 Task: Look for space in Podgorica, Montenegro from 4th June, 2023 to 8th June, 2023 for 2 adults in price range Rs.8000 to Rs.16000. Place can be private room with 1  bedroom having 1 bed and 1 bathroom. Property type can be house, flat, guest house, hotel. Booking option can be shelf check-in. Required host language is English.
Action: Mouse moved to (600, 83)
Screenshot: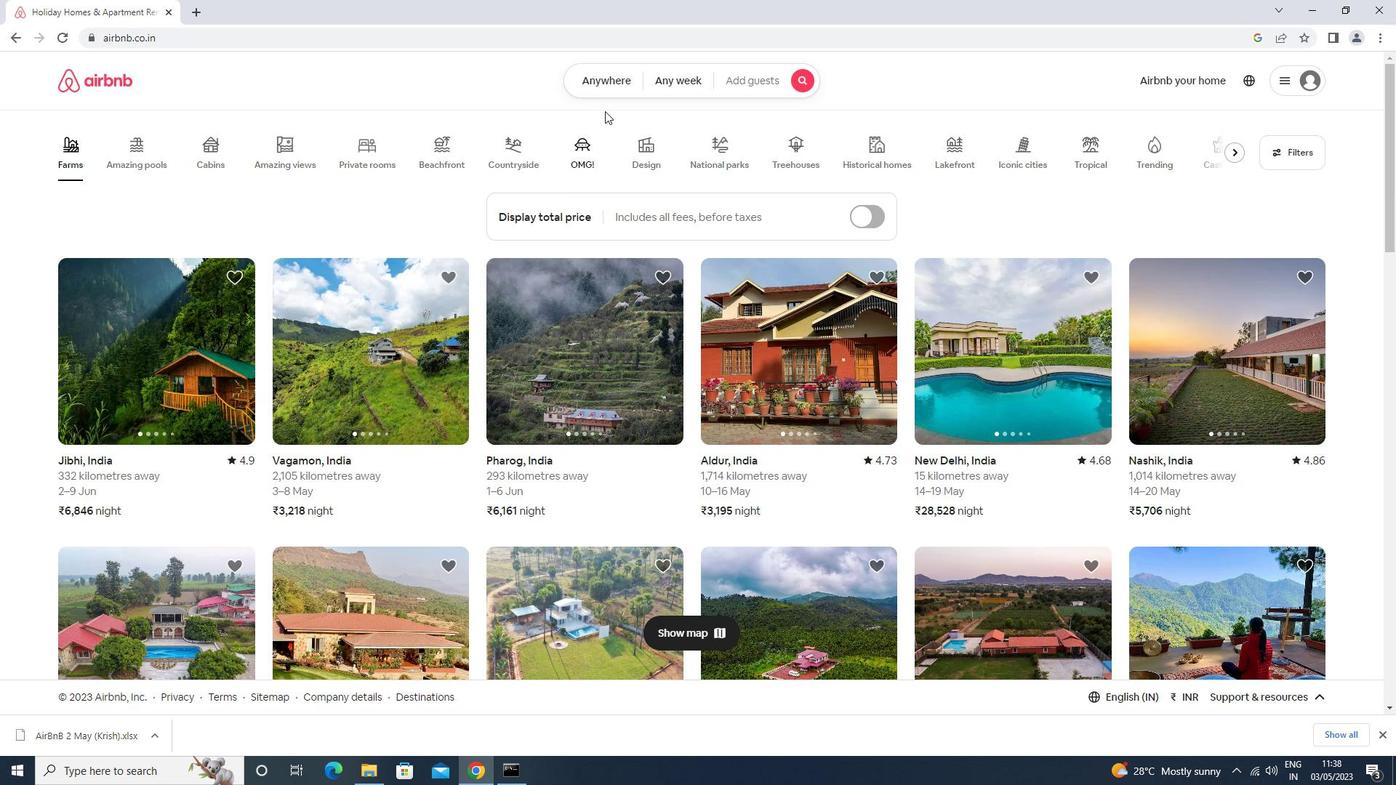 
Action: Mouse pressed left at (600, 83)
Screenshot: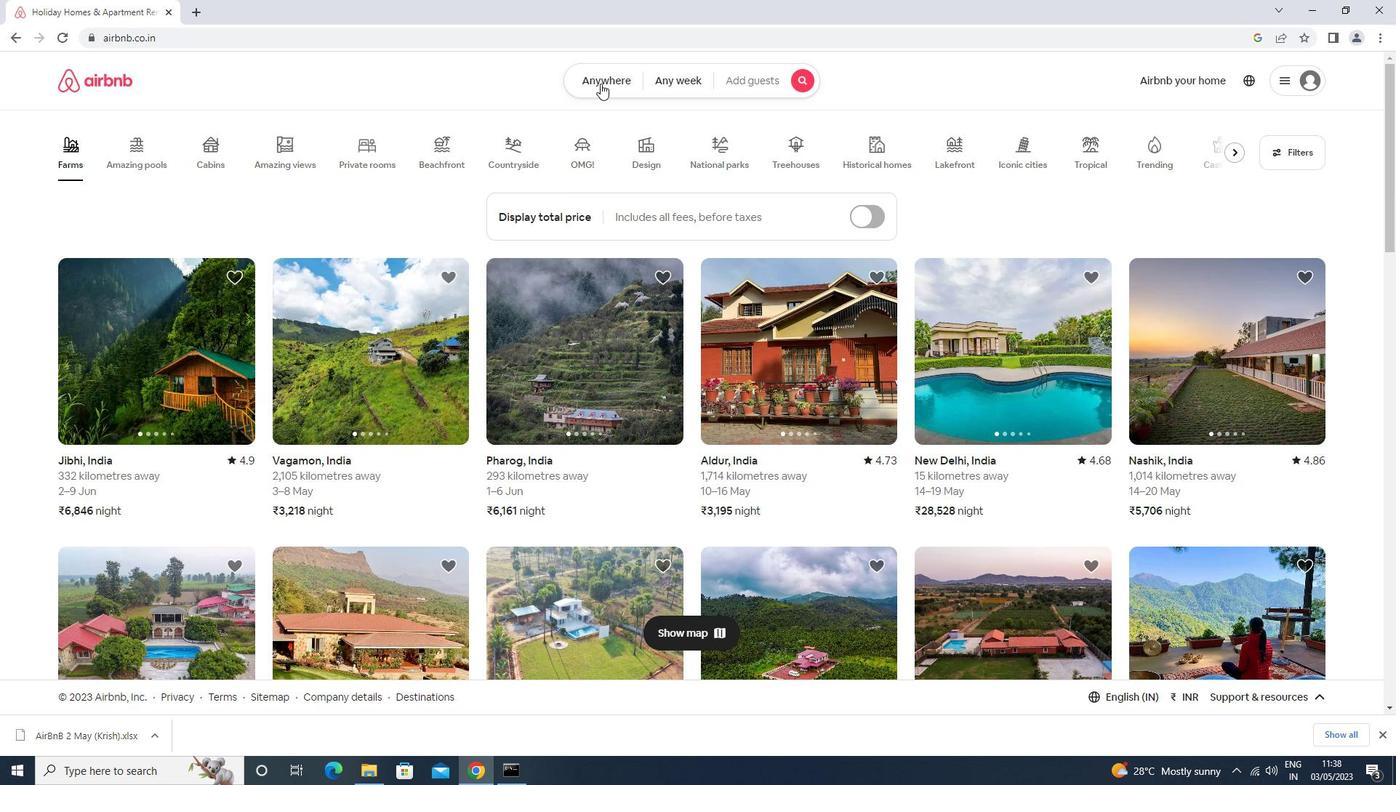 
Action: Mouse moved to (525, 137)
Screenshot: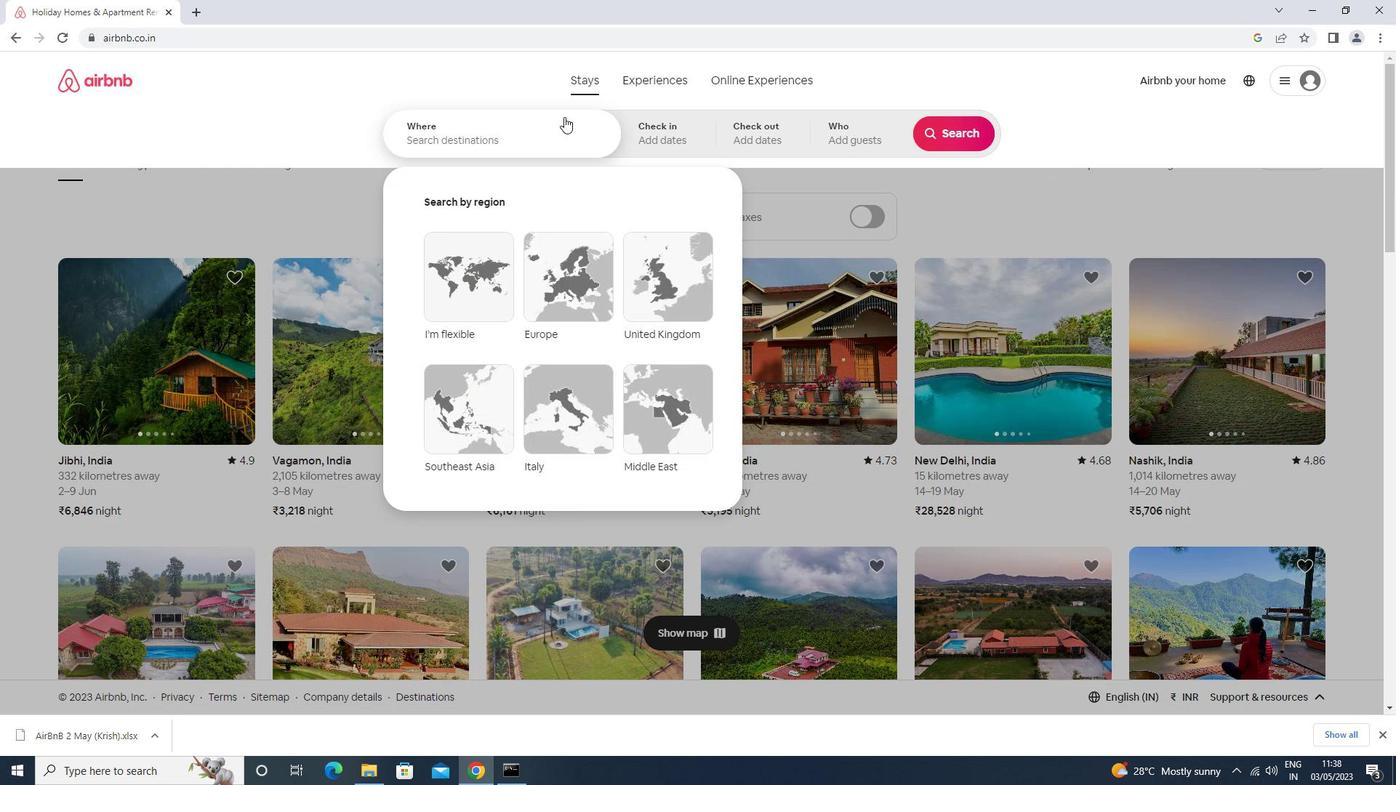 
Action: Mouse pressed left at (525, 137)
Screenshot: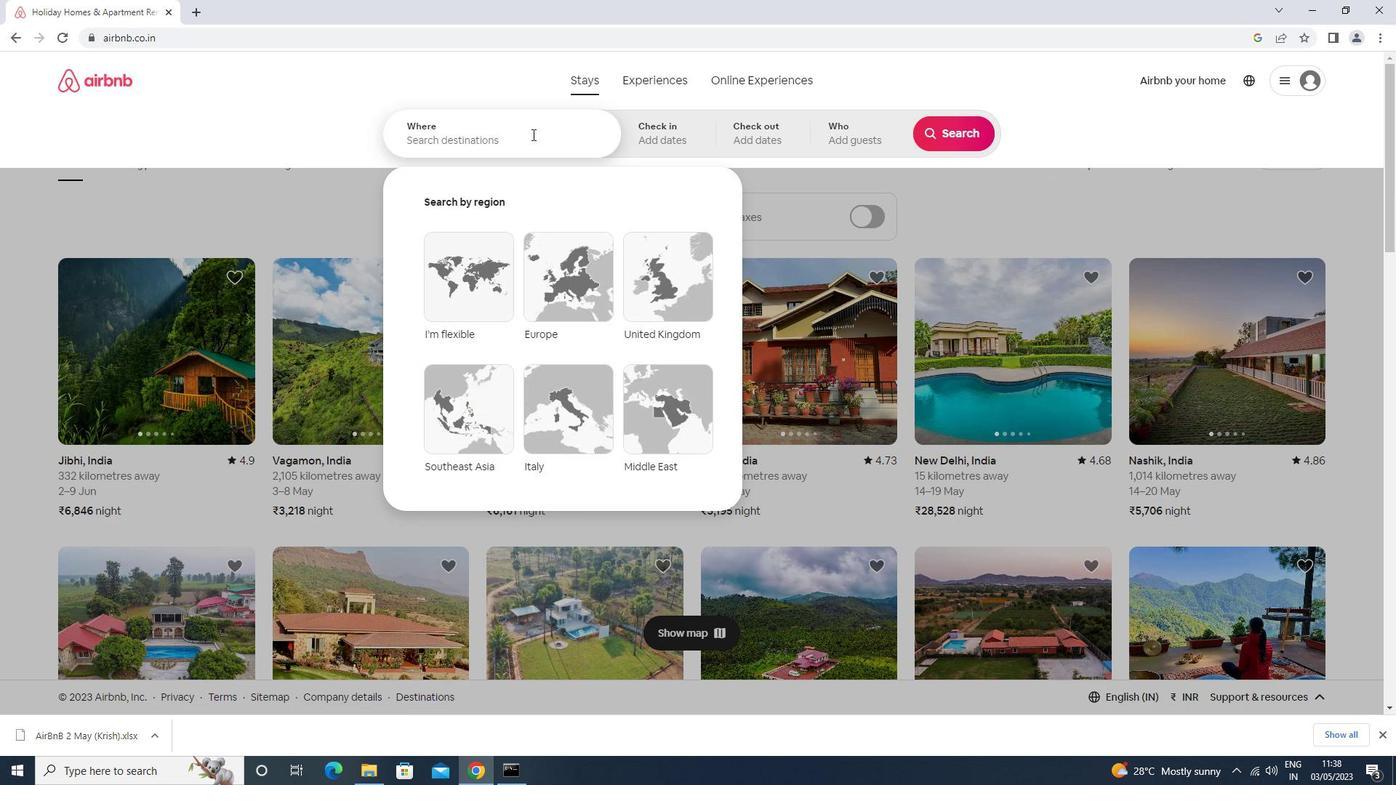 
Action: Mouse moved to (522, 140)
Screenshot: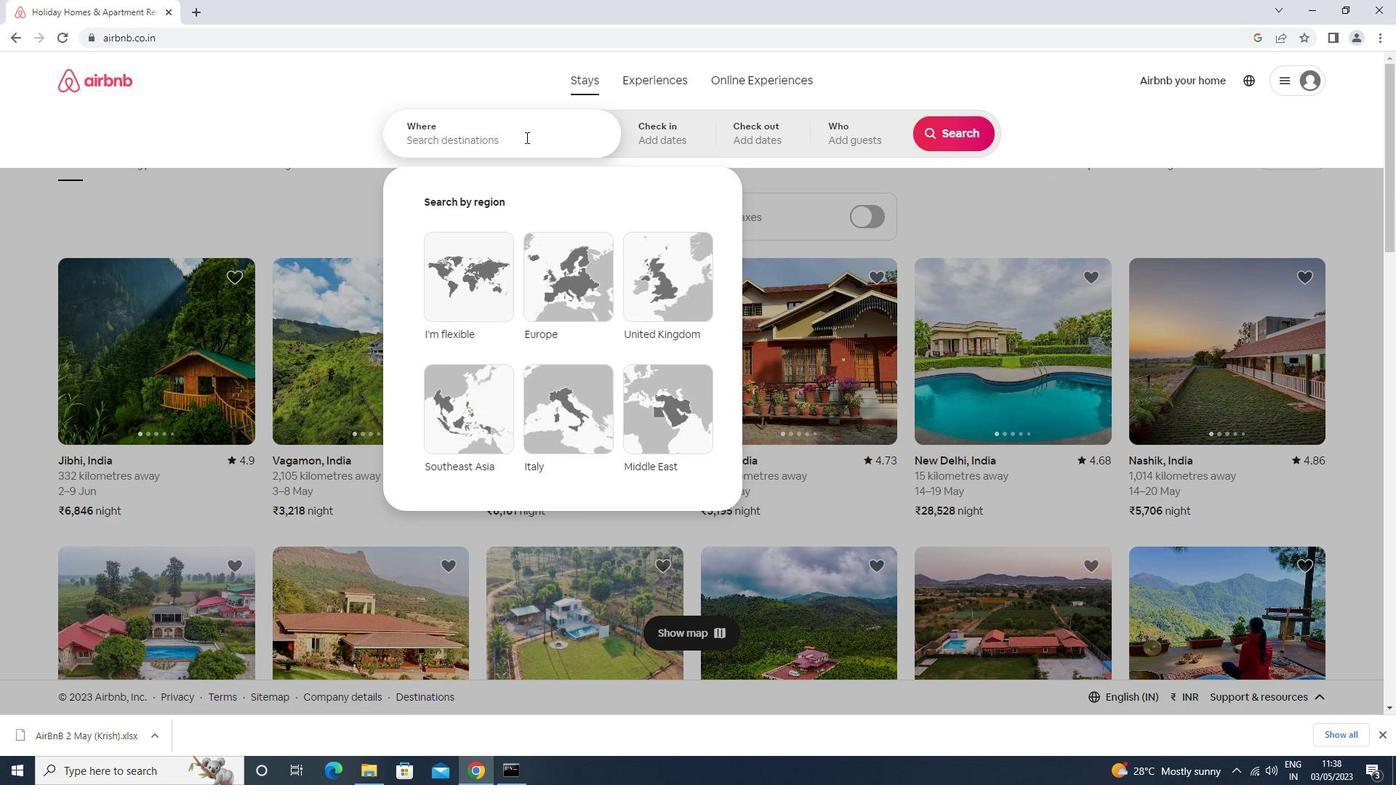 
Action: Key pressed podgorica<Key.down><Key.enter>
Screenshot: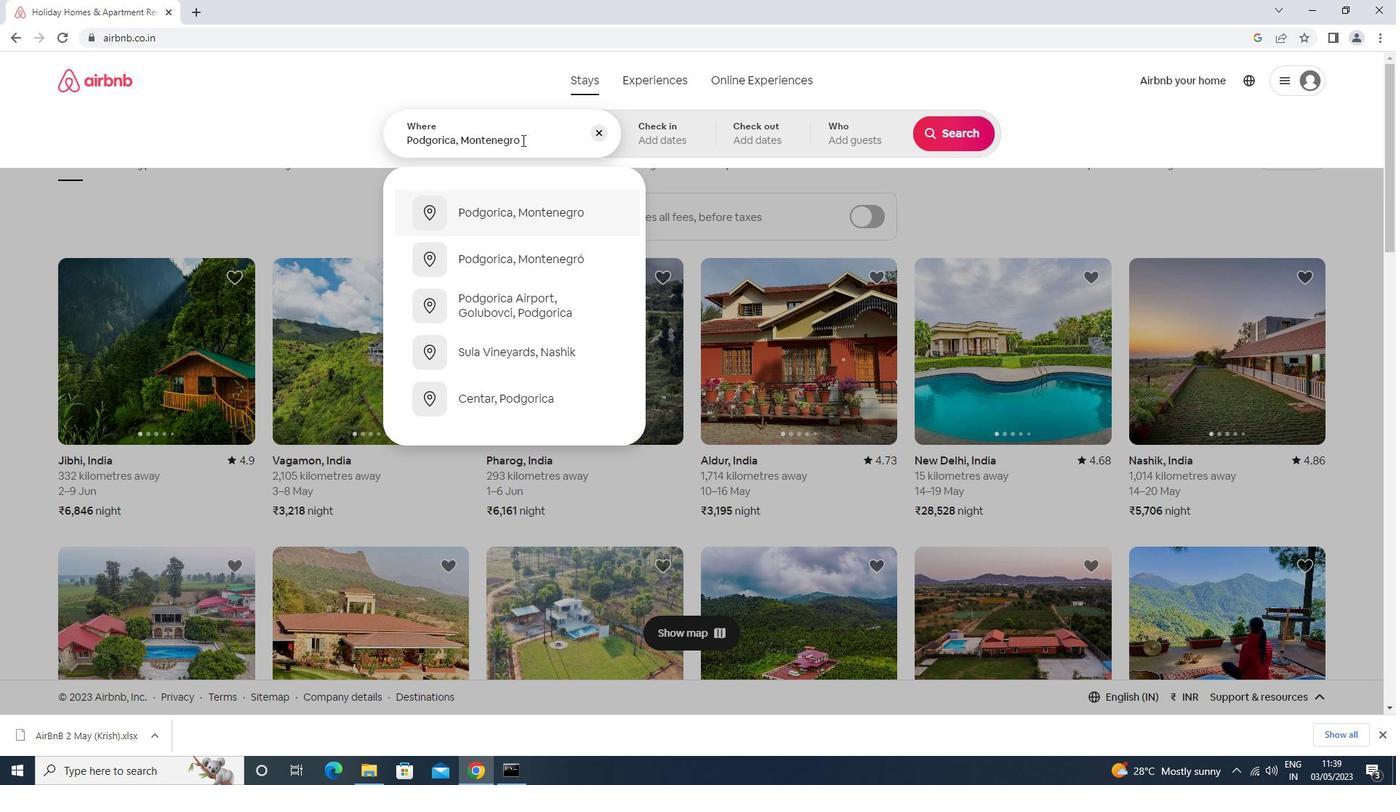 
Action: Mouse moved to (723, 353)
Screenshot: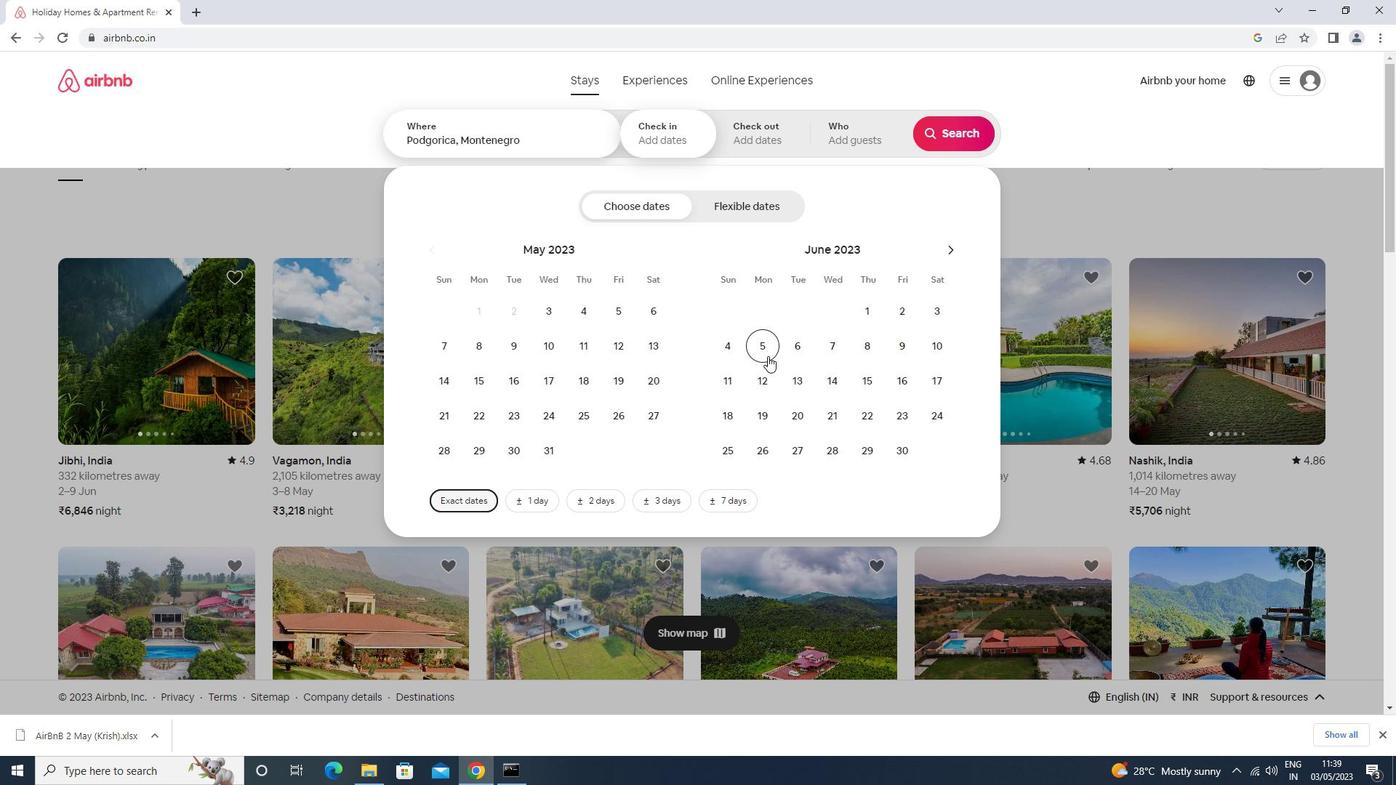 
Action: Mouse pressed left at (723, 353)
Screenshot: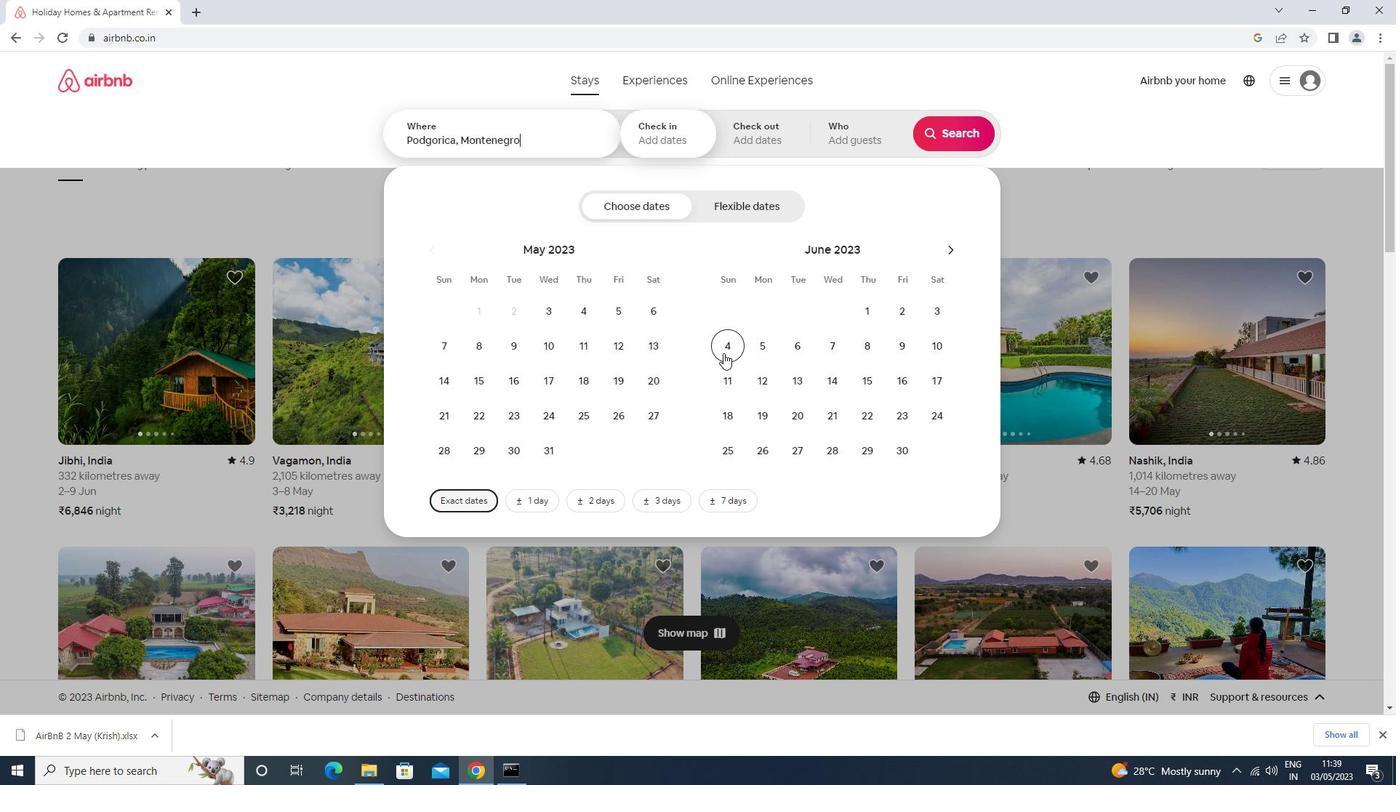 
Action: Mouse moved to (868, 349)
Screenshot: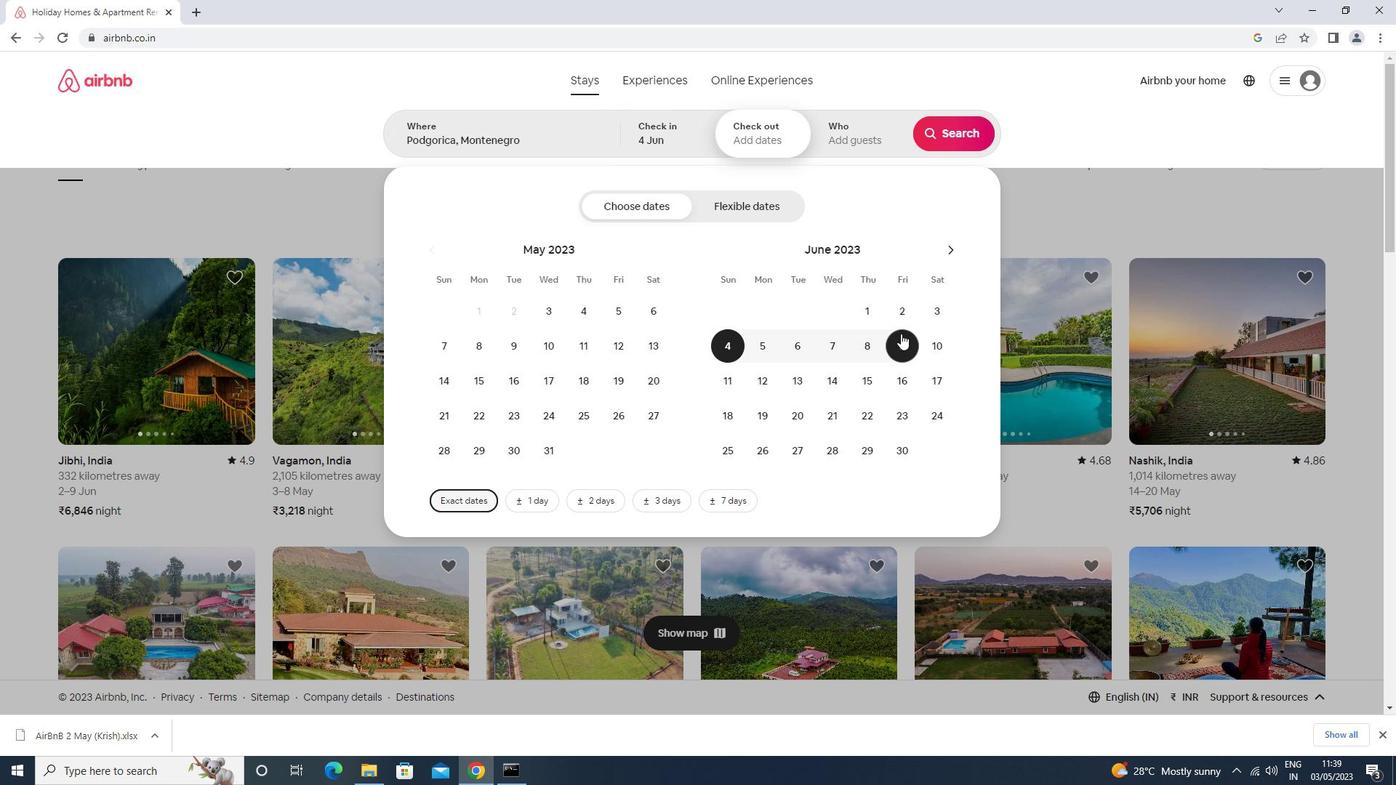 
Action: Mouse pressed left at (868, 349)
Screenshot: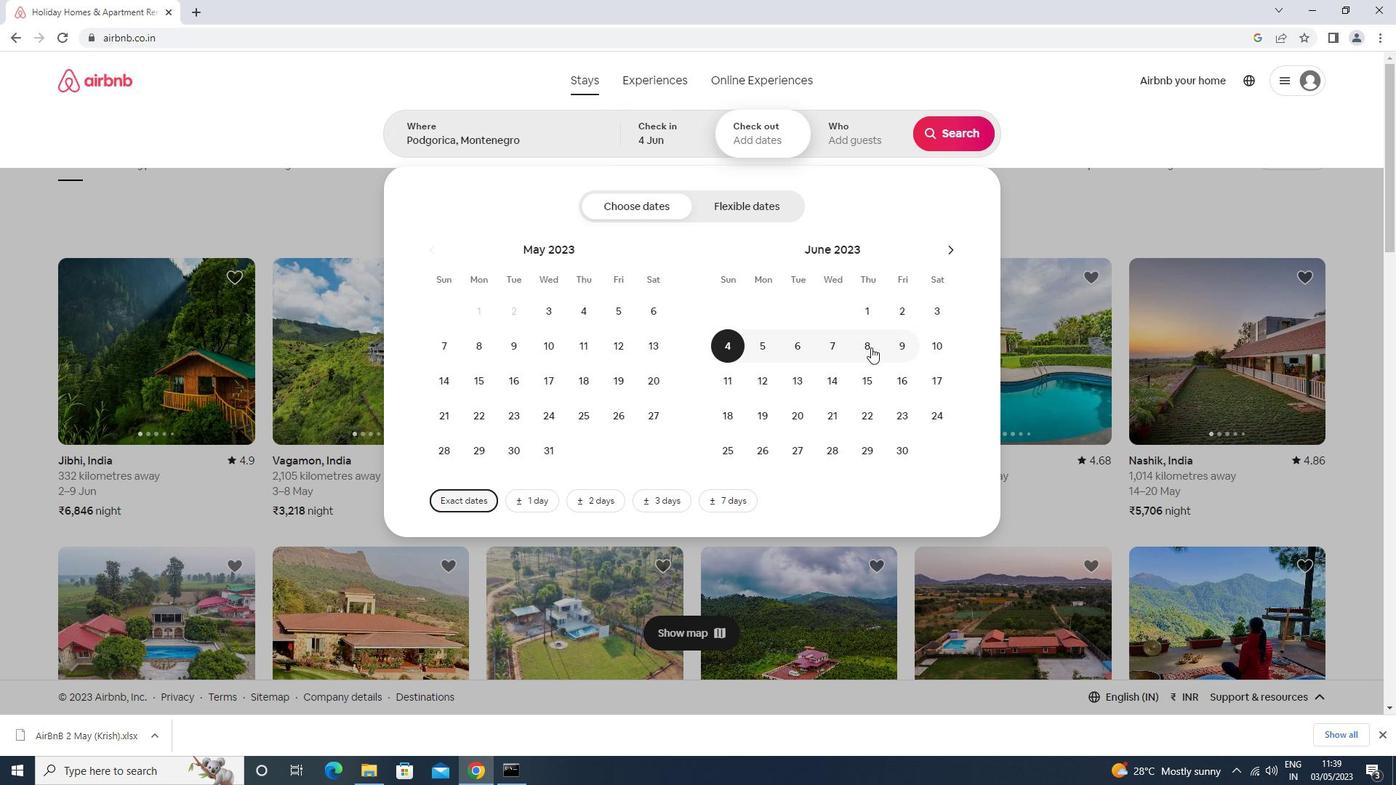 
Action: Mouse moved to (845, 146)
Screenshot: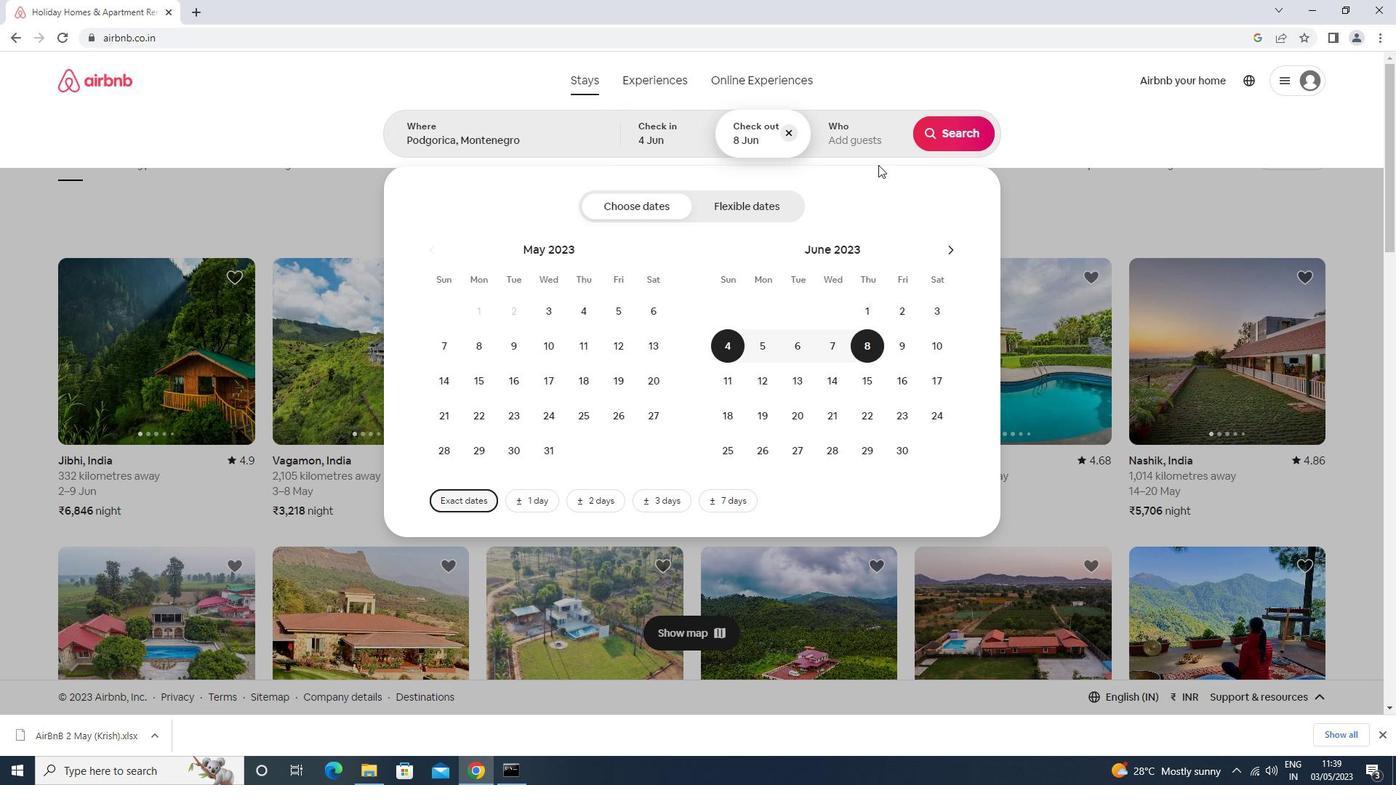 
Action: Mouse pressed left at (845, 146)
Screenshot: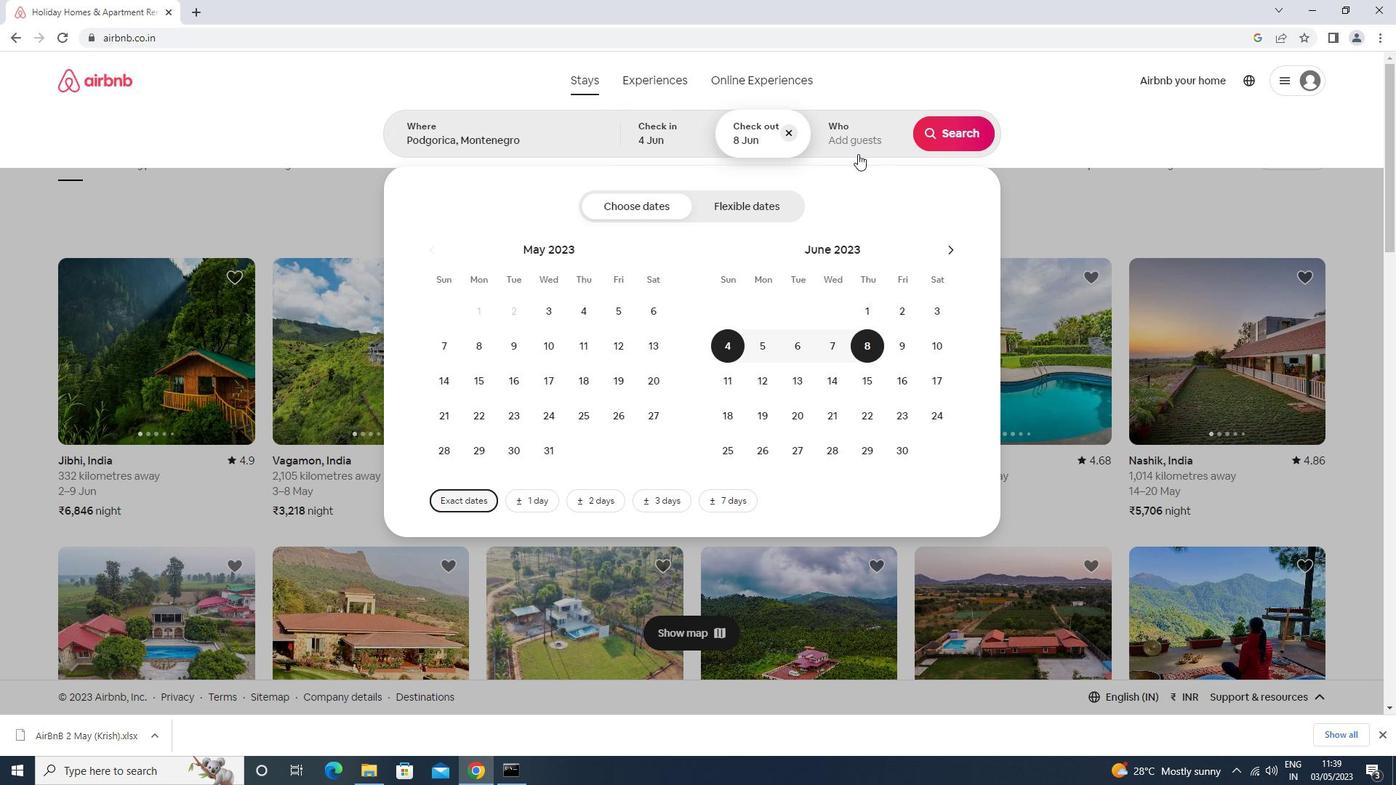 
Action: Mouse moved to (952, 210)
Screenshot: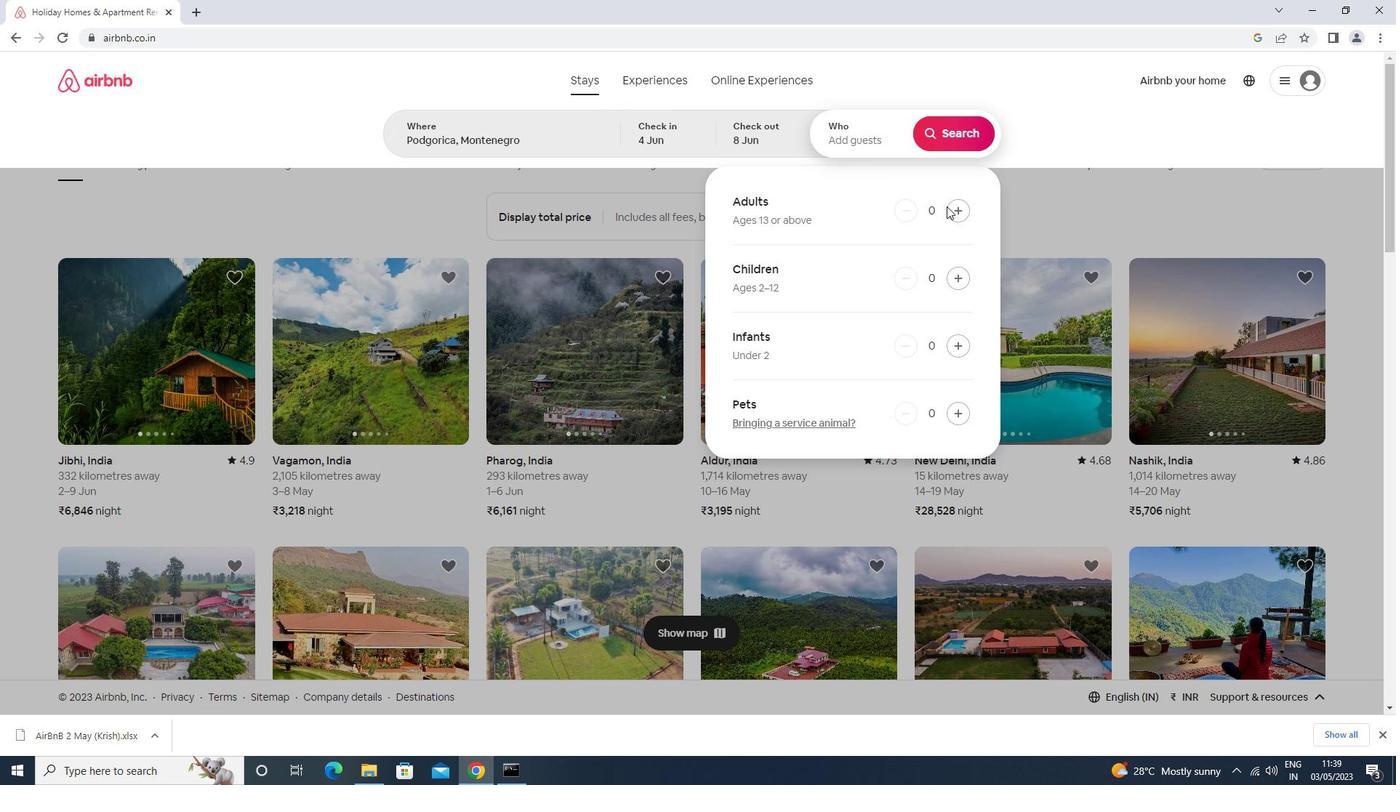 
Action: Mouse pressed left at (952, 210)
Screenshot: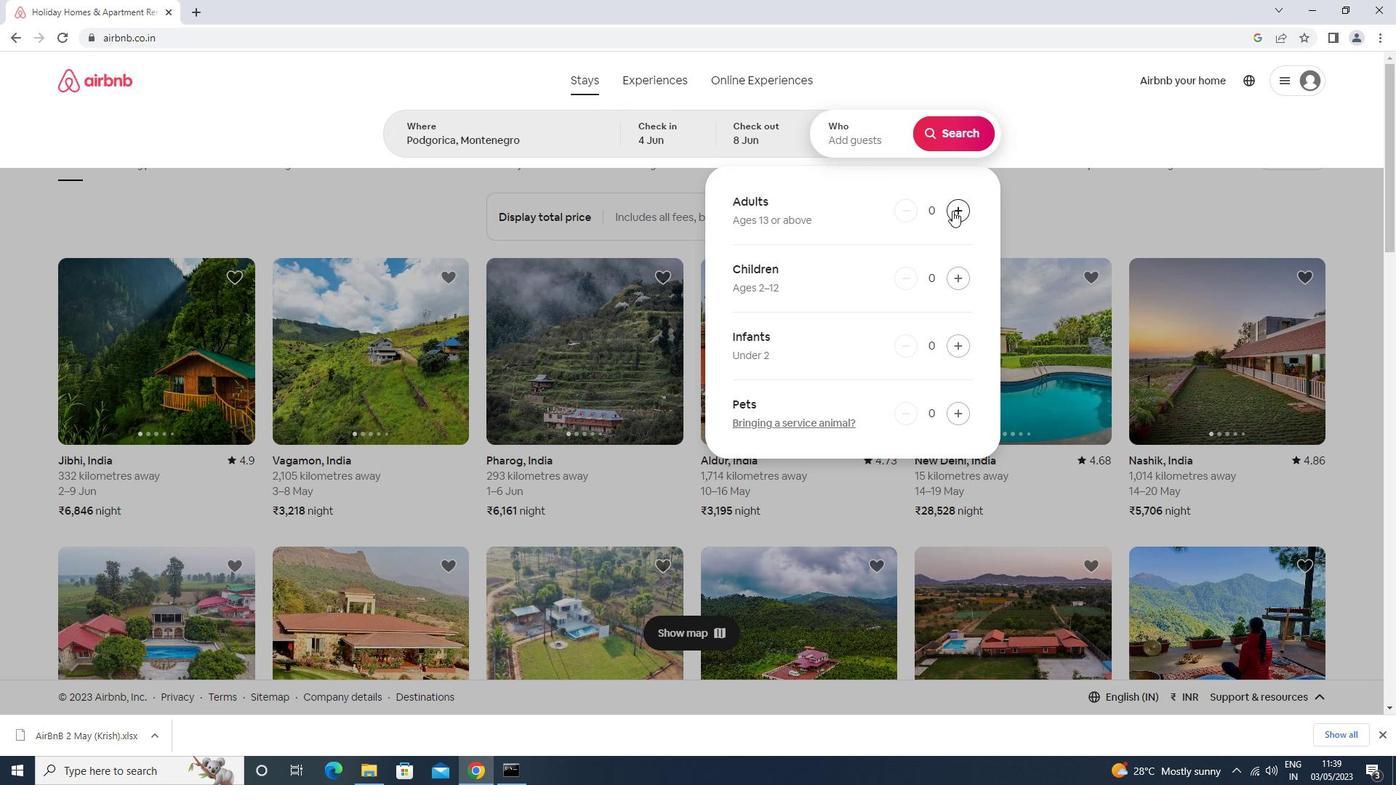 
Action: Mouse pressed left at (952, 210)
Screenshot: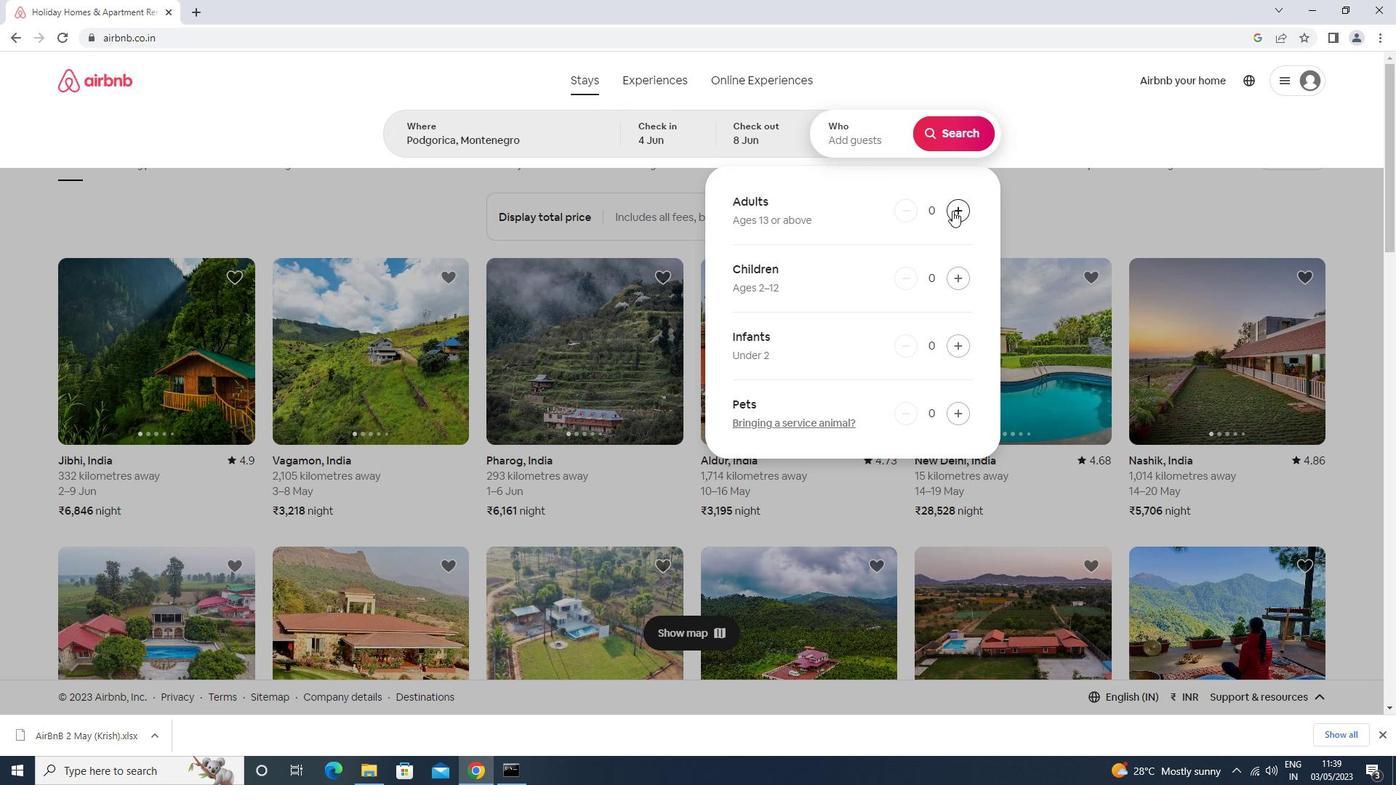 
Action: Mouse moved to (966, 128)
Screenshot: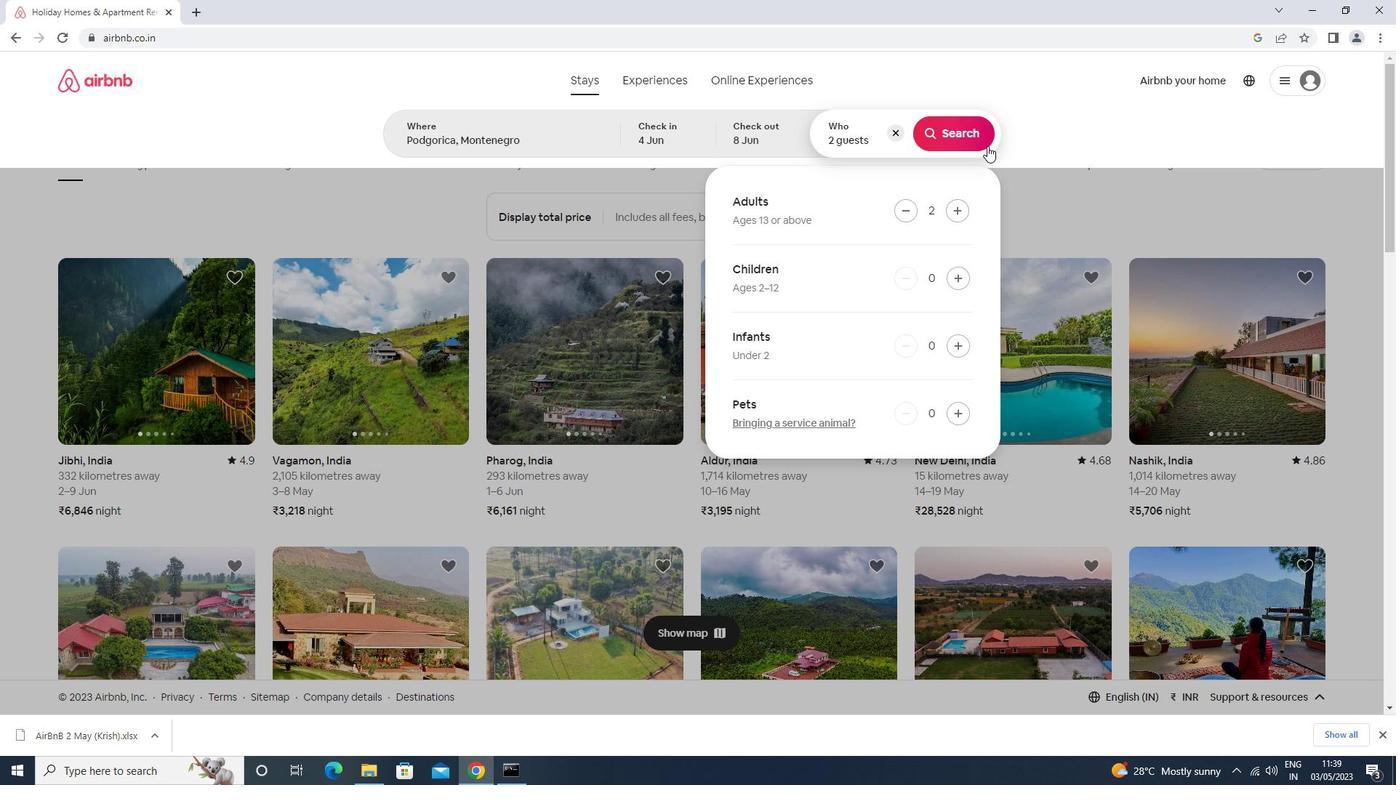 
Action: Mouse pressed left at (966, 128)
Screenshot: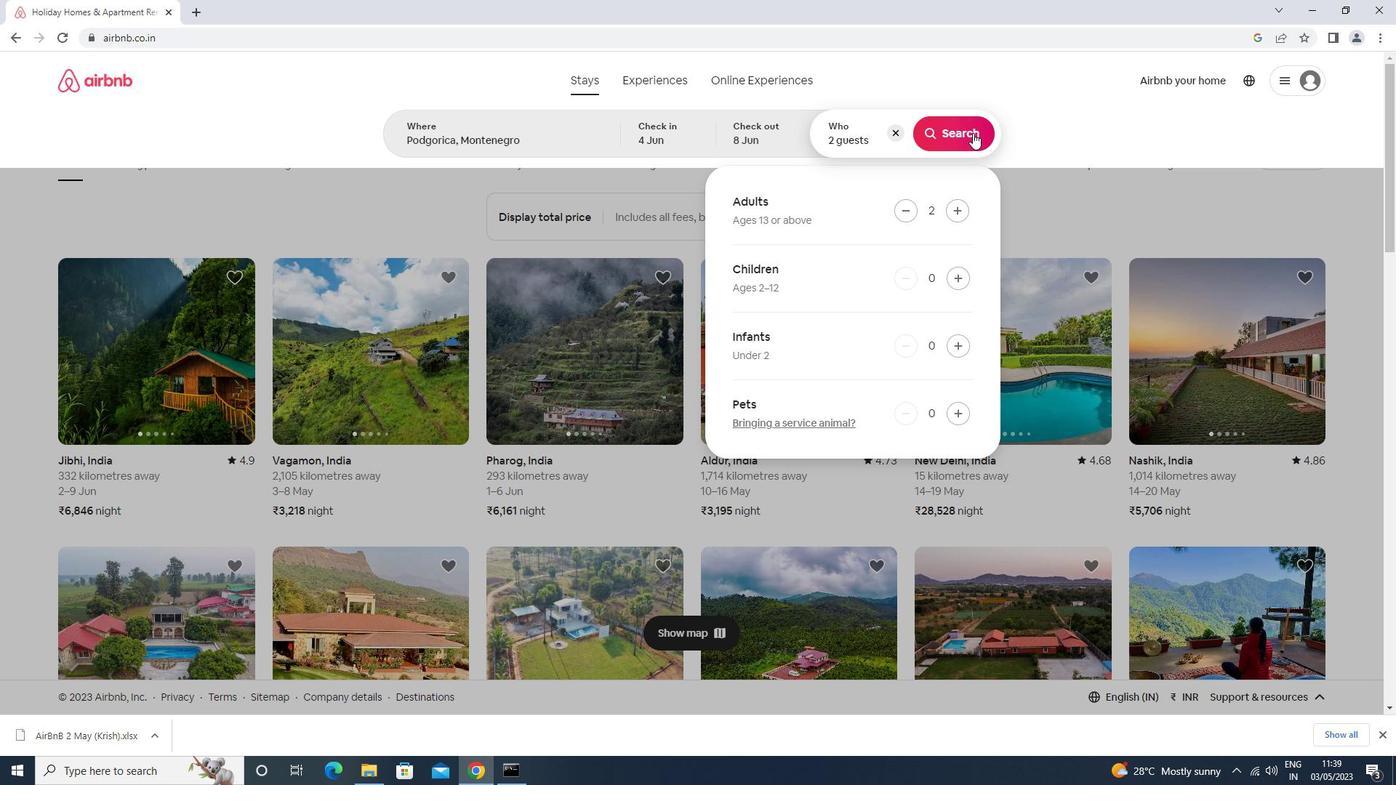 
Action: Mouse moved to (1324, 141)
Screenshot: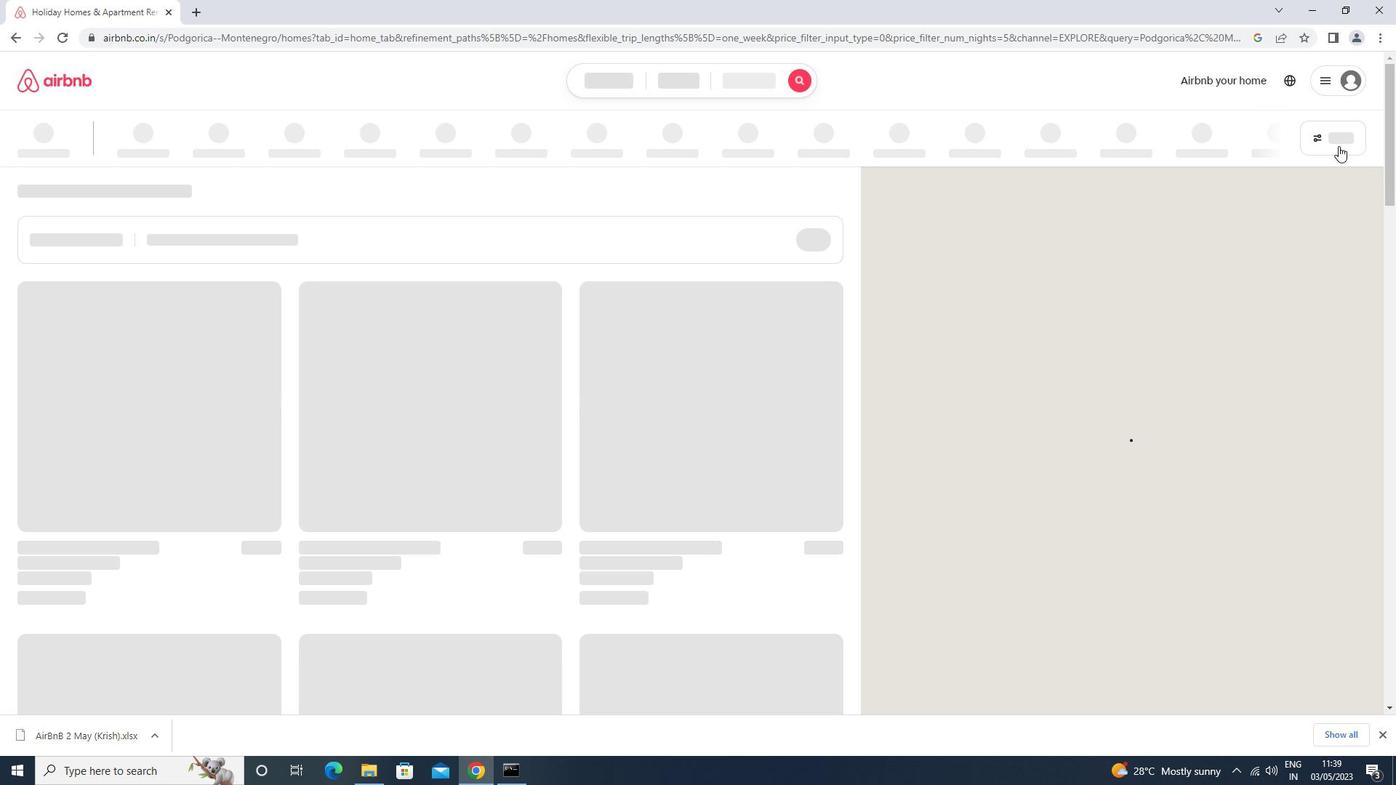 
Action: Mouse pressed left at (1324, 141)
Screenshot: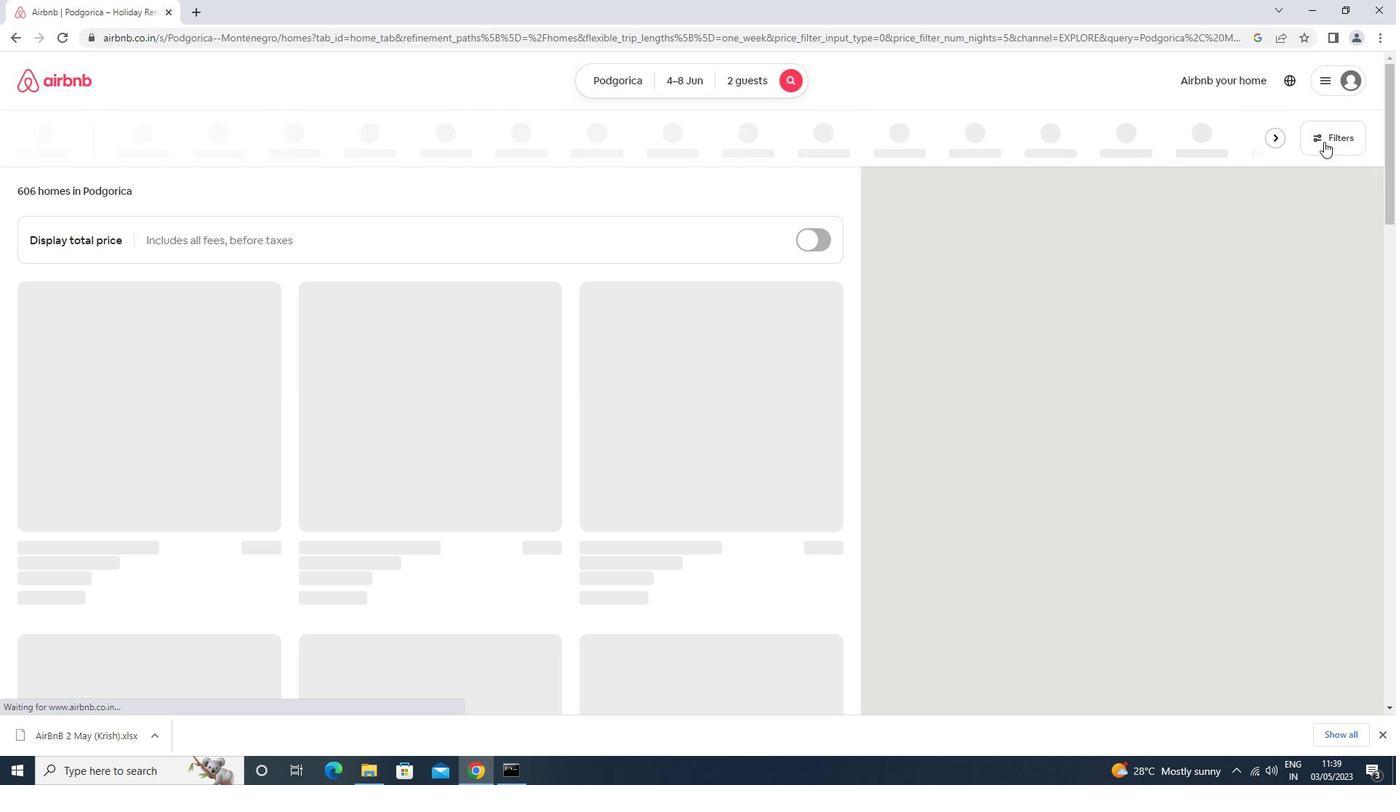 
Action: Mouse moved to (573, 322)
Screenshot: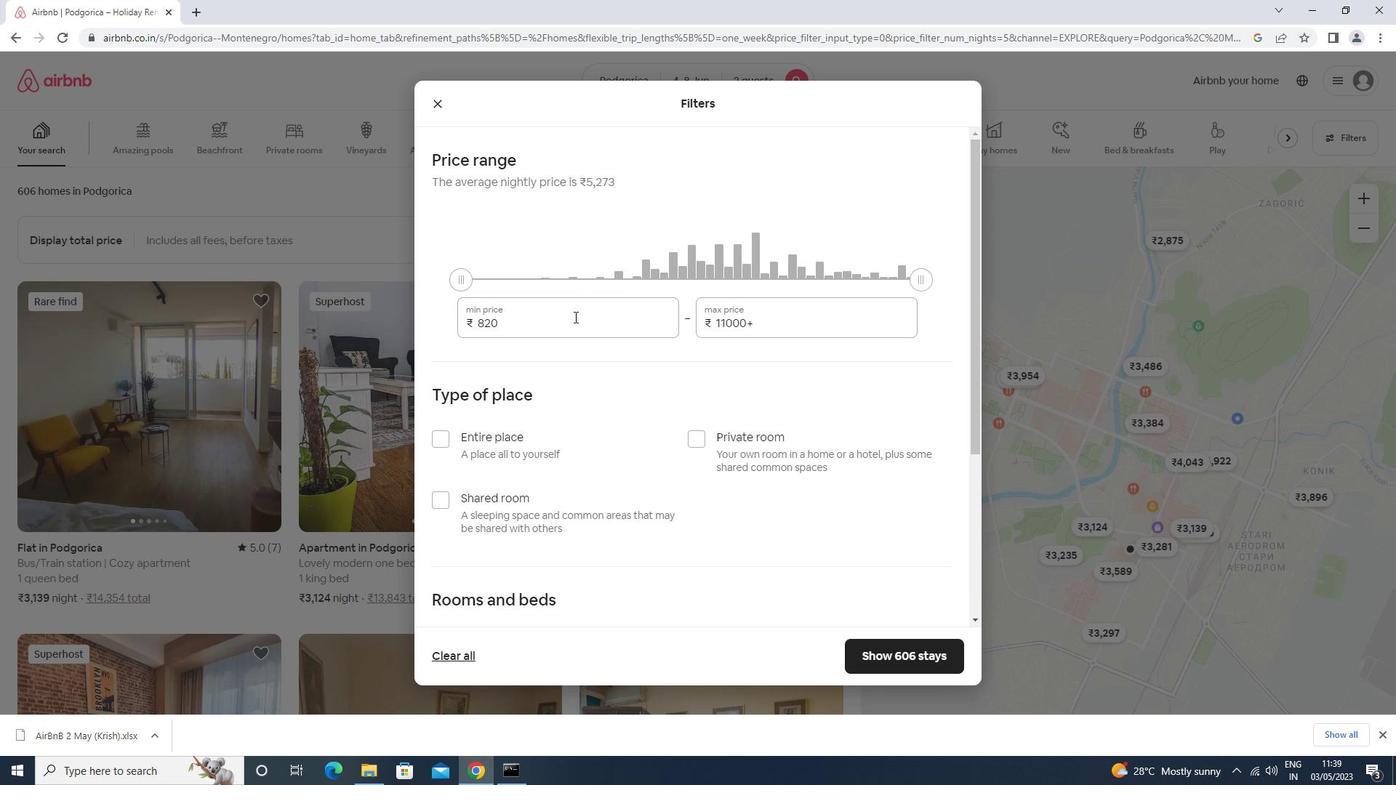 
Action: Mouse pressed left at (573, 322)
Screenshot: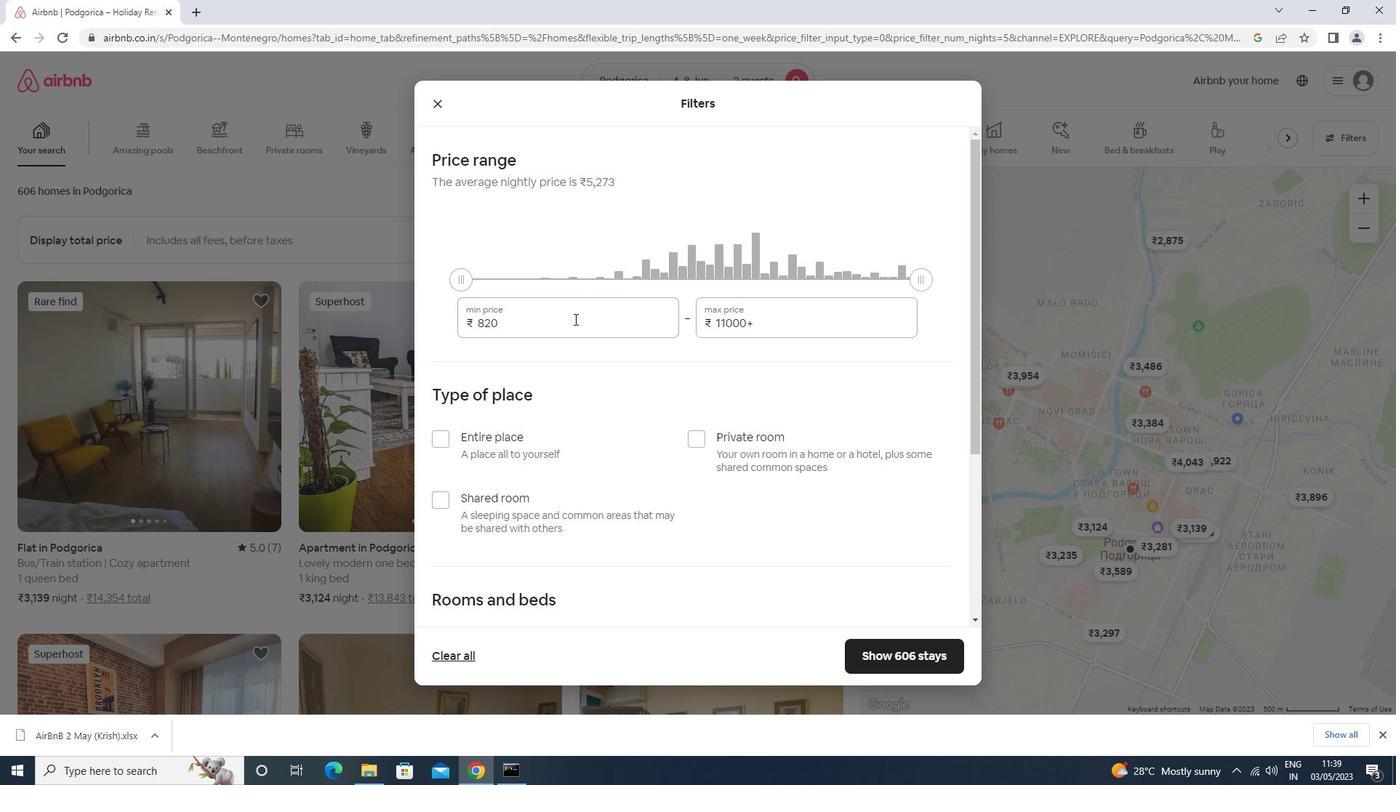 
Action: Key pressed <Key.backspace><Key.backspace><Key.backspace><Key.backspace><Key.backspace><Key.backspace><Key.backspace><Key.backspace><Key.backspace><Key.backspace><Key.backspace><Key.backspace><Key.backspace>4<Key.backspace>8000<Key.tab>16000
Screenshot: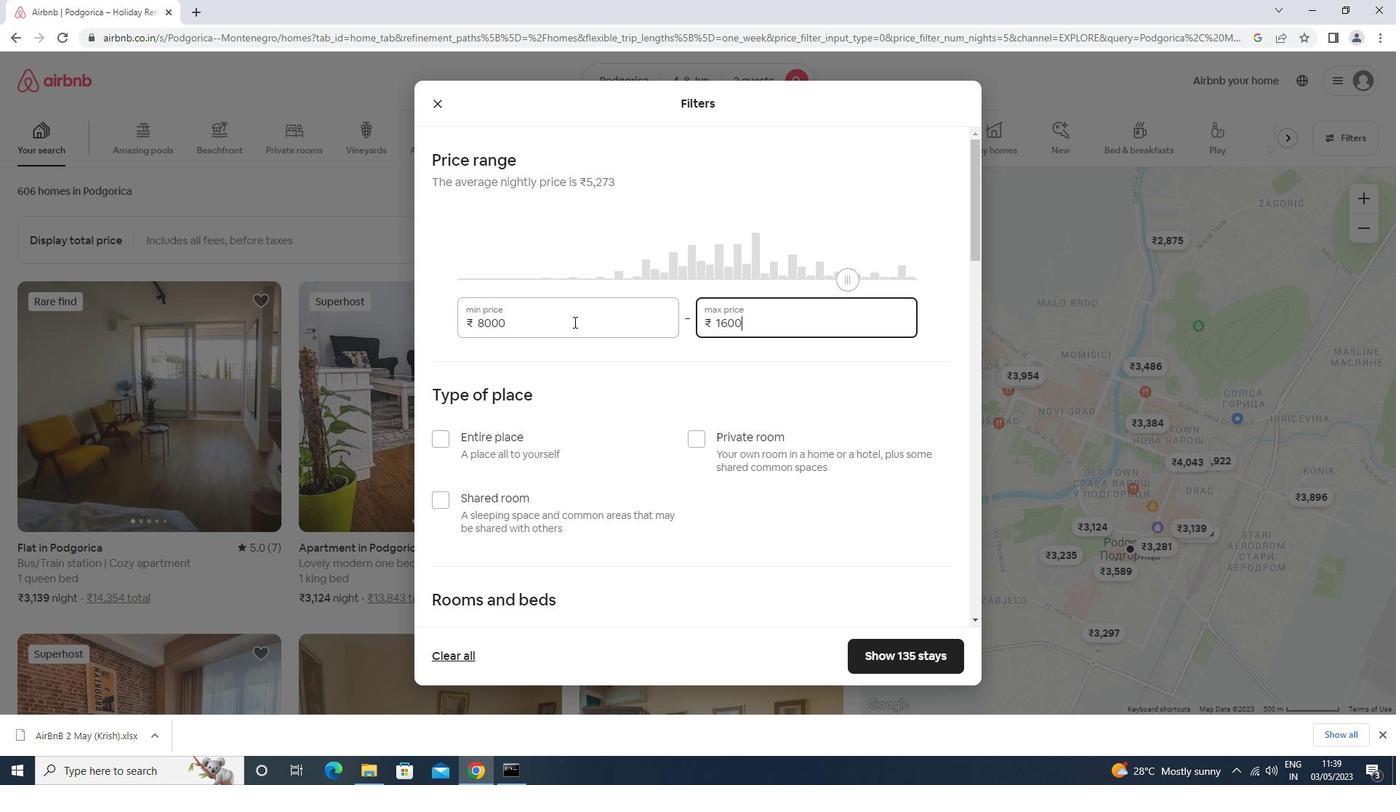 
Action: Mouse moved to (698, 433)
Screenshot: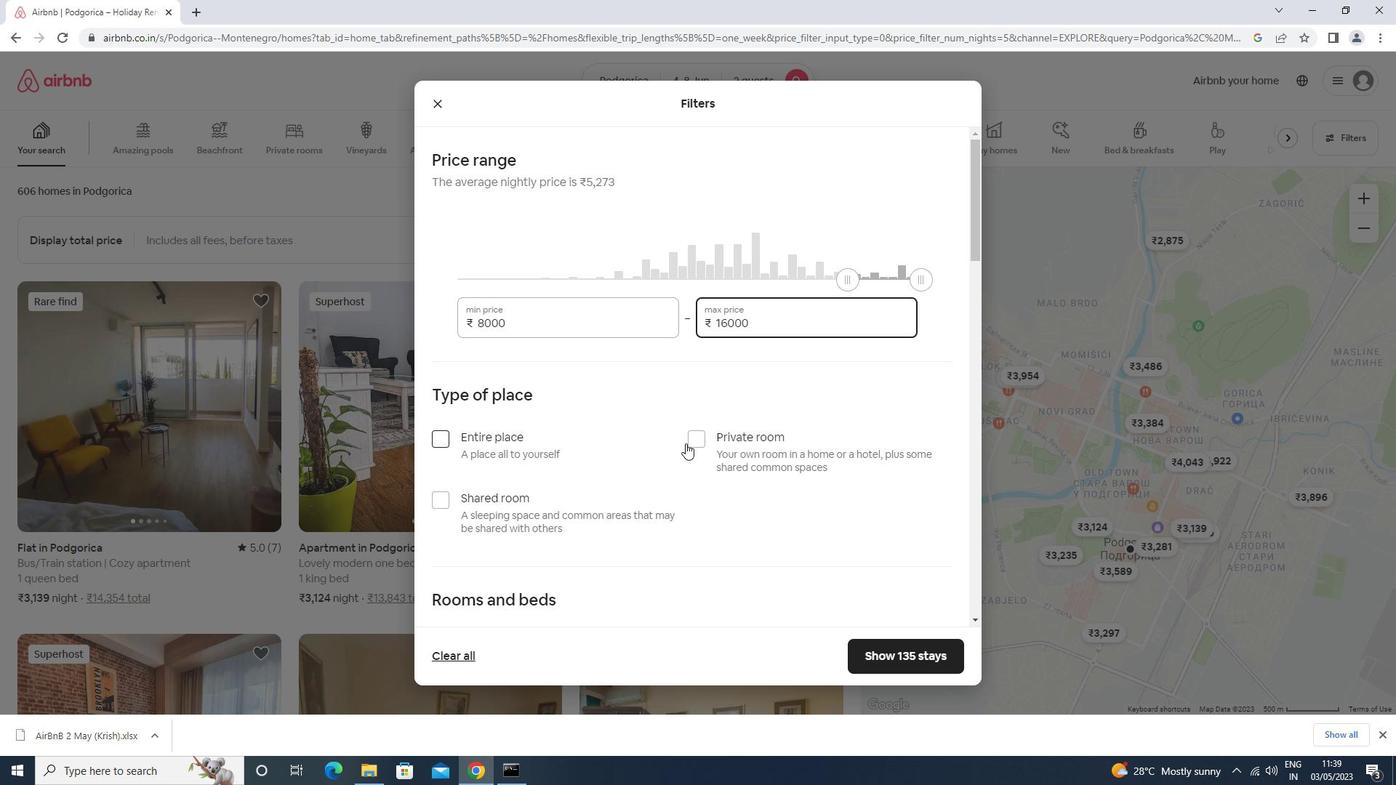 
Action: Mouse pressed left at (698, 433)
Screenshot: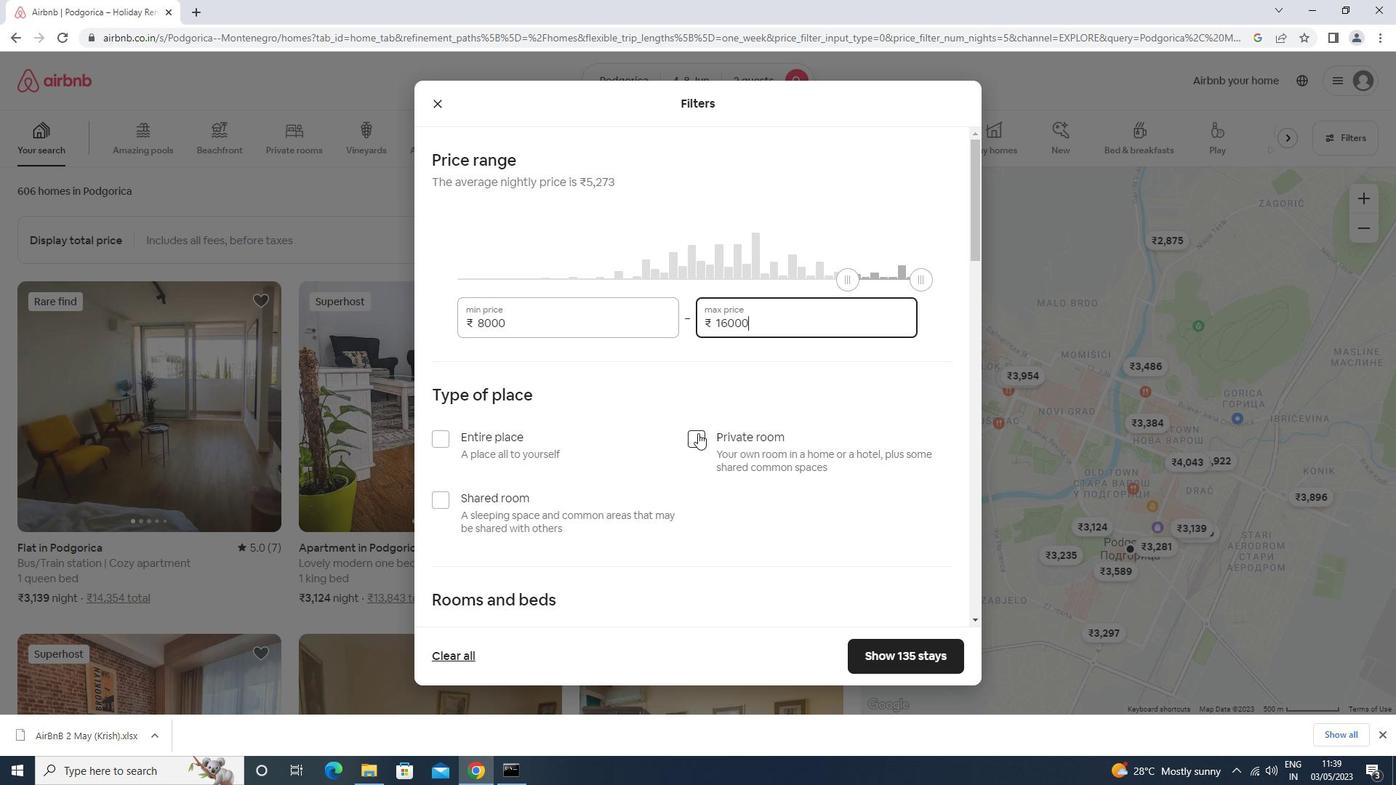 
Action: Mouse scrolled (698, 432) with delta (0, 0)
Screenshot: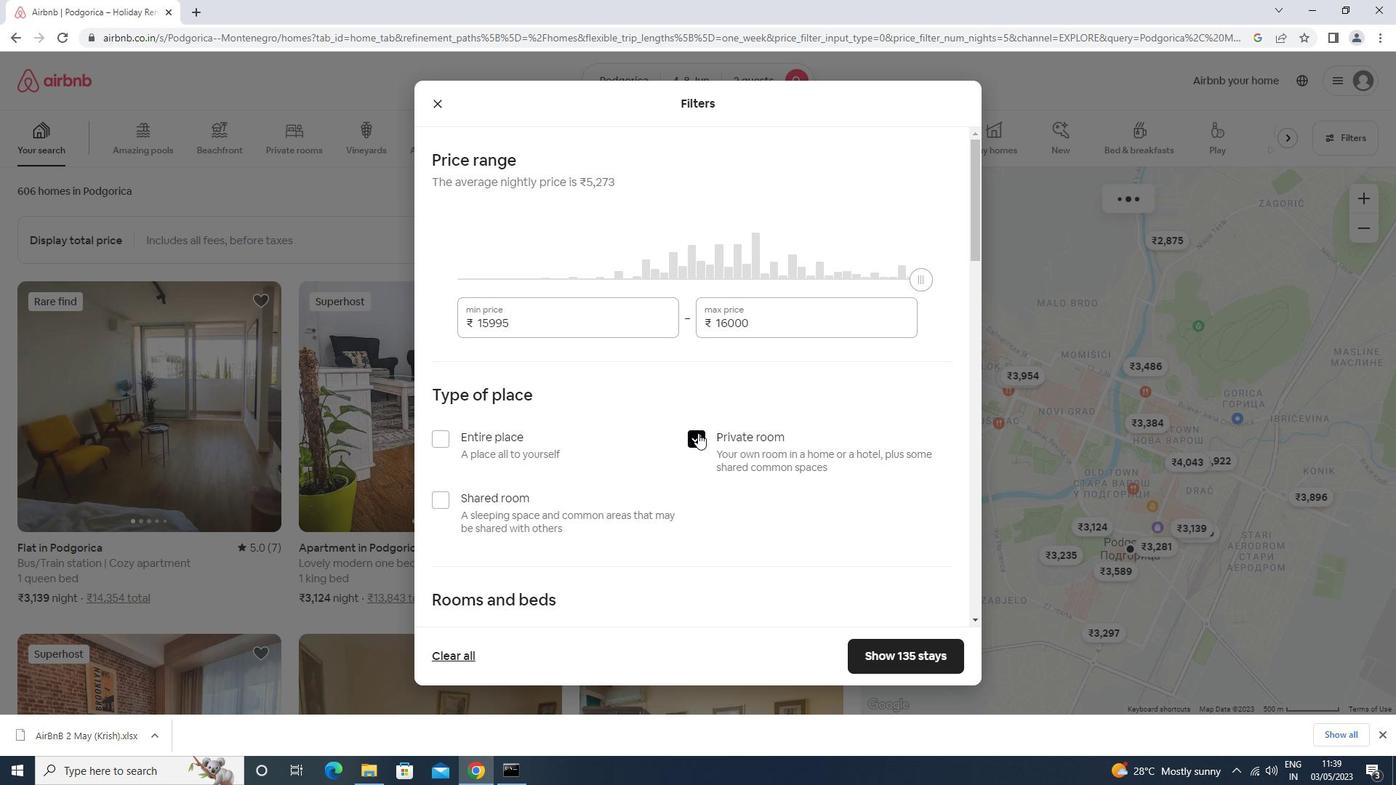 
Action: Mouse scrolled (698, 432) with delta (0, 0)
Screenshot: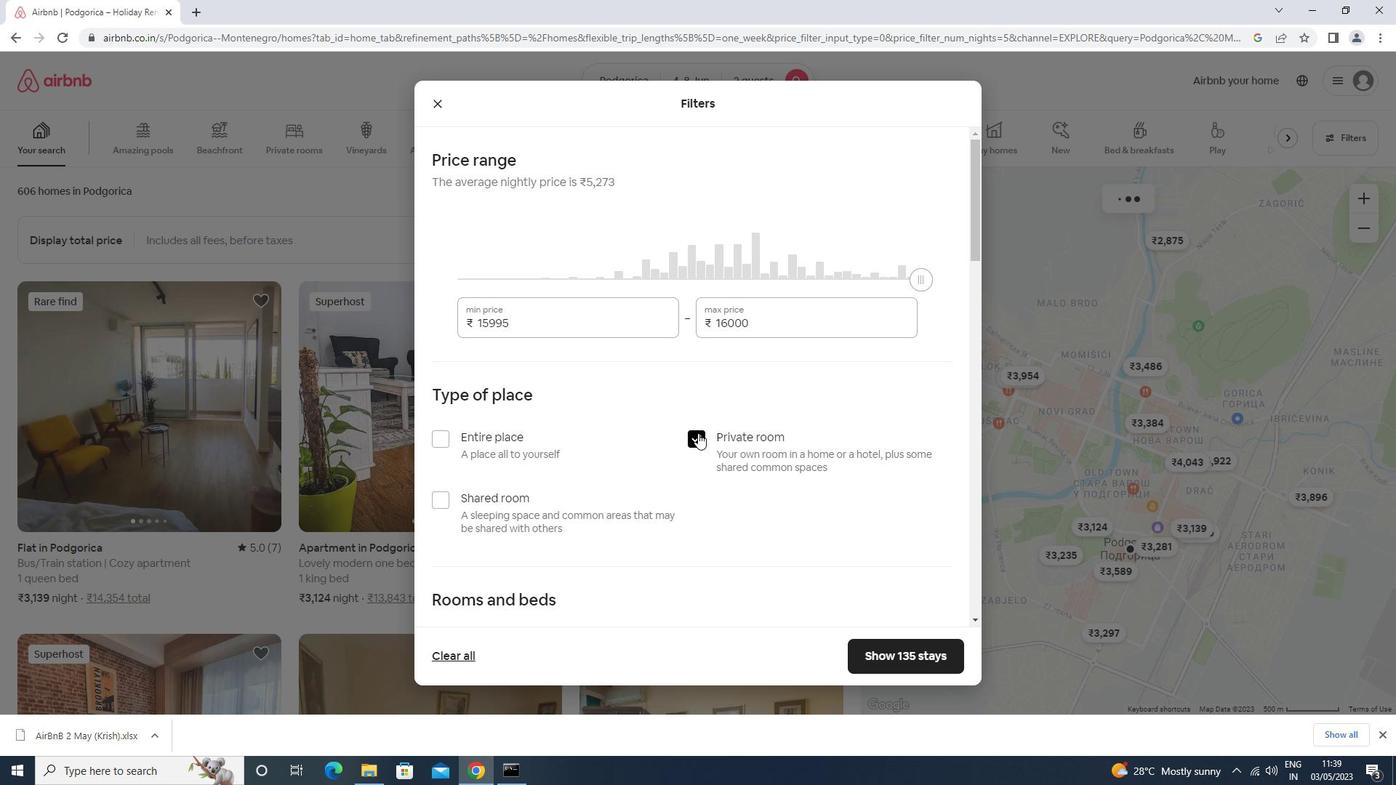 
Action: Mouse scrolled (698, 432) with delta (0, 0)
Screenshot: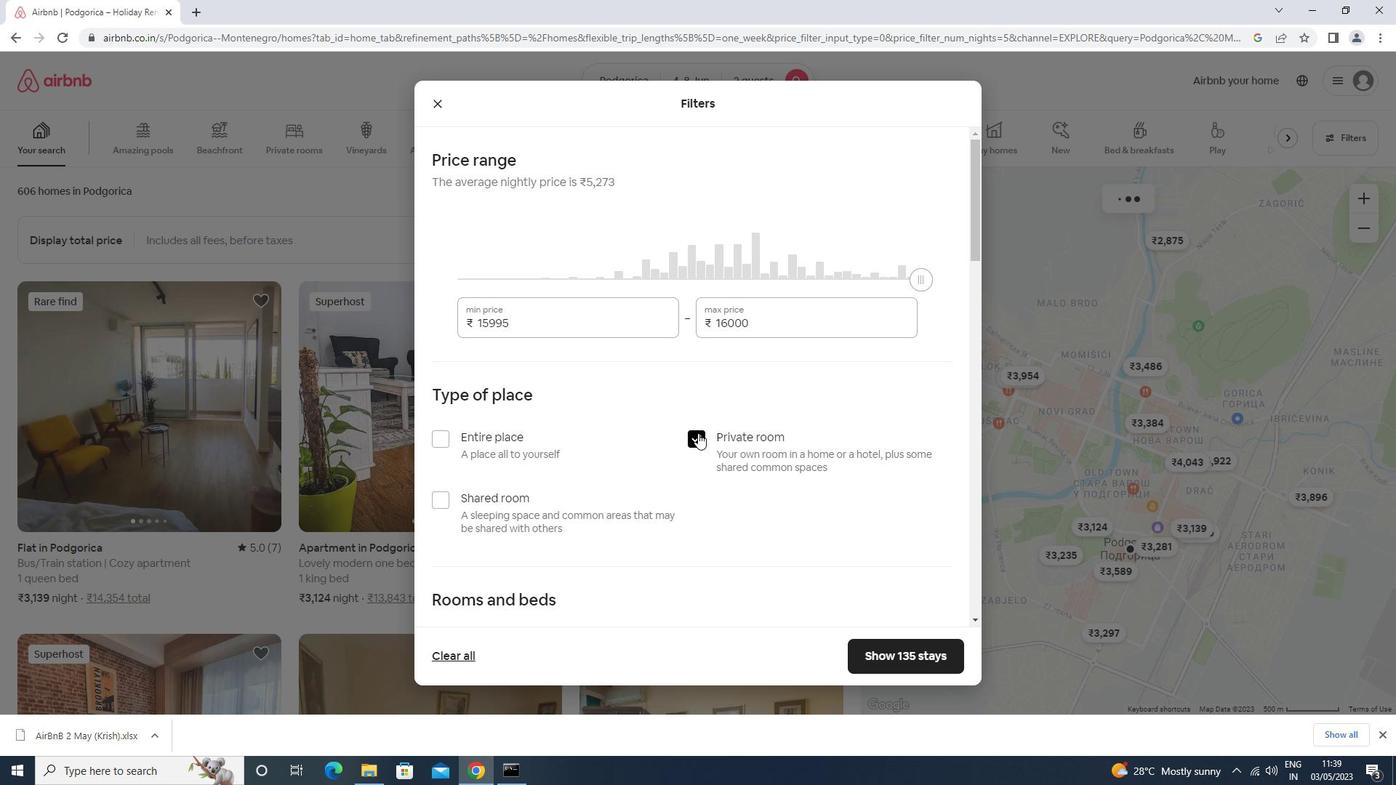 
Action: Mouse scrolled (698, 432) with delta (0, 0)
Screenshot: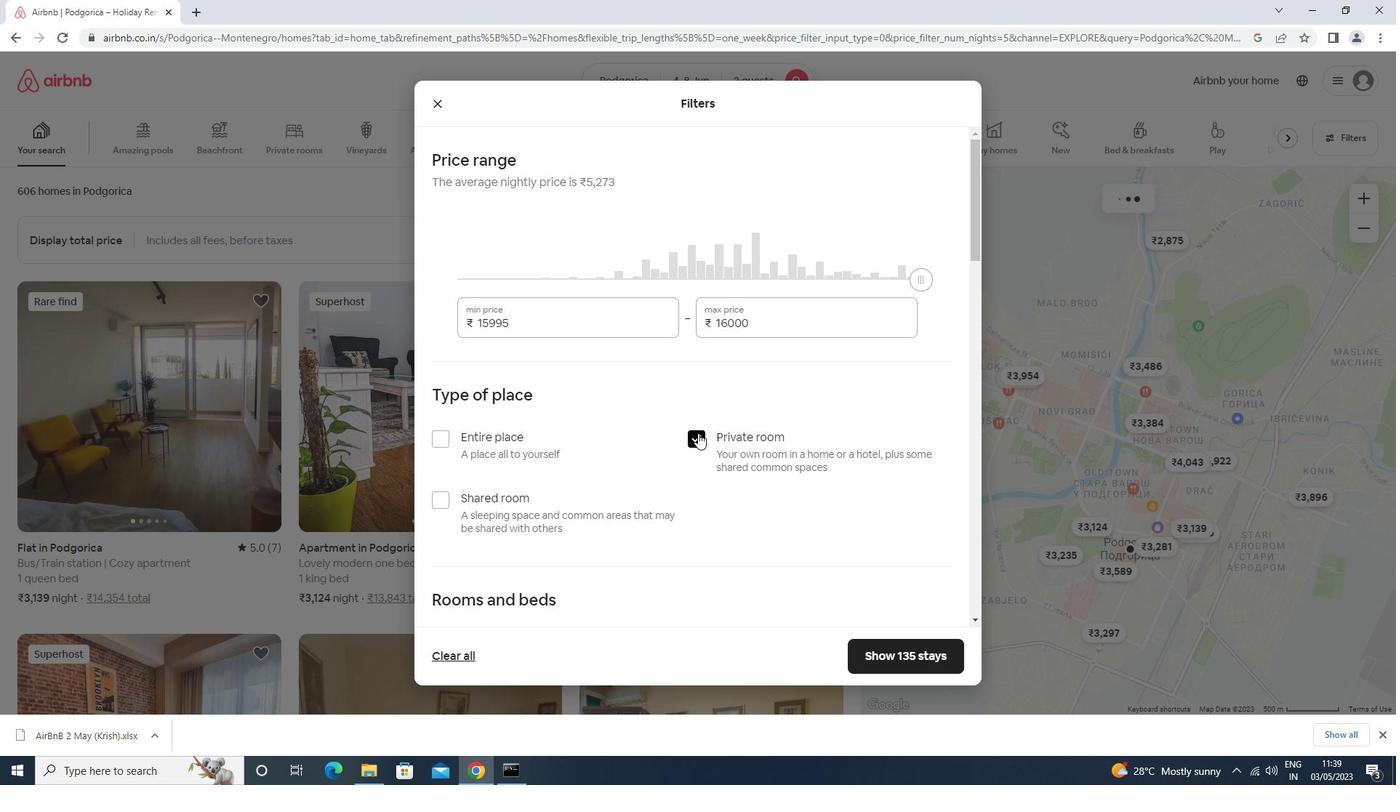 
Action: Mouse moved to (532, 386)
Screenshot: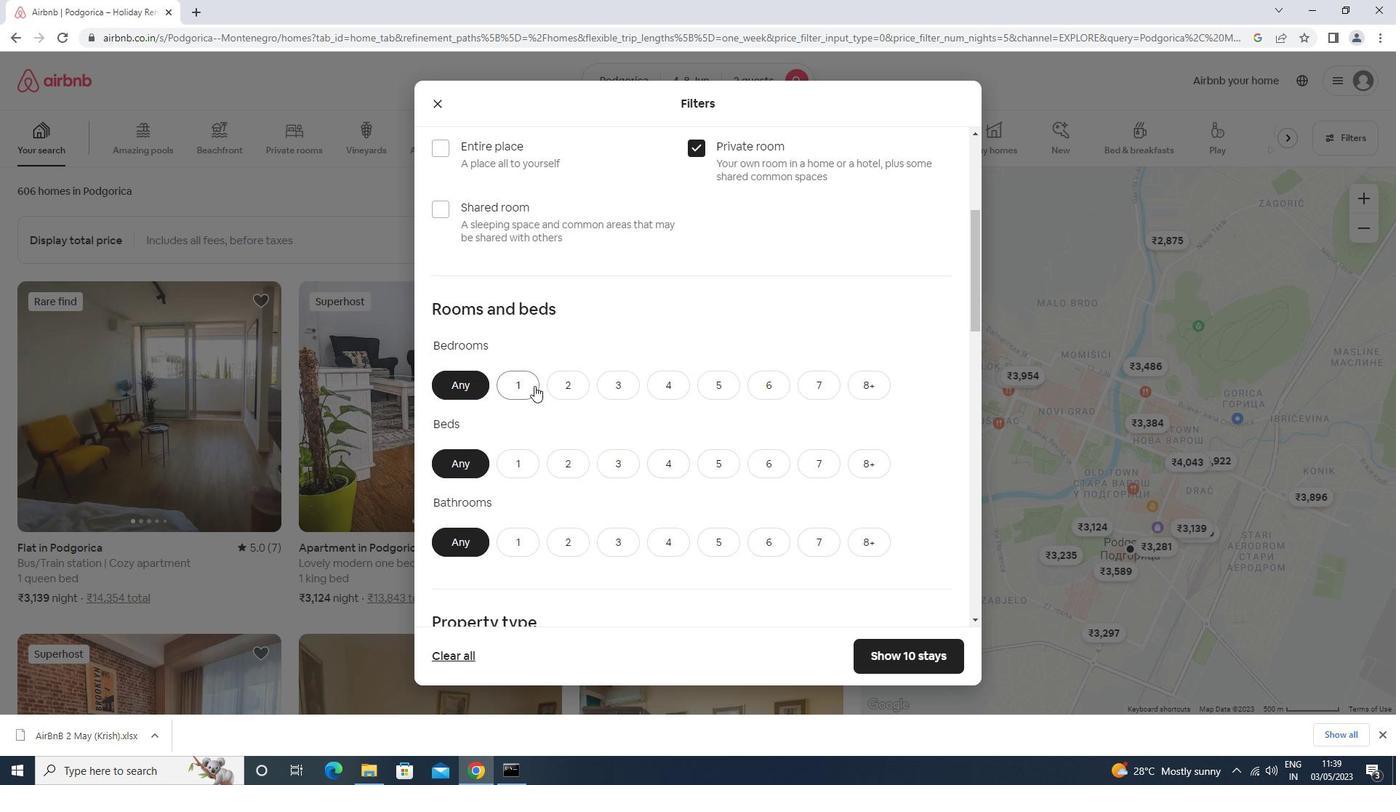 
Action: Mouse pressed left at (532, 386)
Screenshot: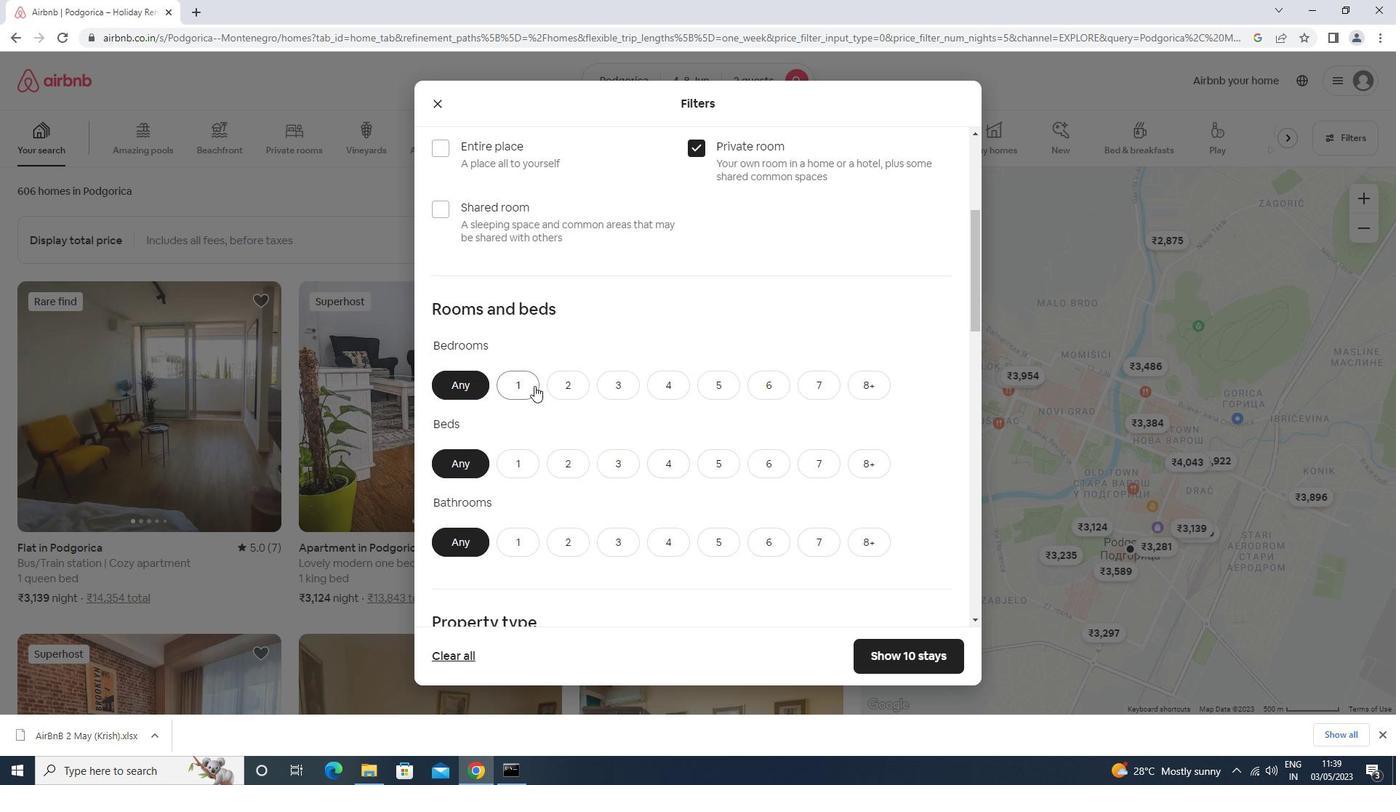 
Action: Mouse moved to (526, 469)
Screenshot: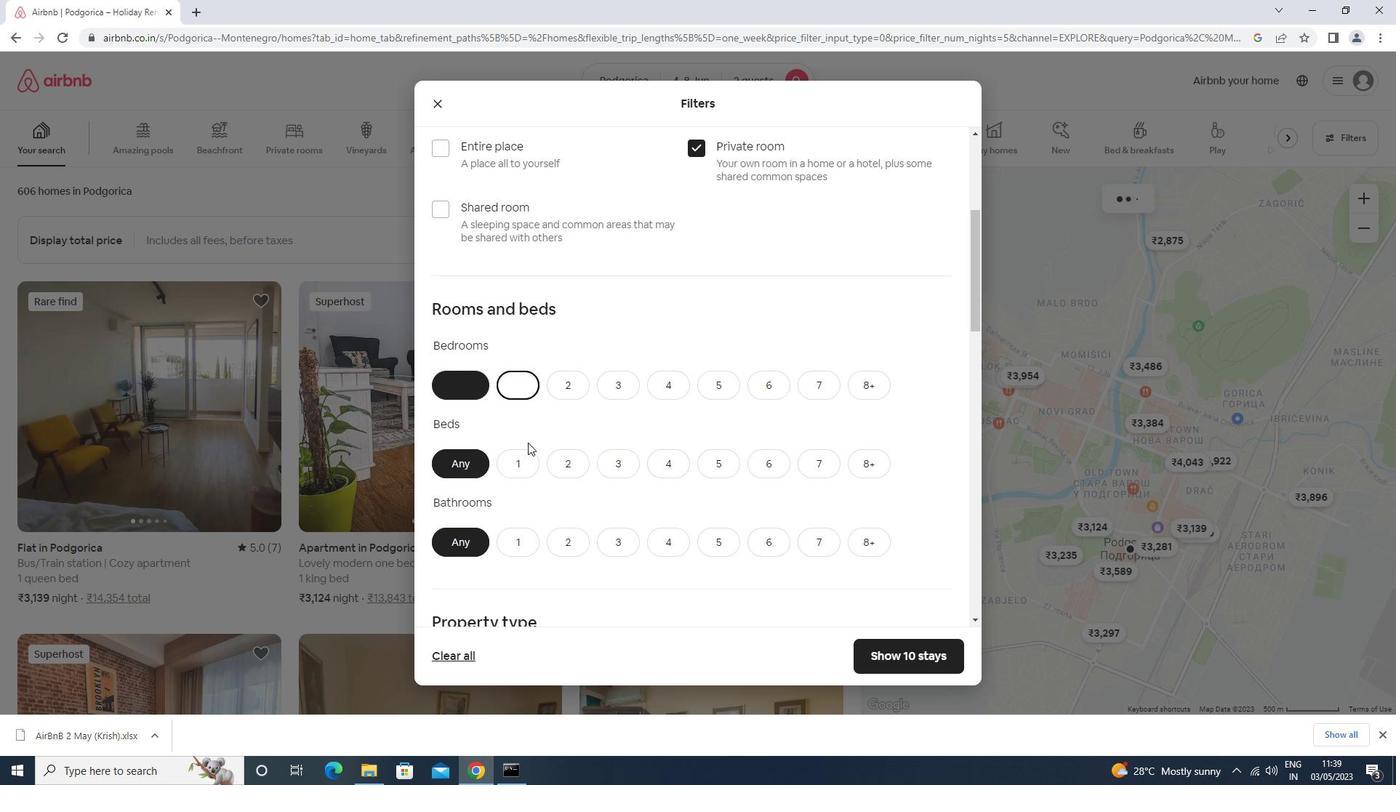 
Action: Mouse pressed left at (526, 469)
Screenshot: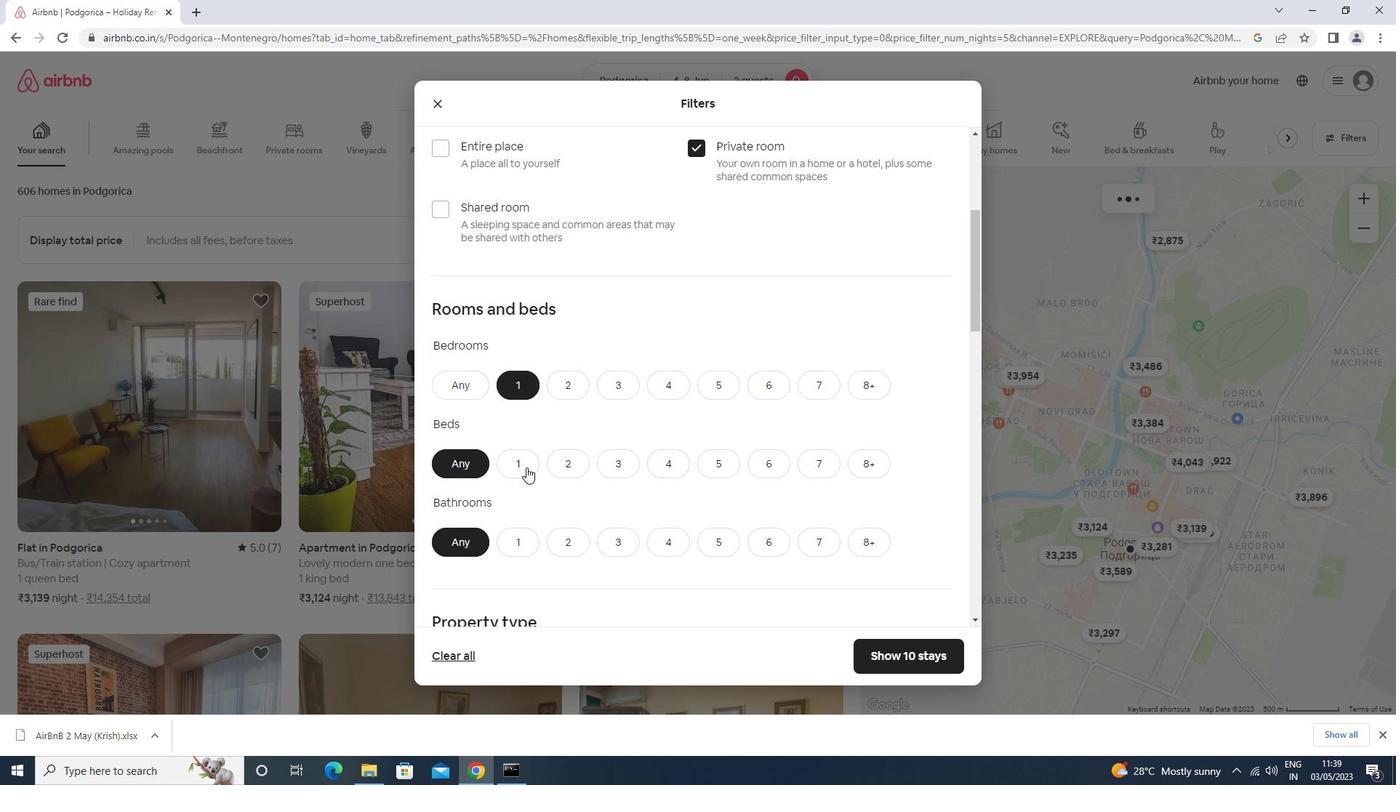 
Action: Mouse moved to (522, 545)
Screenshot: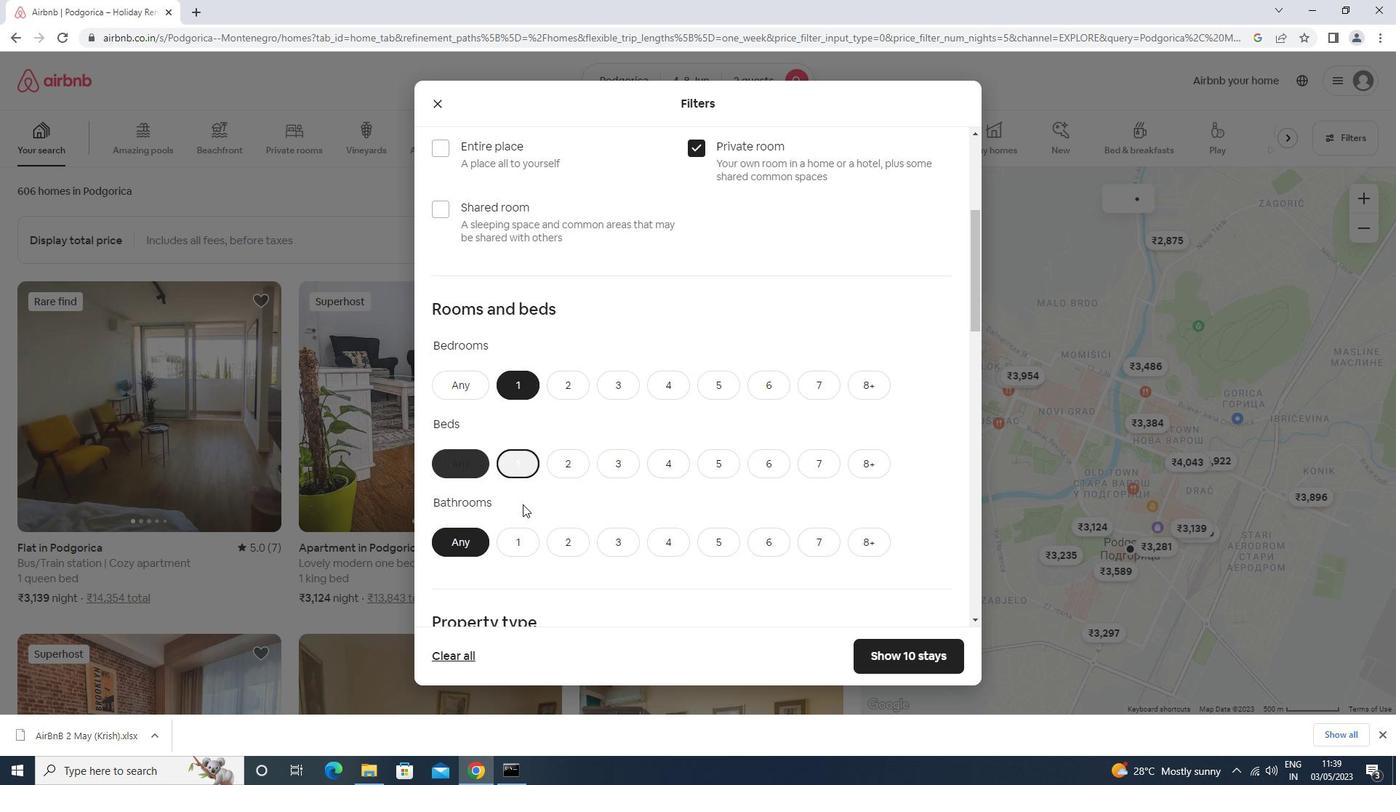 
Action: Mouse pressed left at (522, 545)
Screenshot: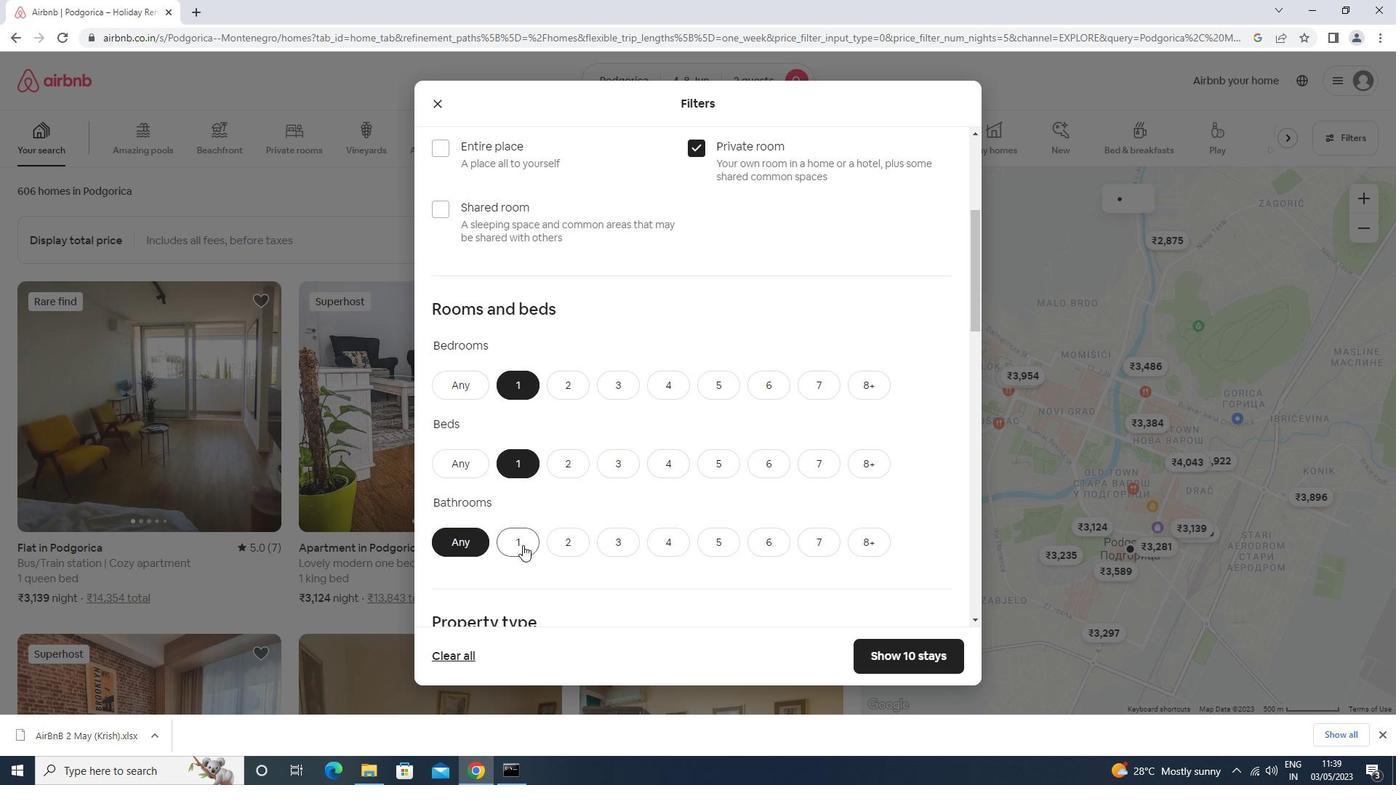 
Action: Mouse moved to (520, 540)
Screenshot: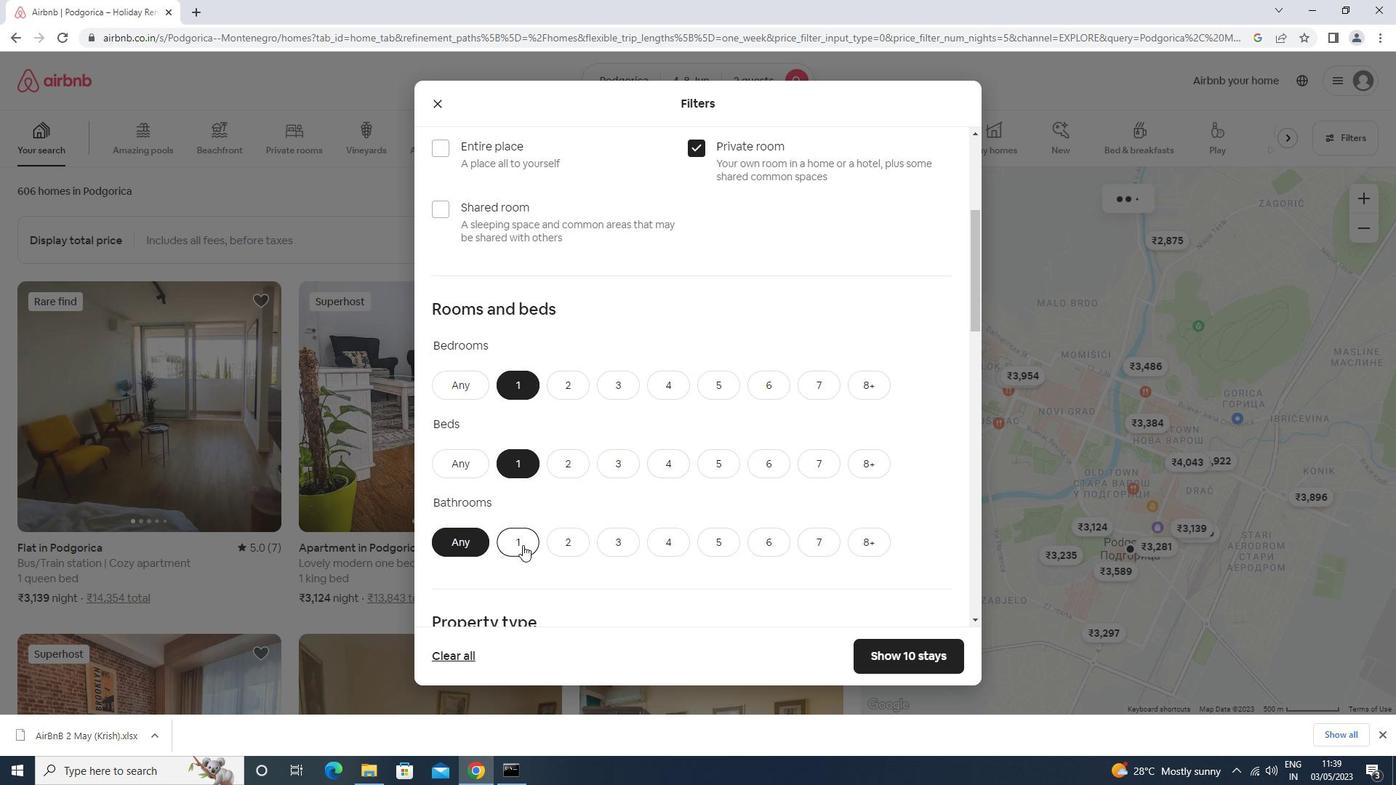 
Action: Mouse scrolled (520, 539) with delta (0, 0)
Screenshot: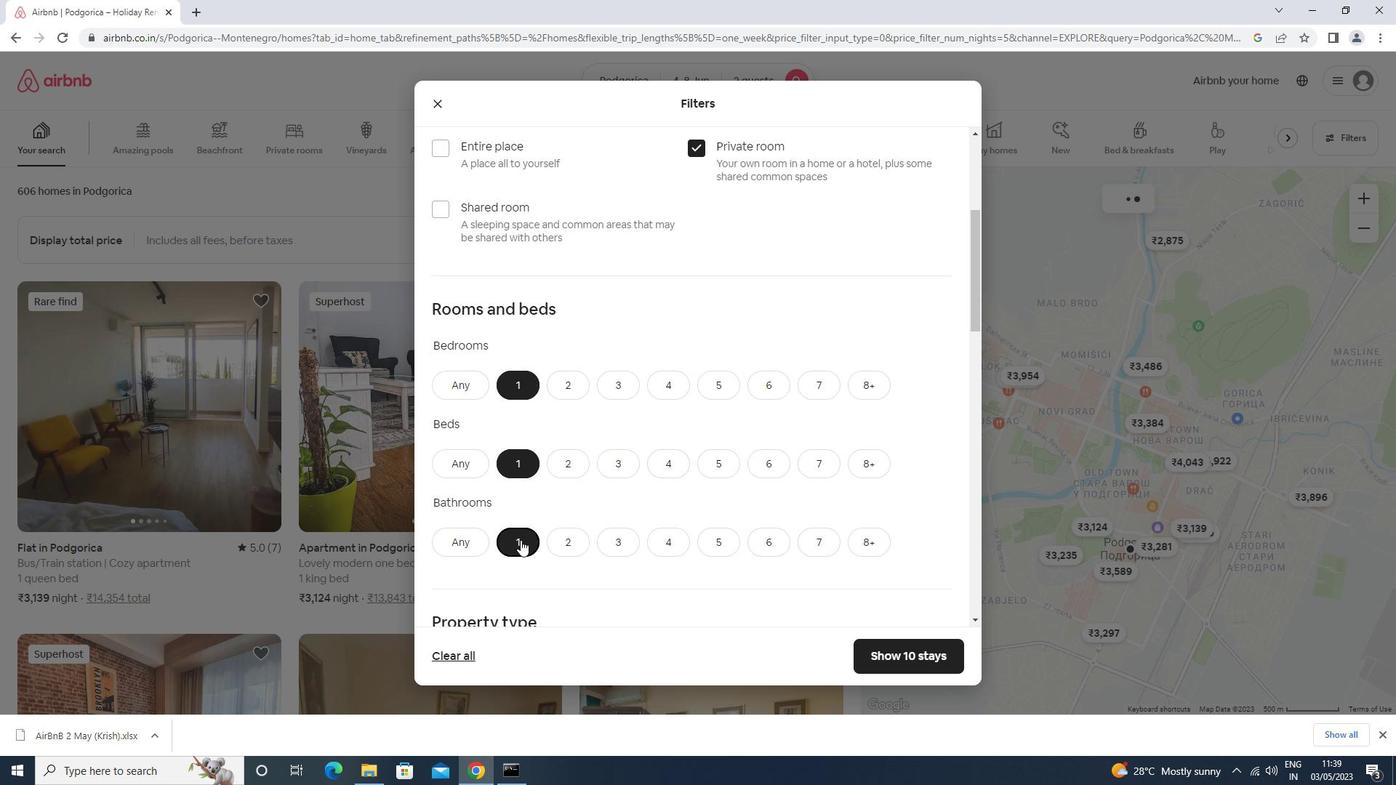 
Action: Mouse scrolled (520, 539) with delta (0, 0)
Screenshot: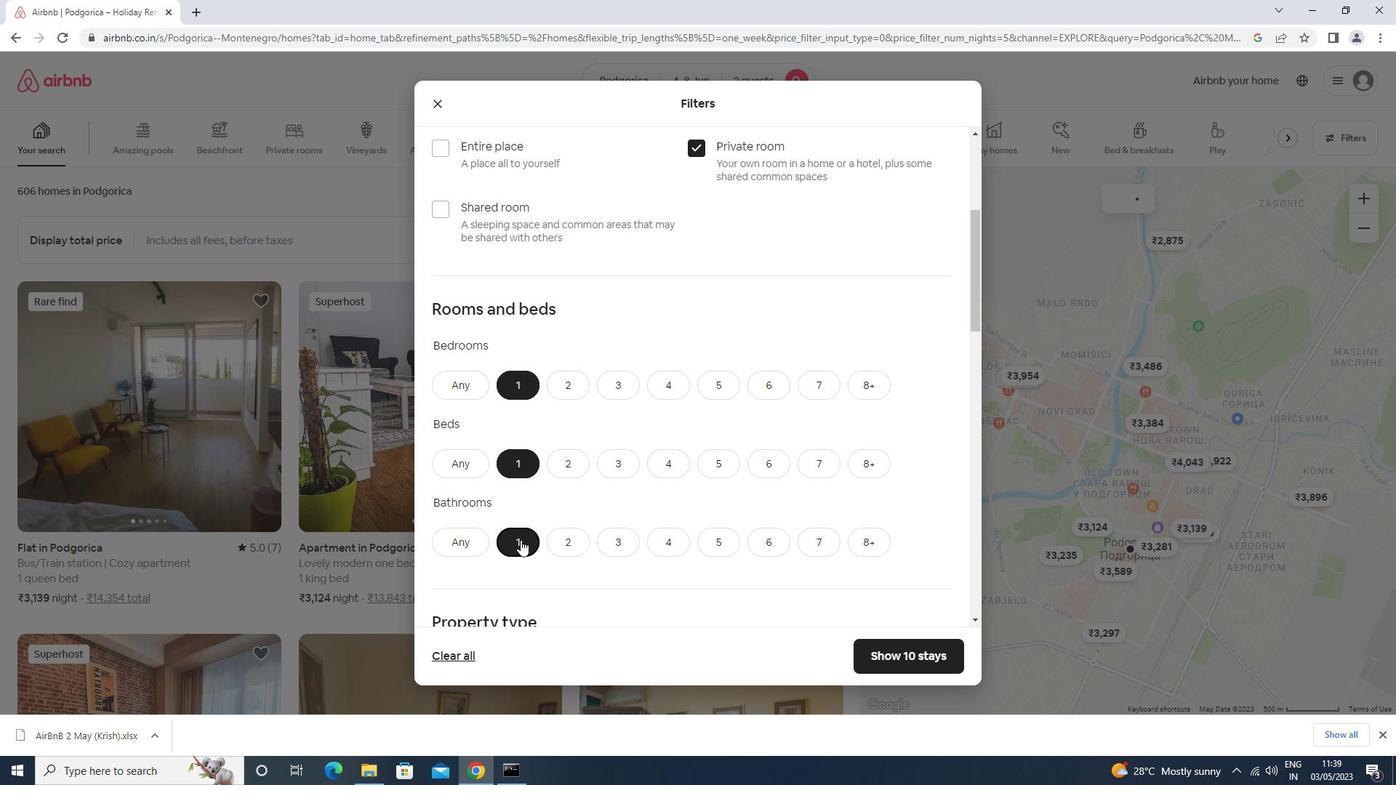 
Action: Mouse scrolled (520, 539) with delta (0, 0)
Screenshot: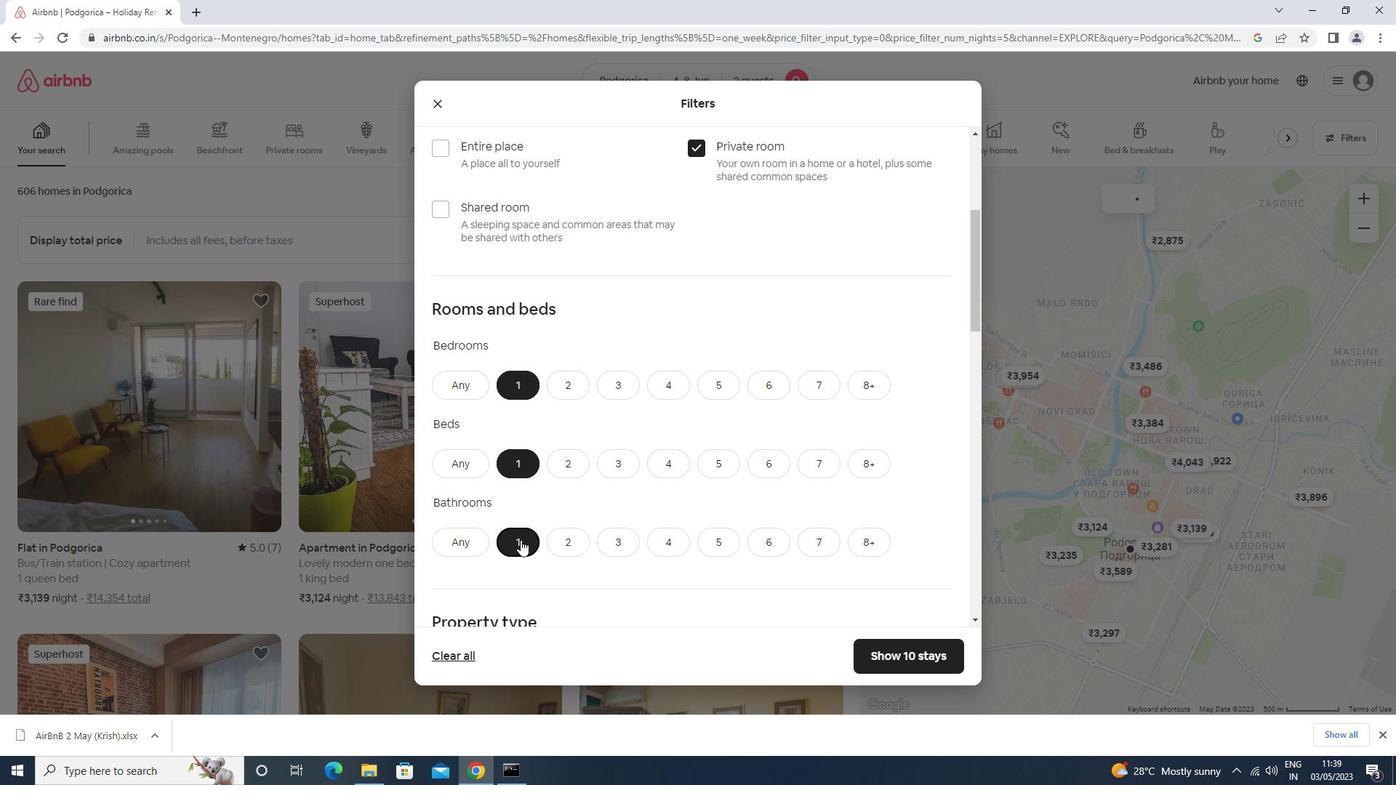 
Action: Mouse scrolled (520, 539) with delta (0, 0)
Screenshot: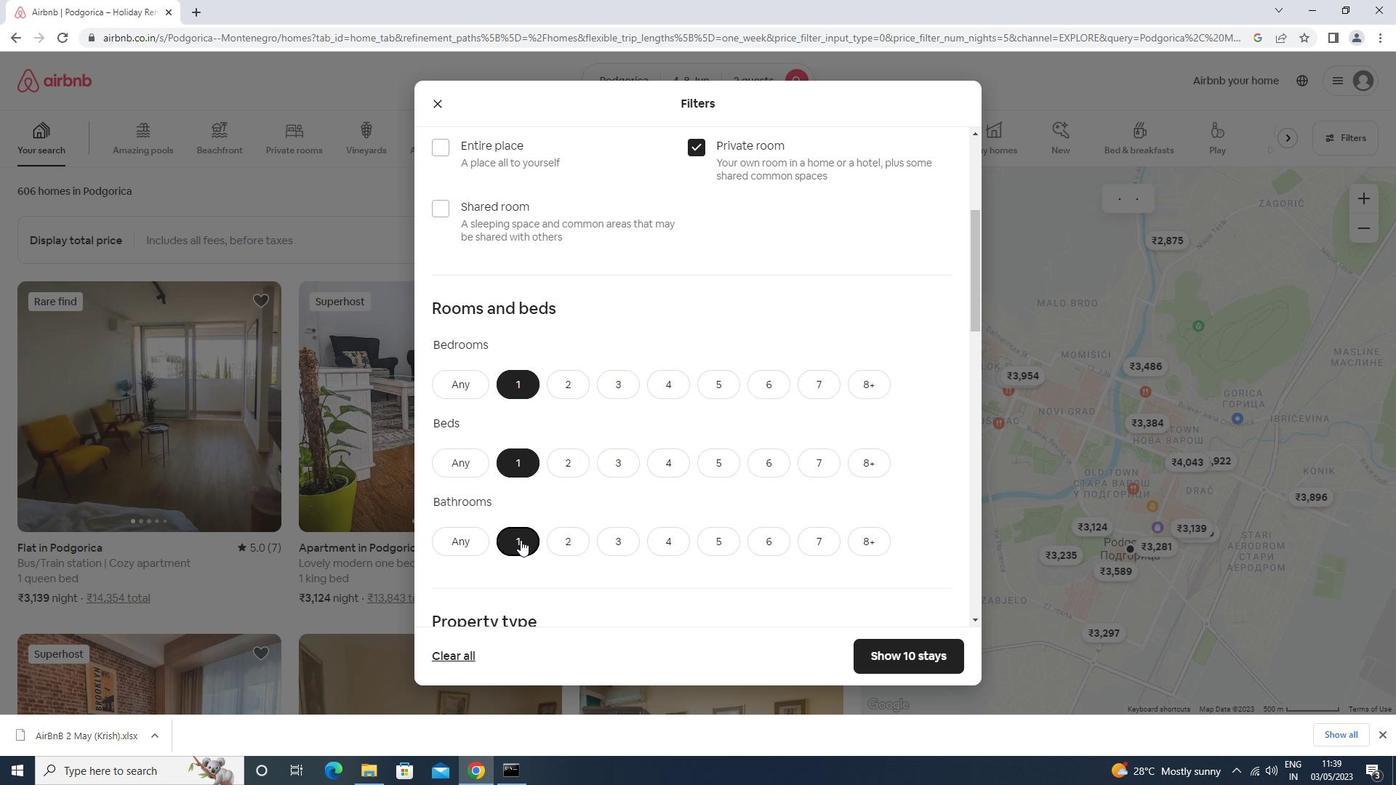 
Action: Mouse scrolled (520, 539) with delta (0, 0)
Screenshot: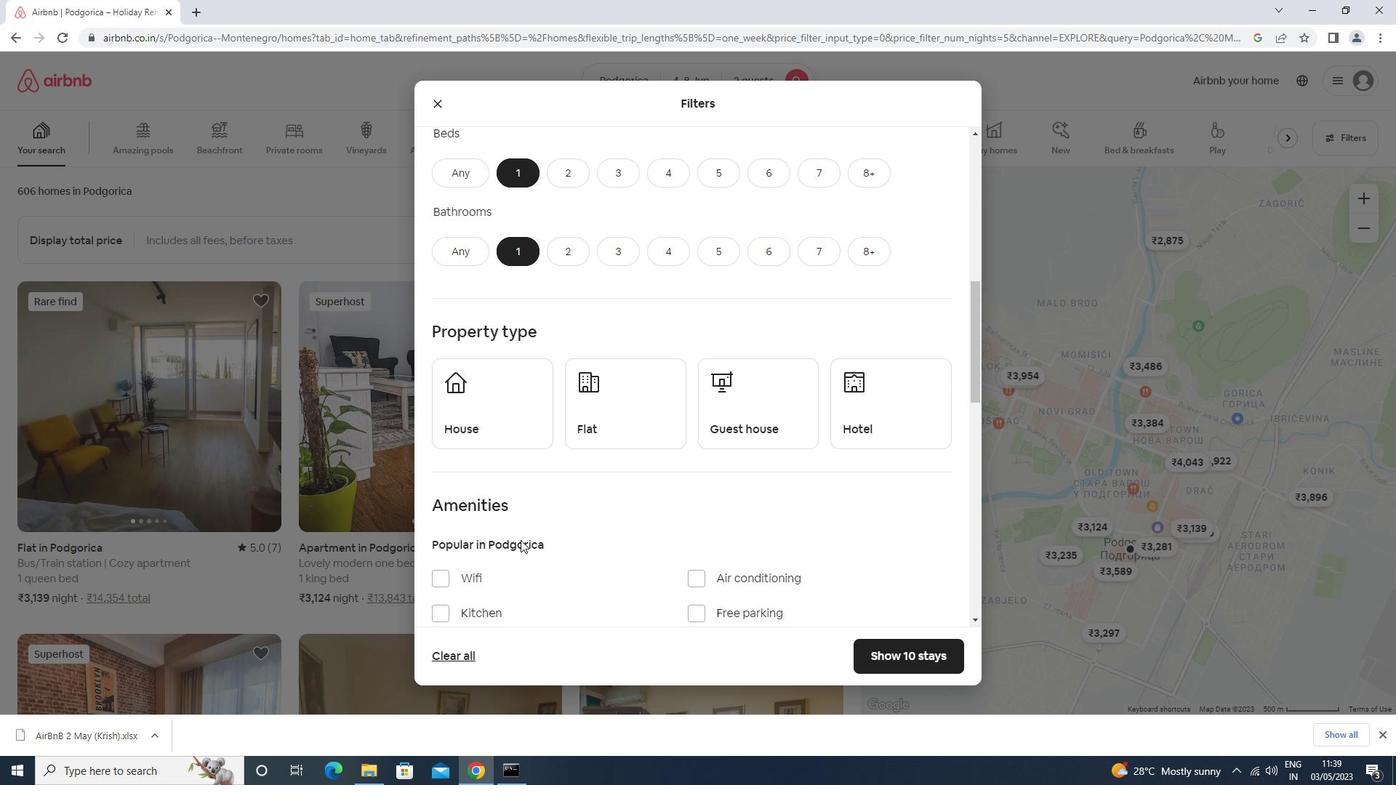 
Action: Mouse moved to (481, 330)
Screenshot: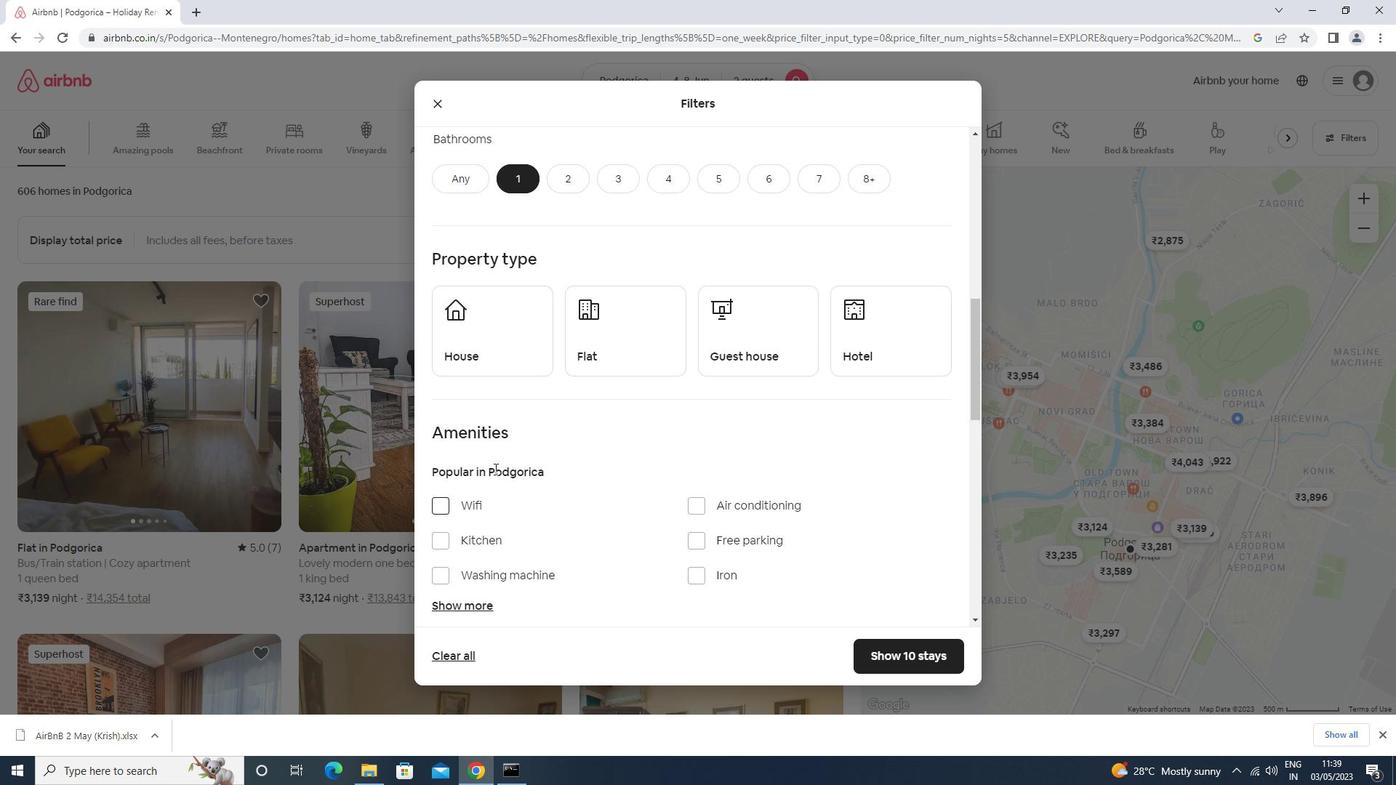
Action: Mouse pressed left at (481, 330)
Screenshot: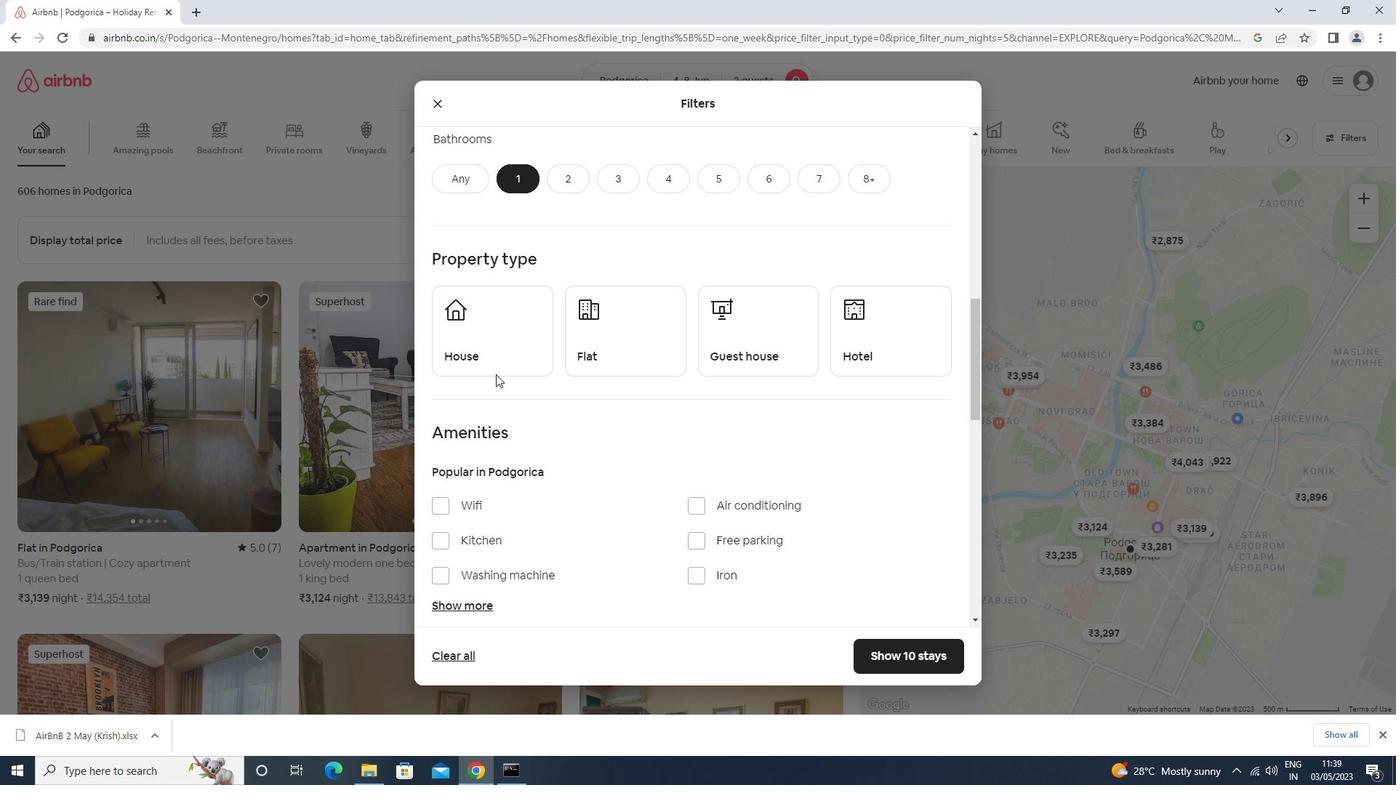 
Action: Mouse moved to (586, 338)
Screenshot: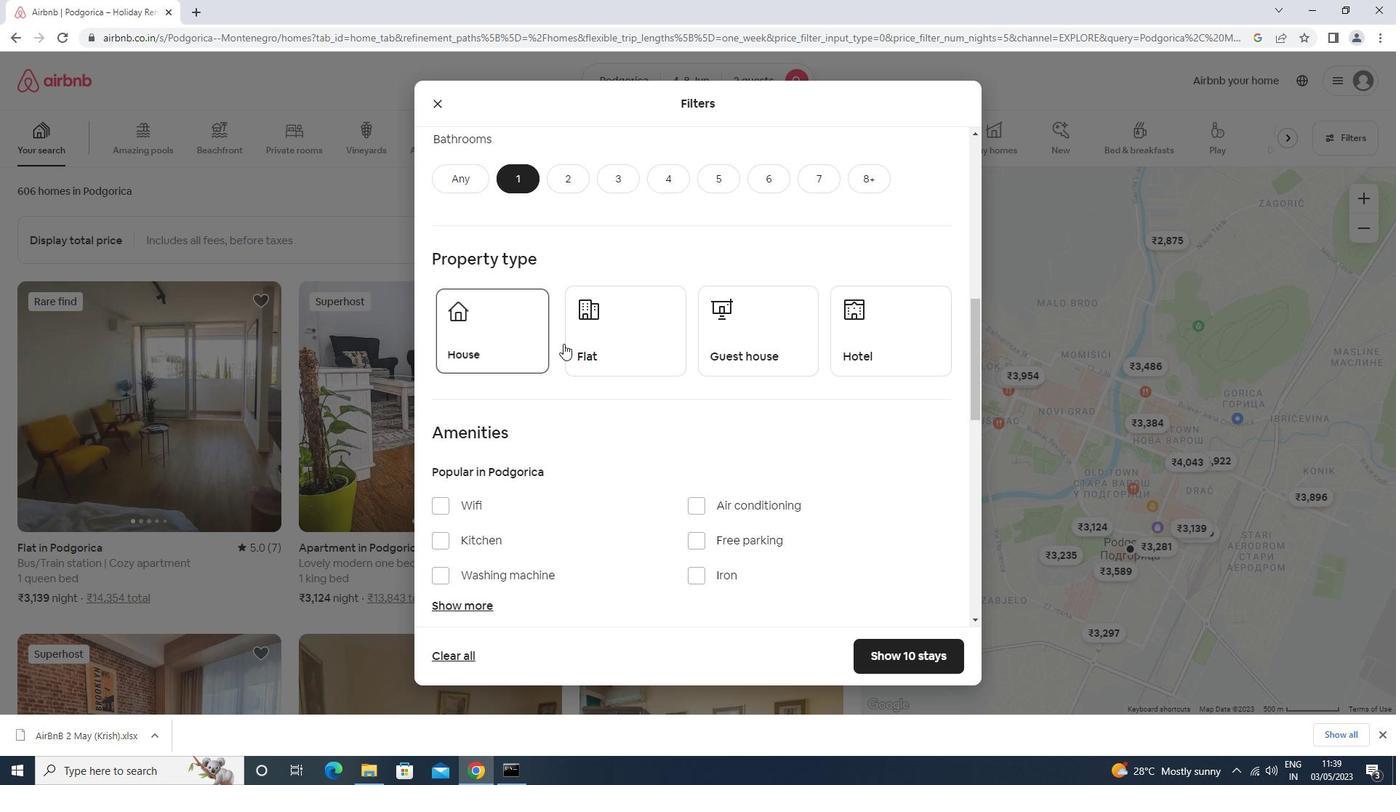 
Action: Mouse pressed left at (586, 338)
Screenshot: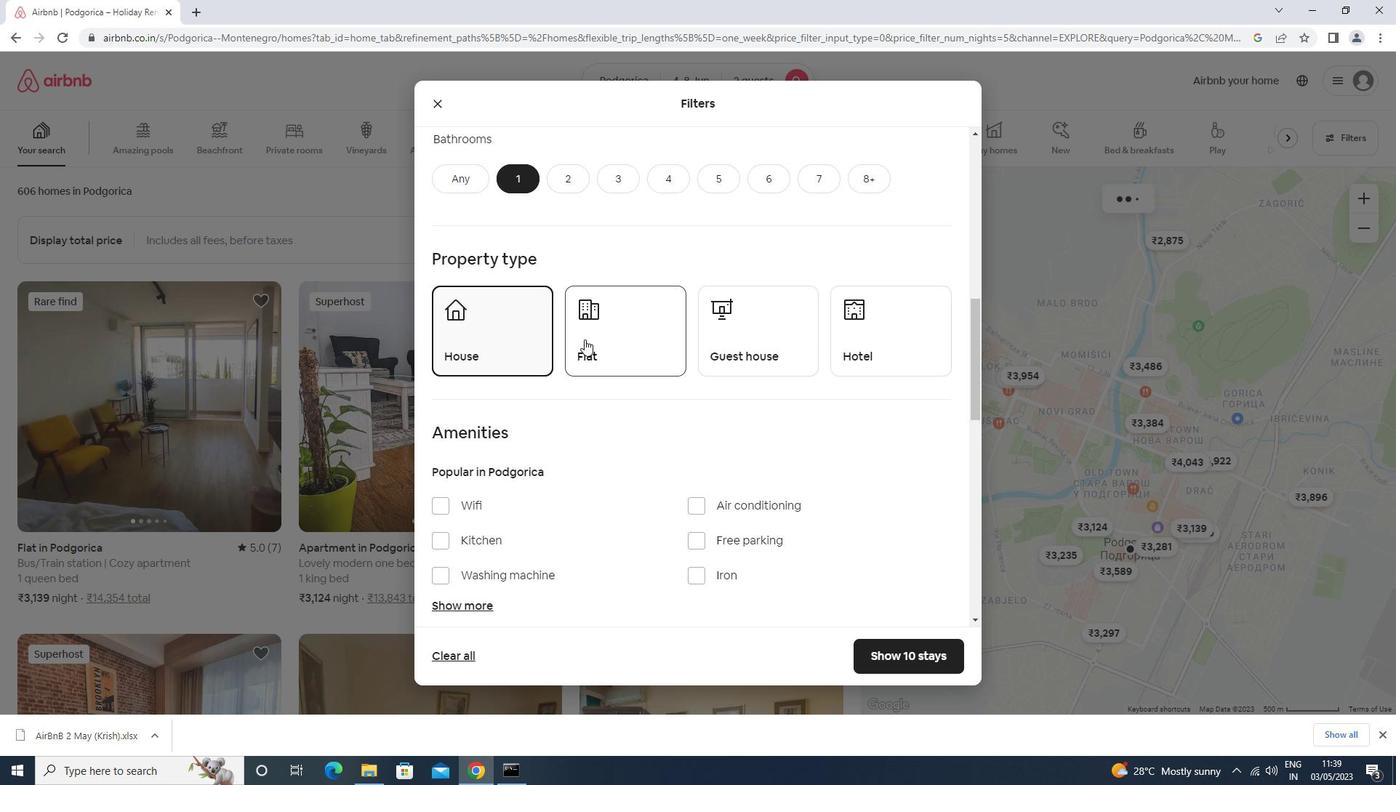 
Action: Mouse moved to (732, 336)
Screenshot: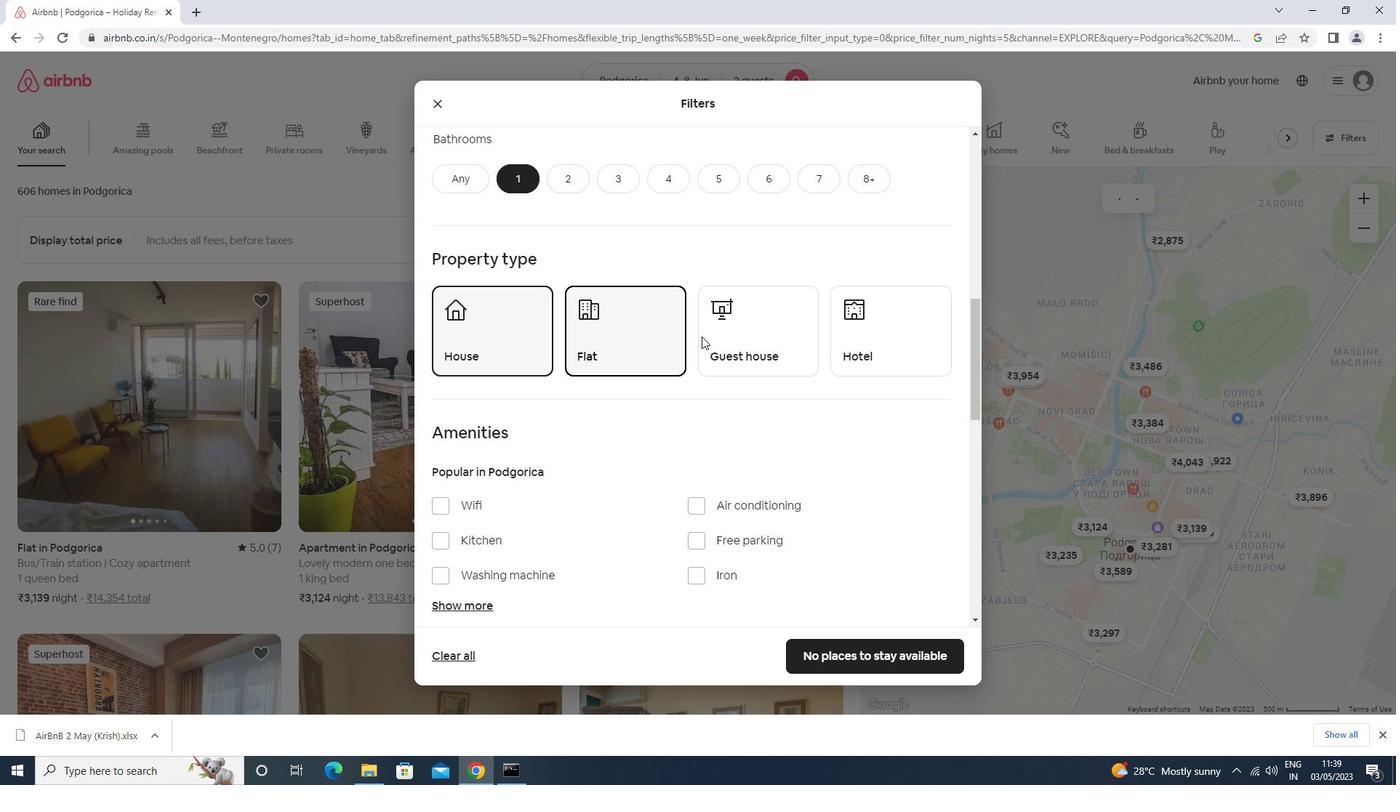
Action: Mouse pressed left at (732, 336)
Screenshot: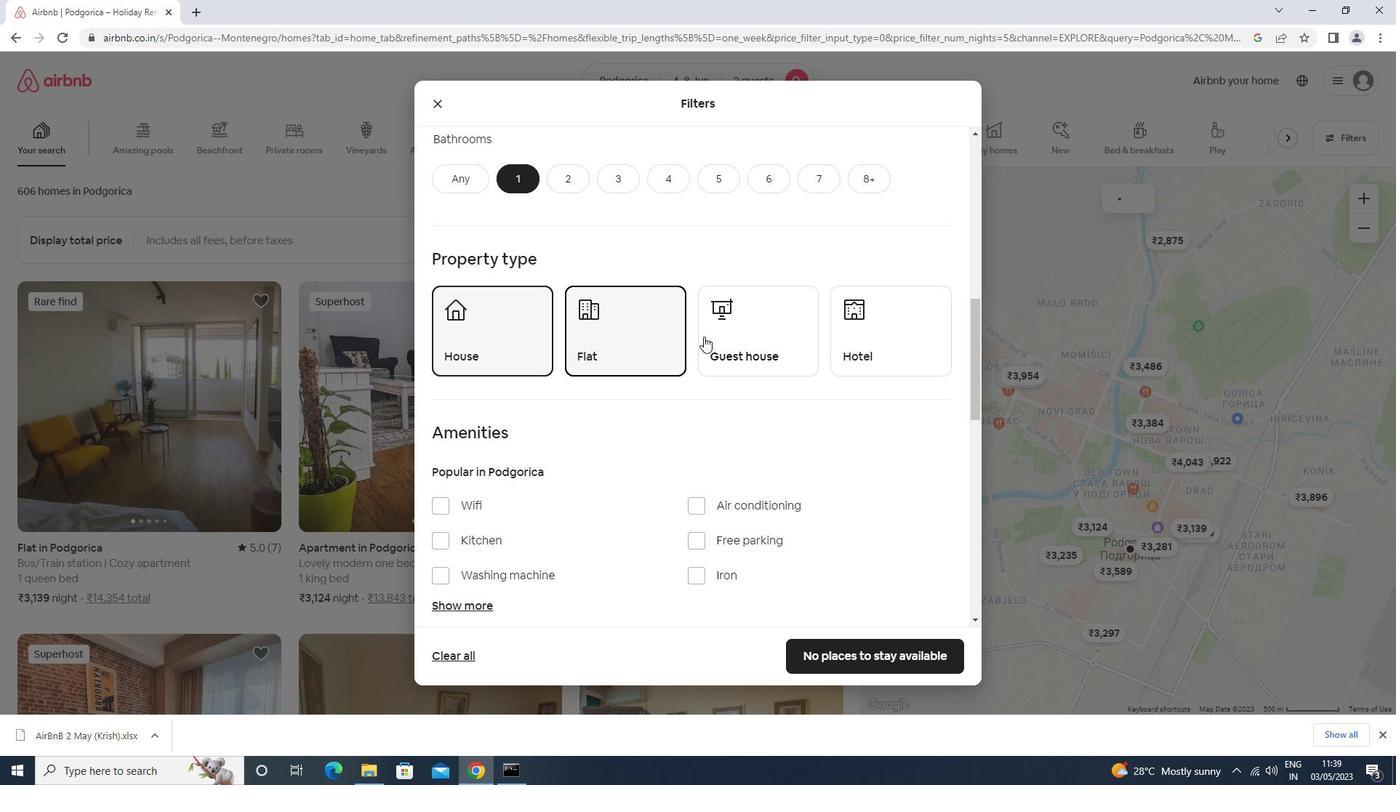 
Action: Mouse moved to (842, 343)
Screenshot: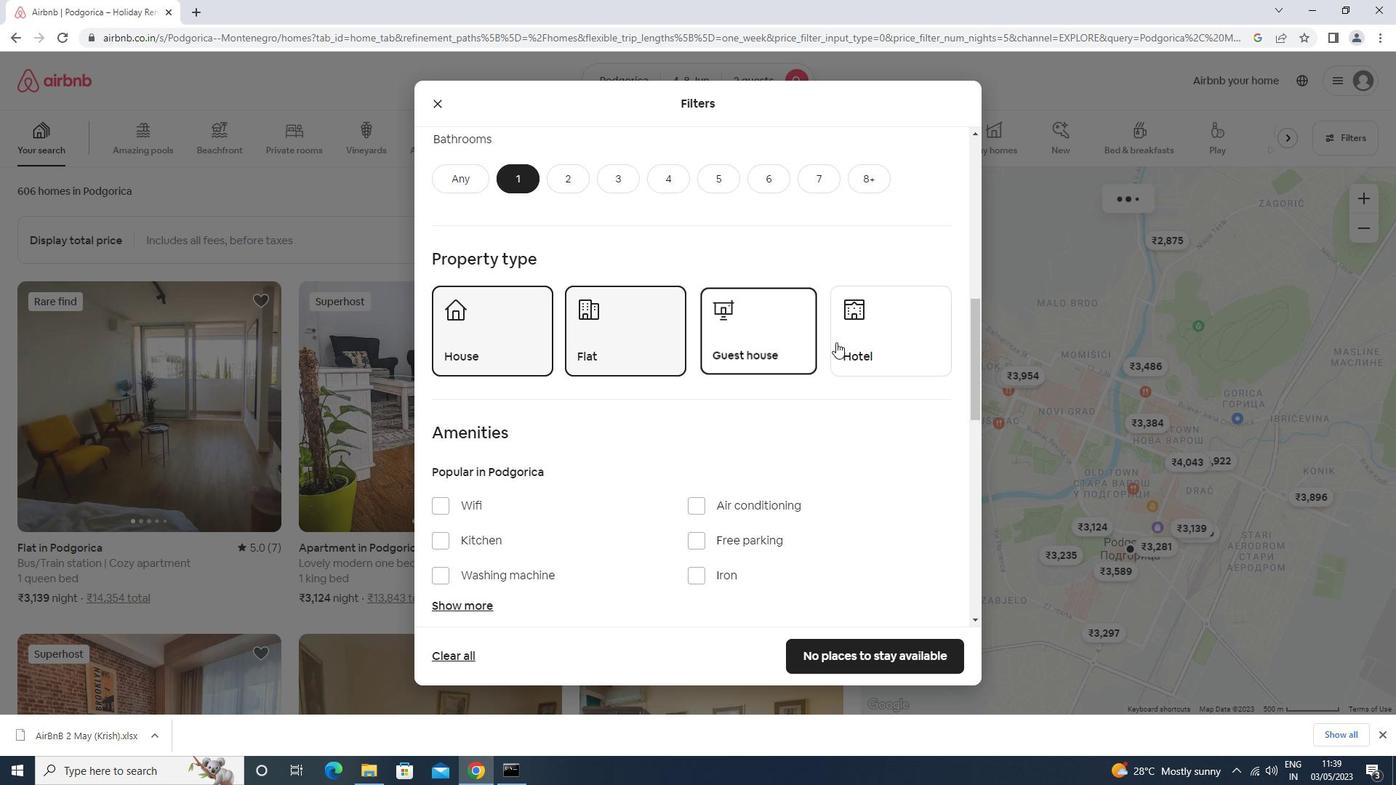 
Action: Mouse pressed left at (842, 343)
Screenshot: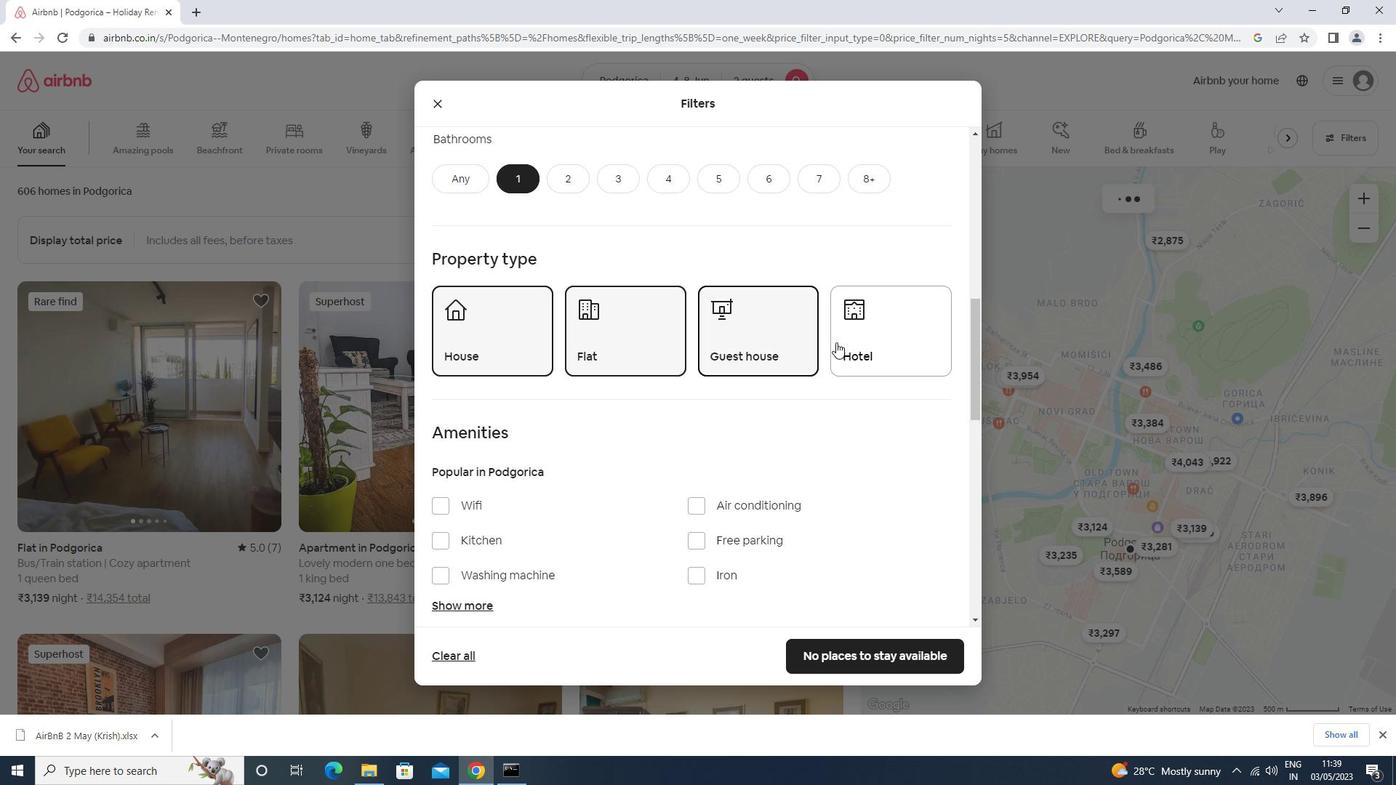
Action: Mouse moved to (826, 362)
Screenshot: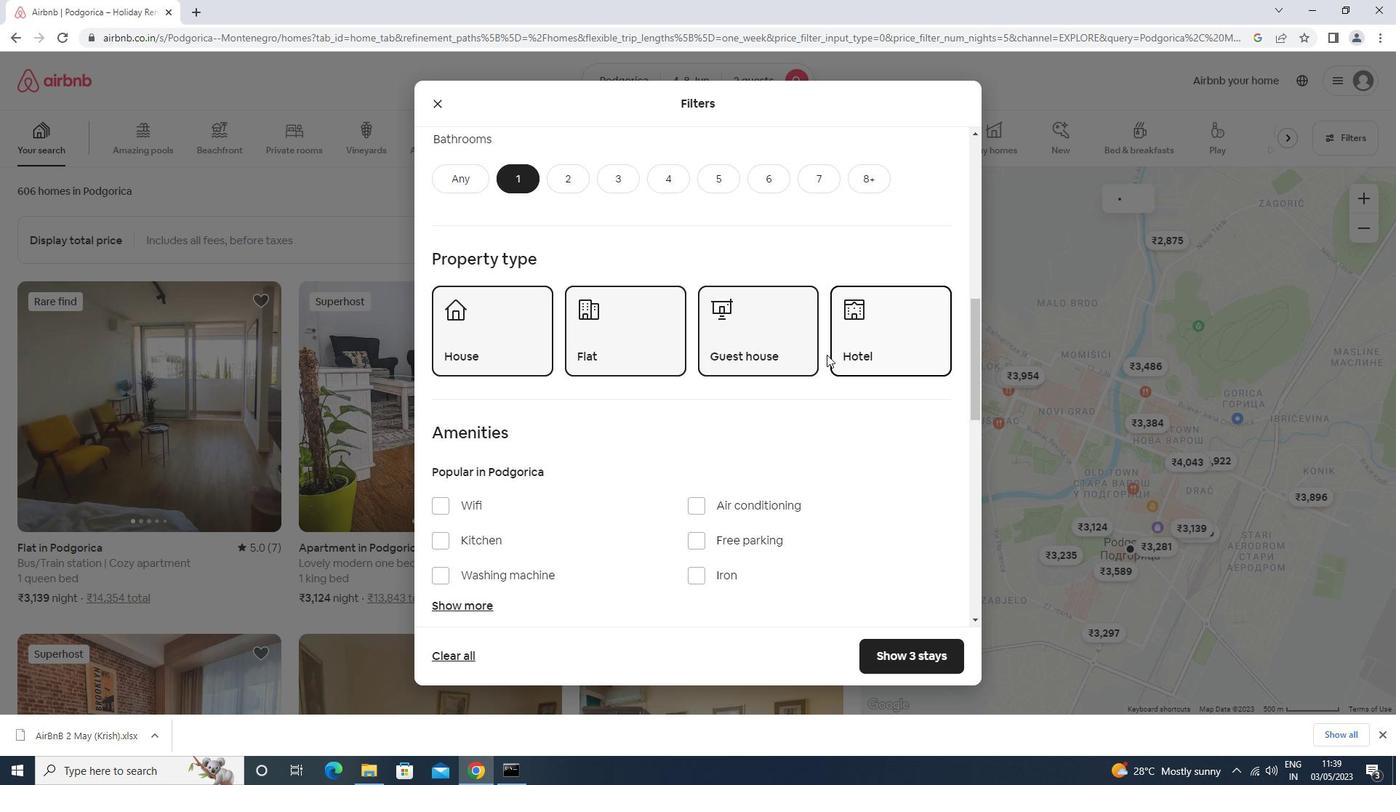 
Action: Mouse scrolled (826, 361) with delta (0, 0)
Screenshot: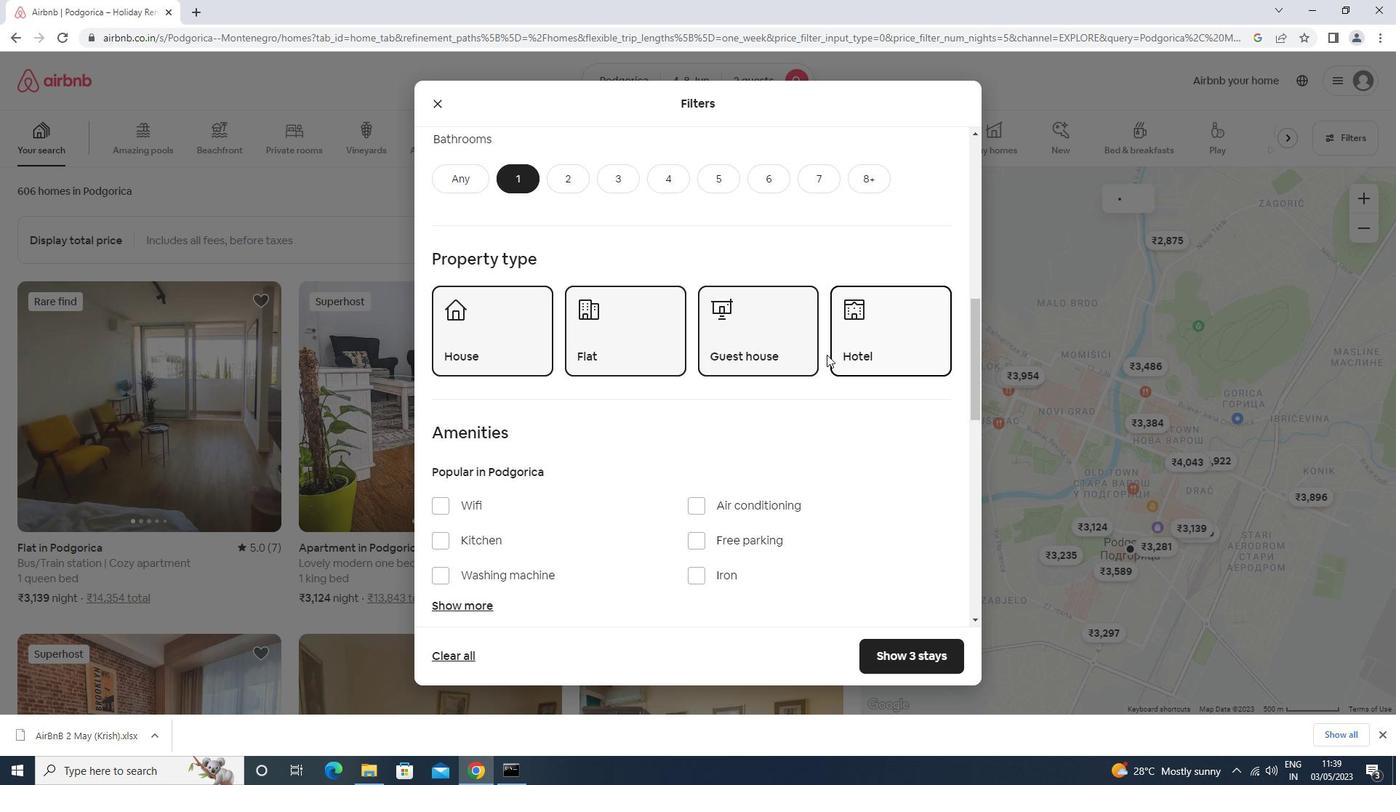 
Action: Mouse moved to (826, 364)
Screenshot: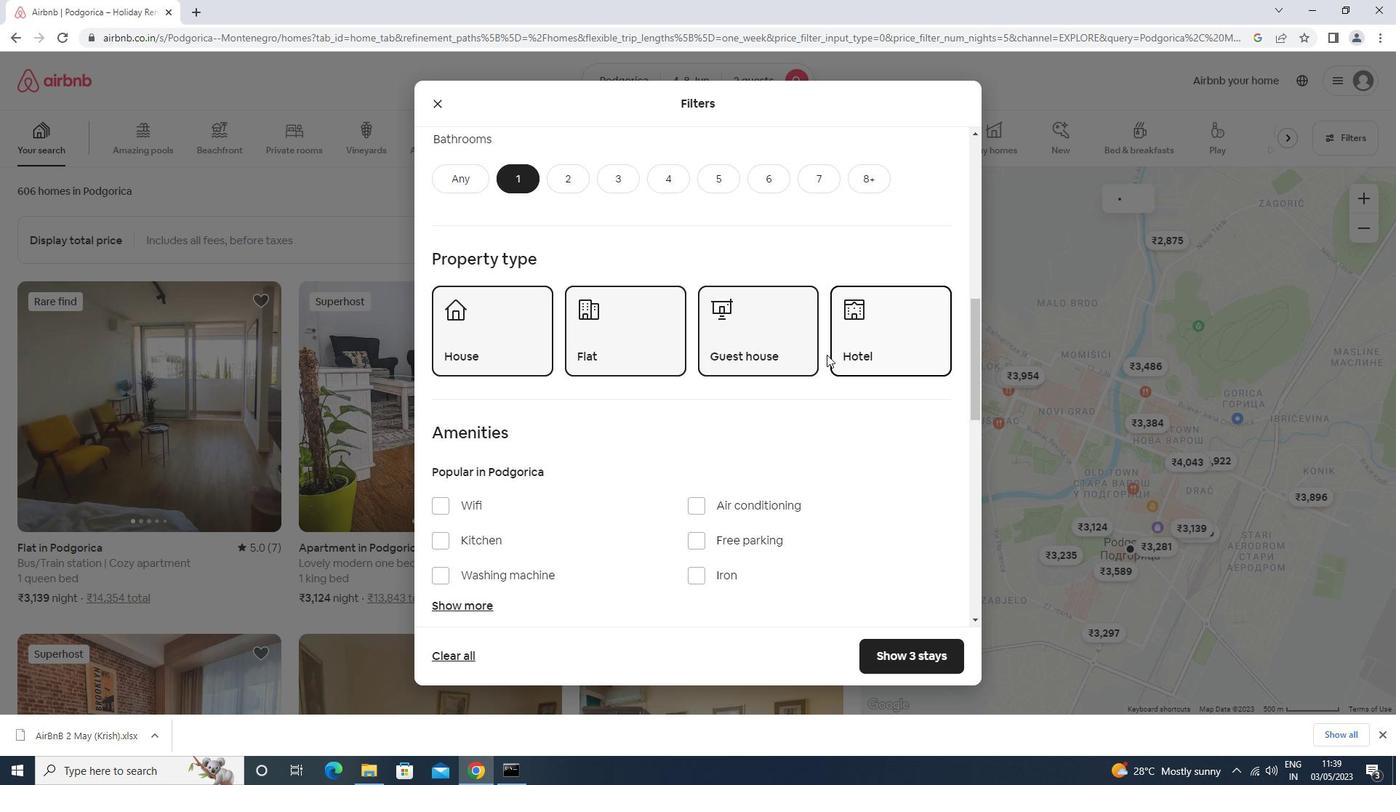 
Action: Mouse scrolled (826, 363) with delta (0, 0)
Screenshot: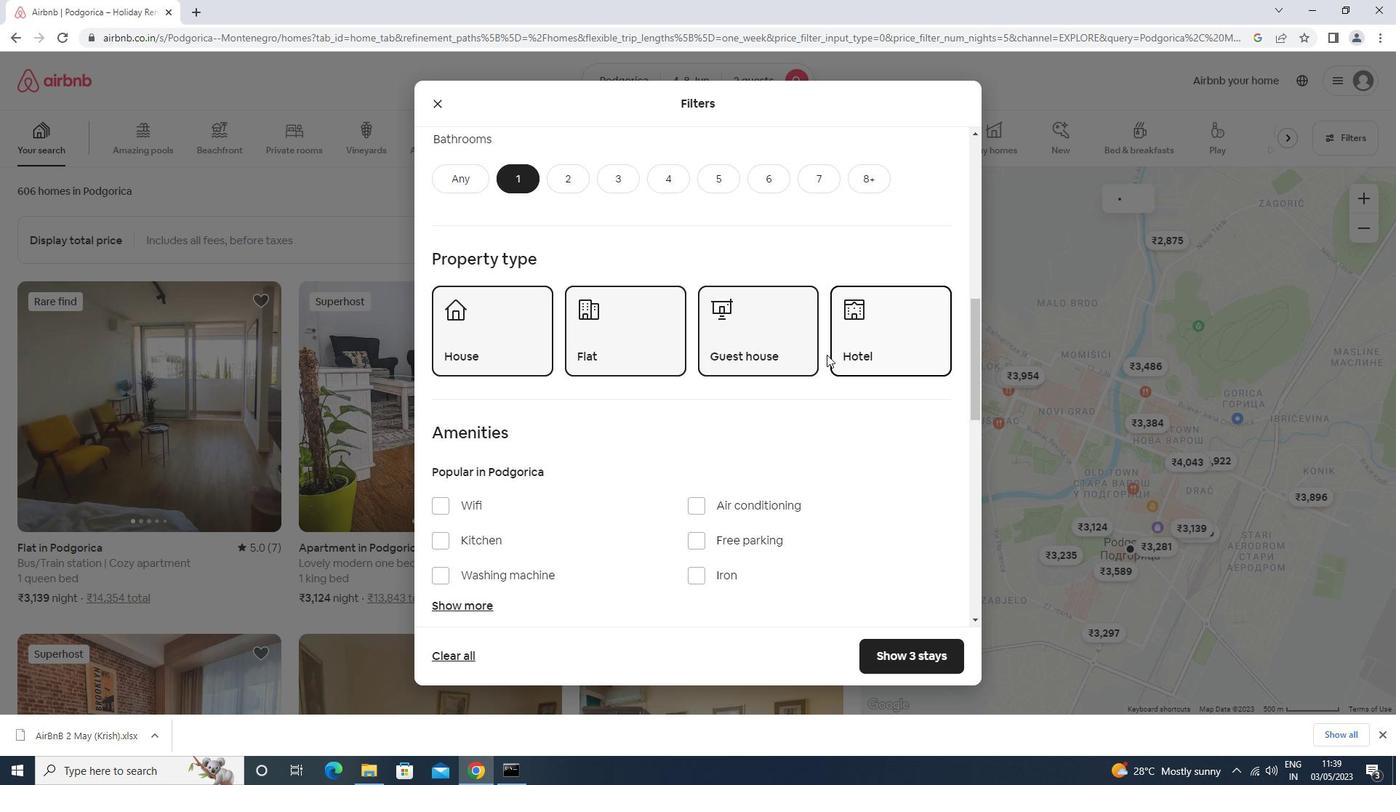 
Action: Mouse moved to (826, 364)
Screenshot: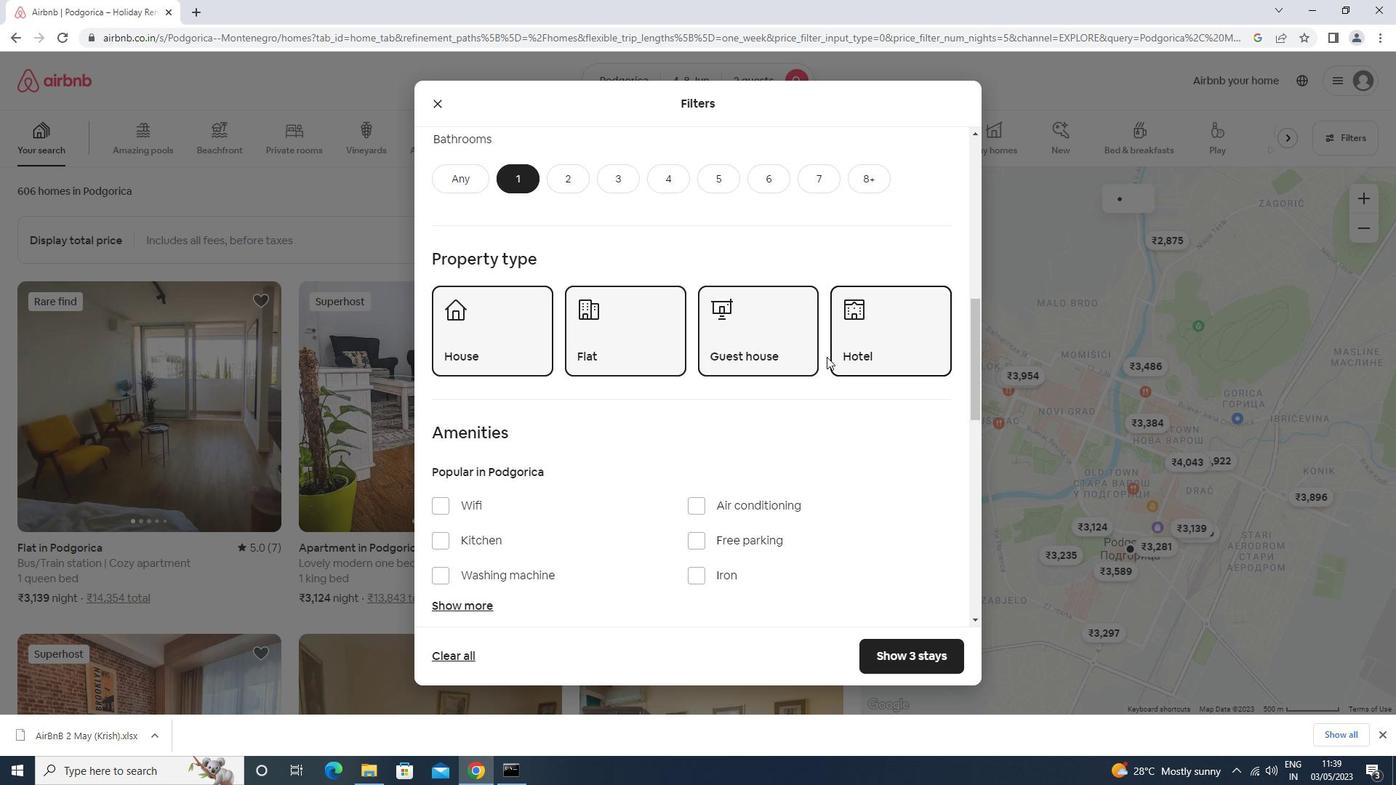 
Action: Mouse scrolled (826, 363) with delta (0, 0)
Screenshot: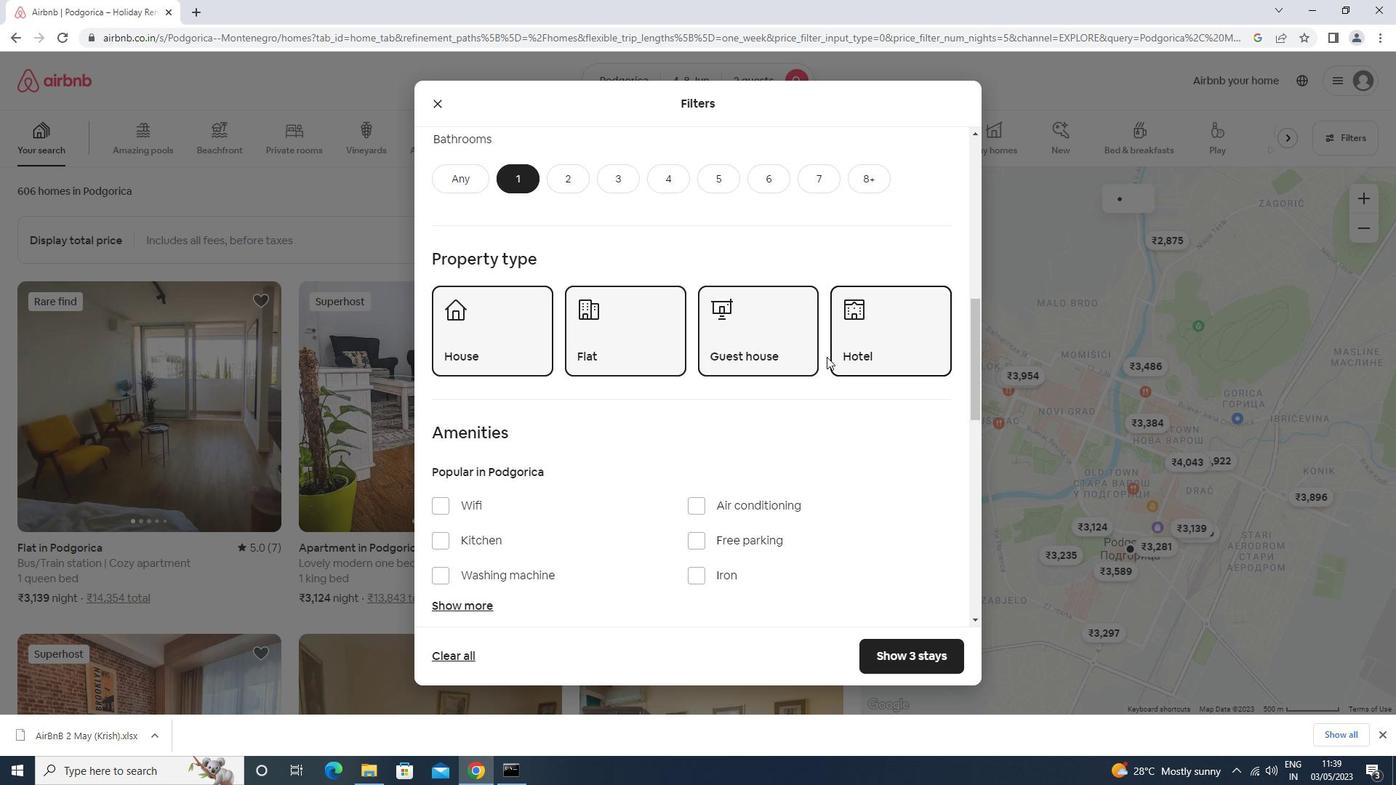 
Action: Mouse scrolled (826, 363) with delta (0, 0)
Screenshot: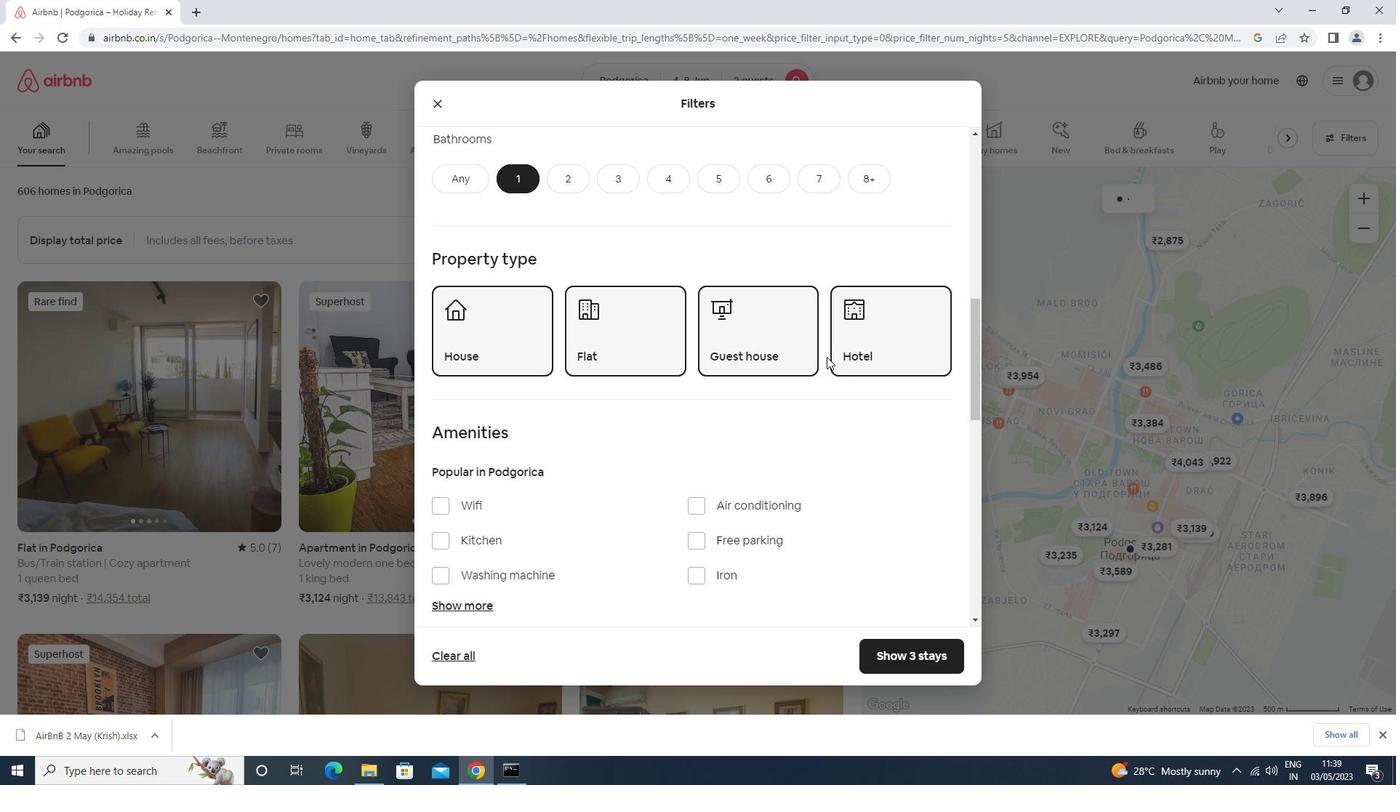 
Action: Mouse scrolled (826, 363) with delta (0, 0)
Screenshot: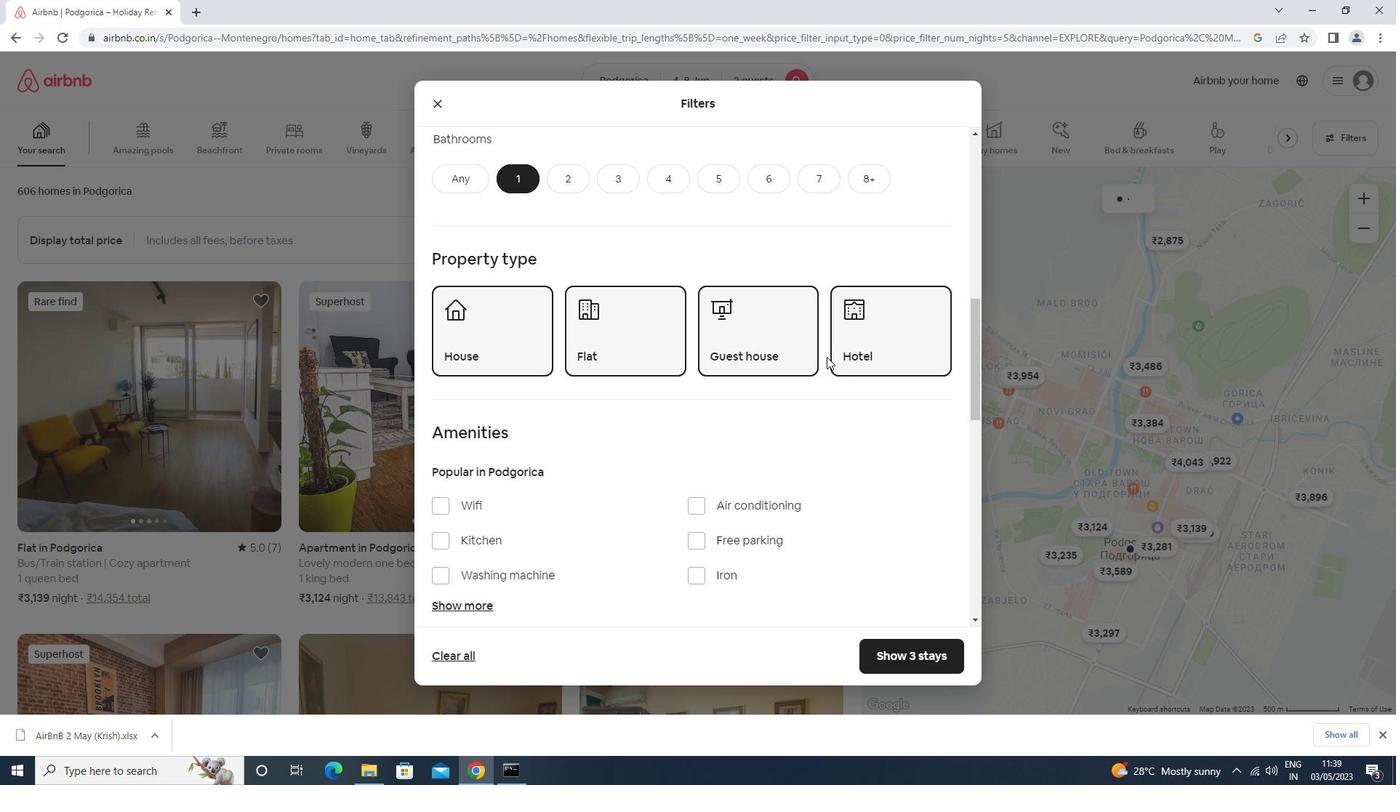
Action: Mouse moved to (913, 413)
Screenshot: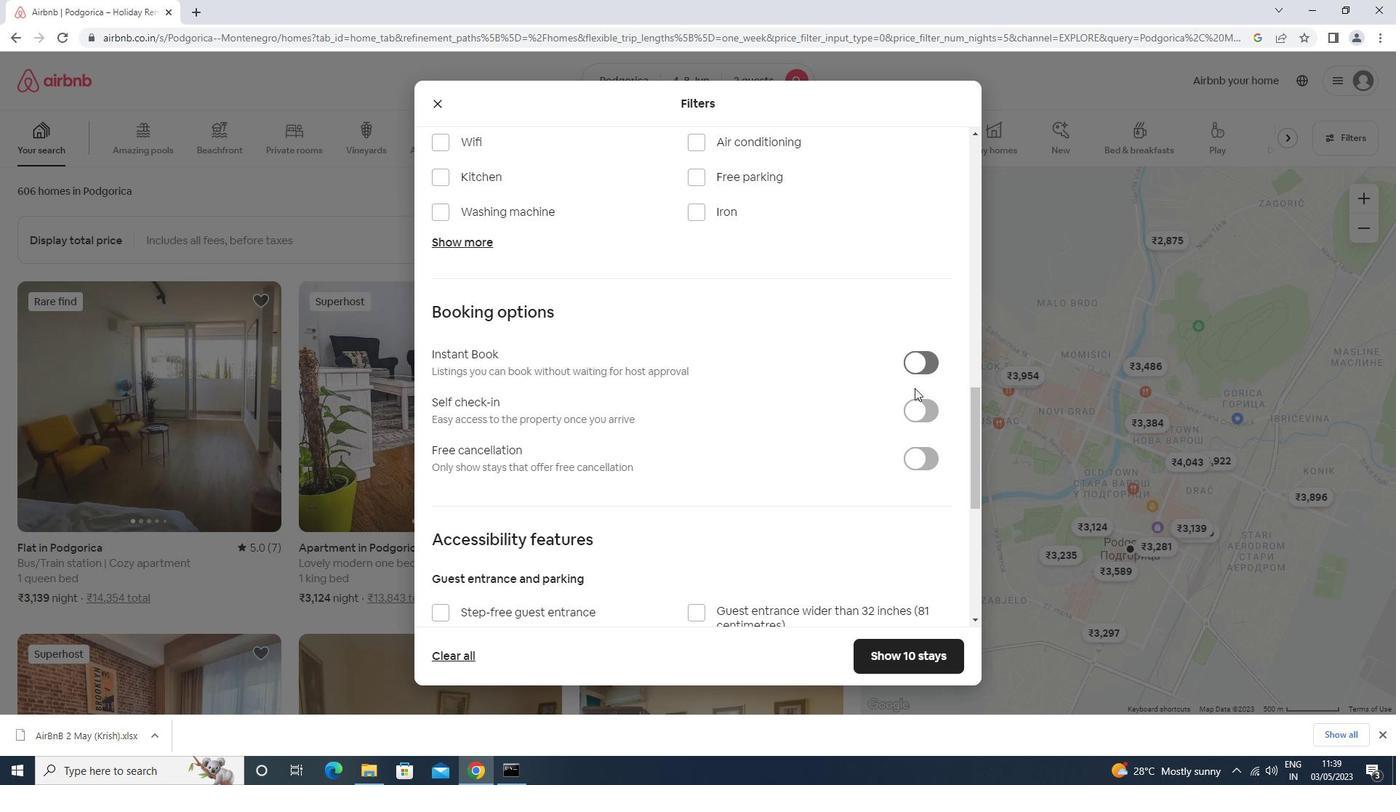 
Action: Mouse pressed left at (913, 413)
Screenshot: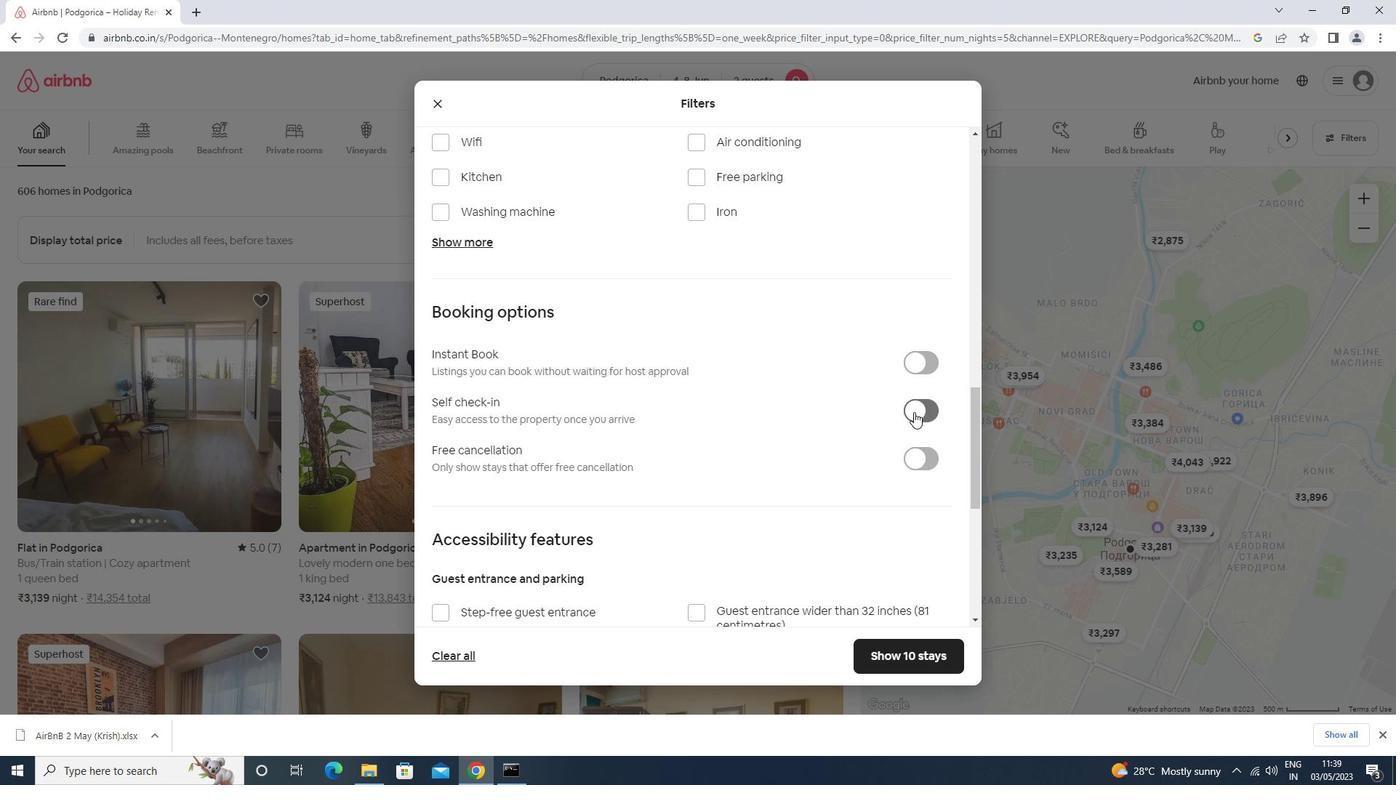 
Action: Mouse moved to (908, 411)
Screenshot: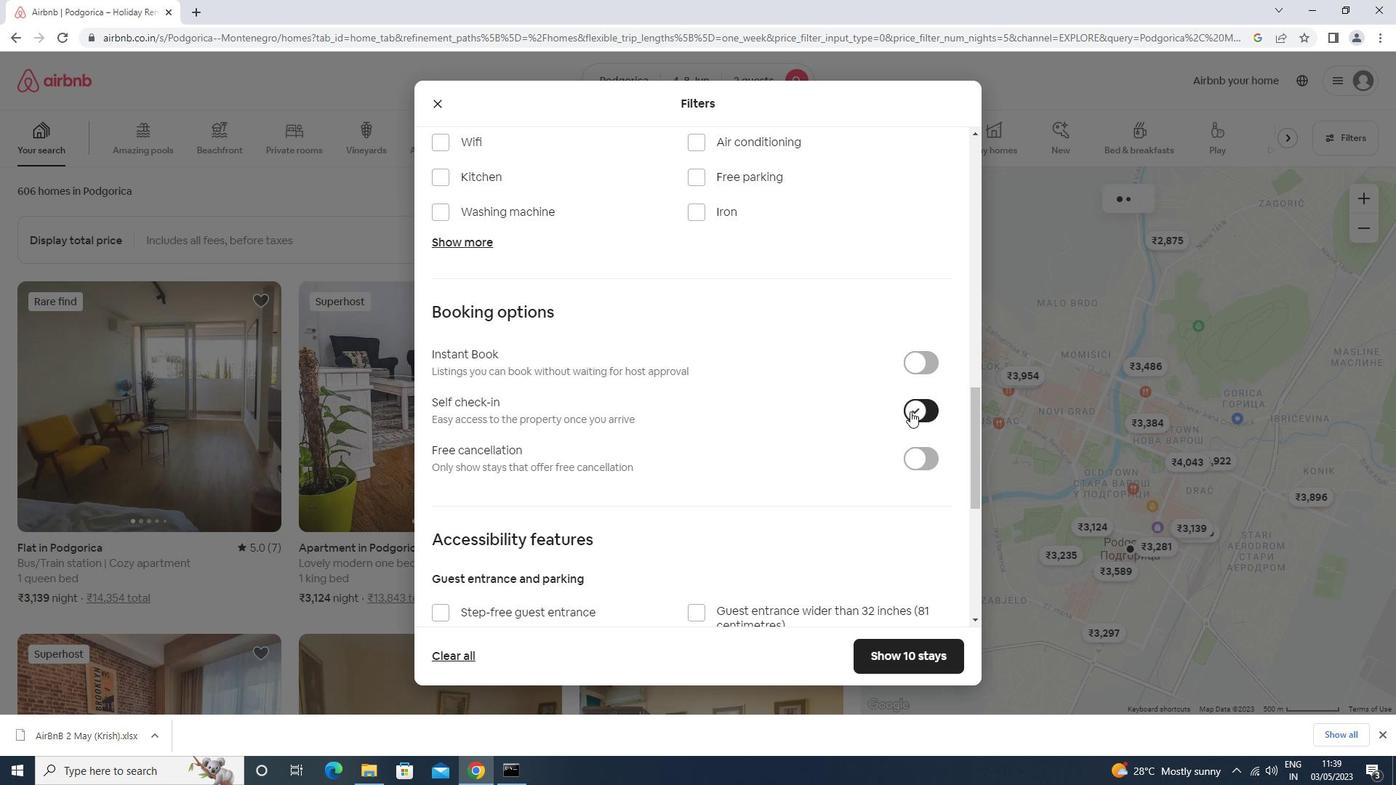 
Action: Mouse scrolled (908, 410) with delta (0, 0)
Screenshot: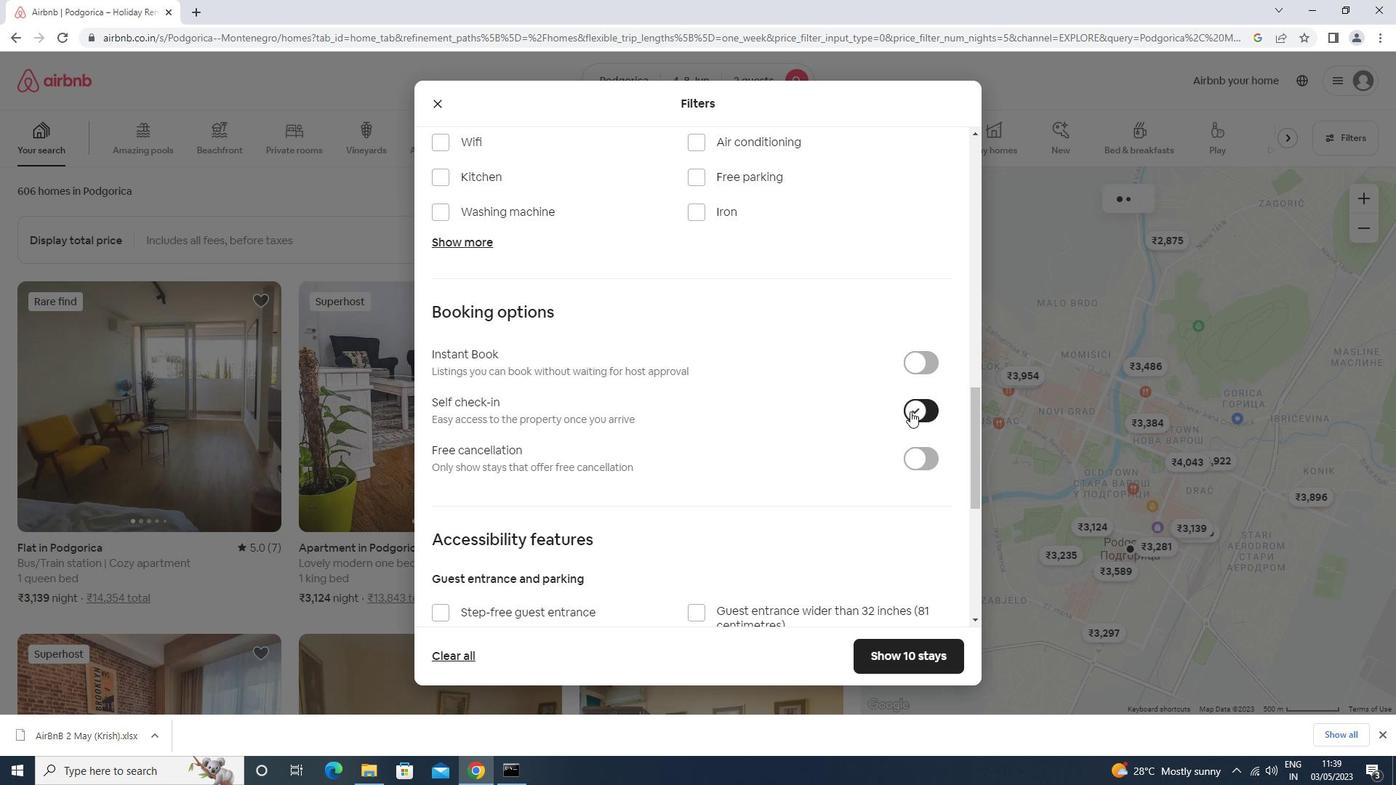 
Action: Mouse moved to (907, 411)
Screenshot: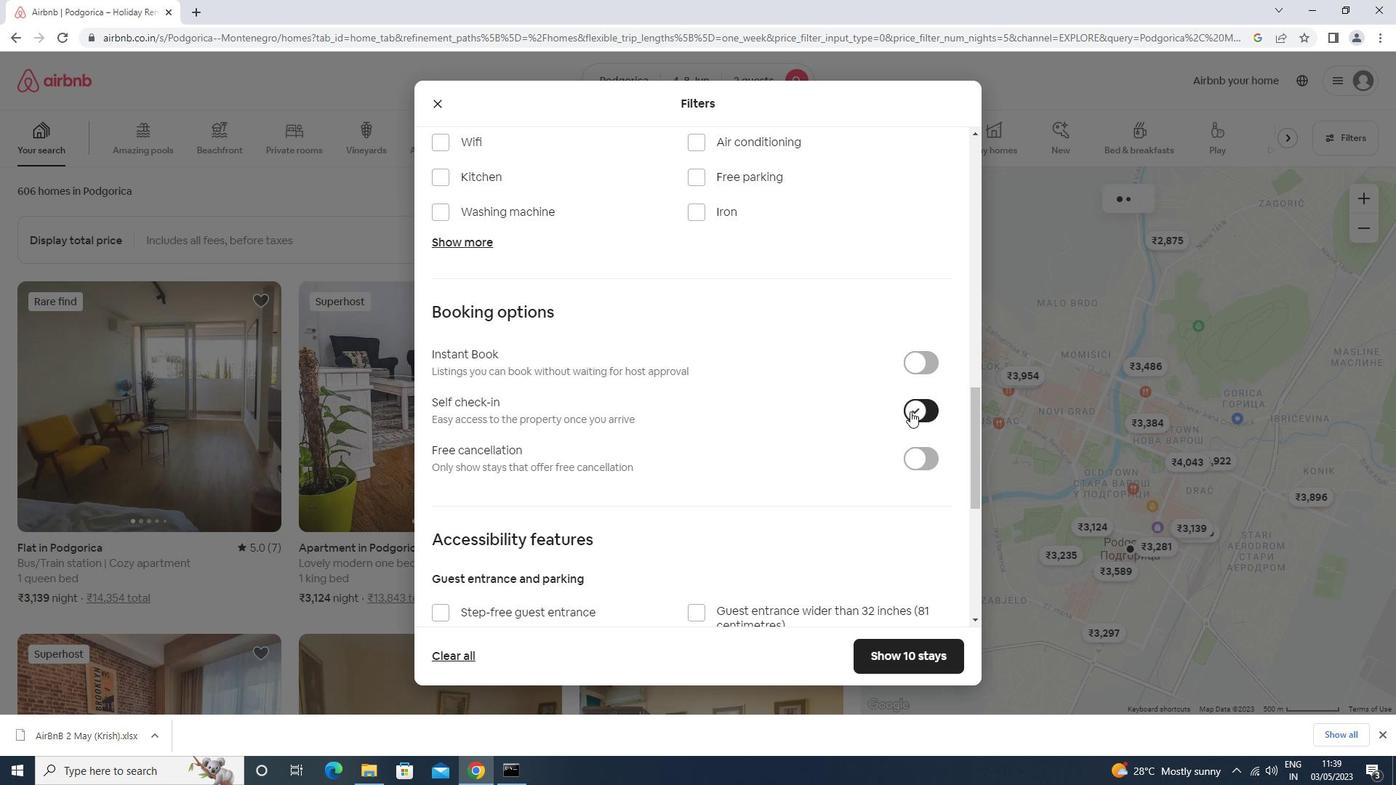 
Action: Mouse scrolled (907, 410) with delta (0, 0)
Screenshot: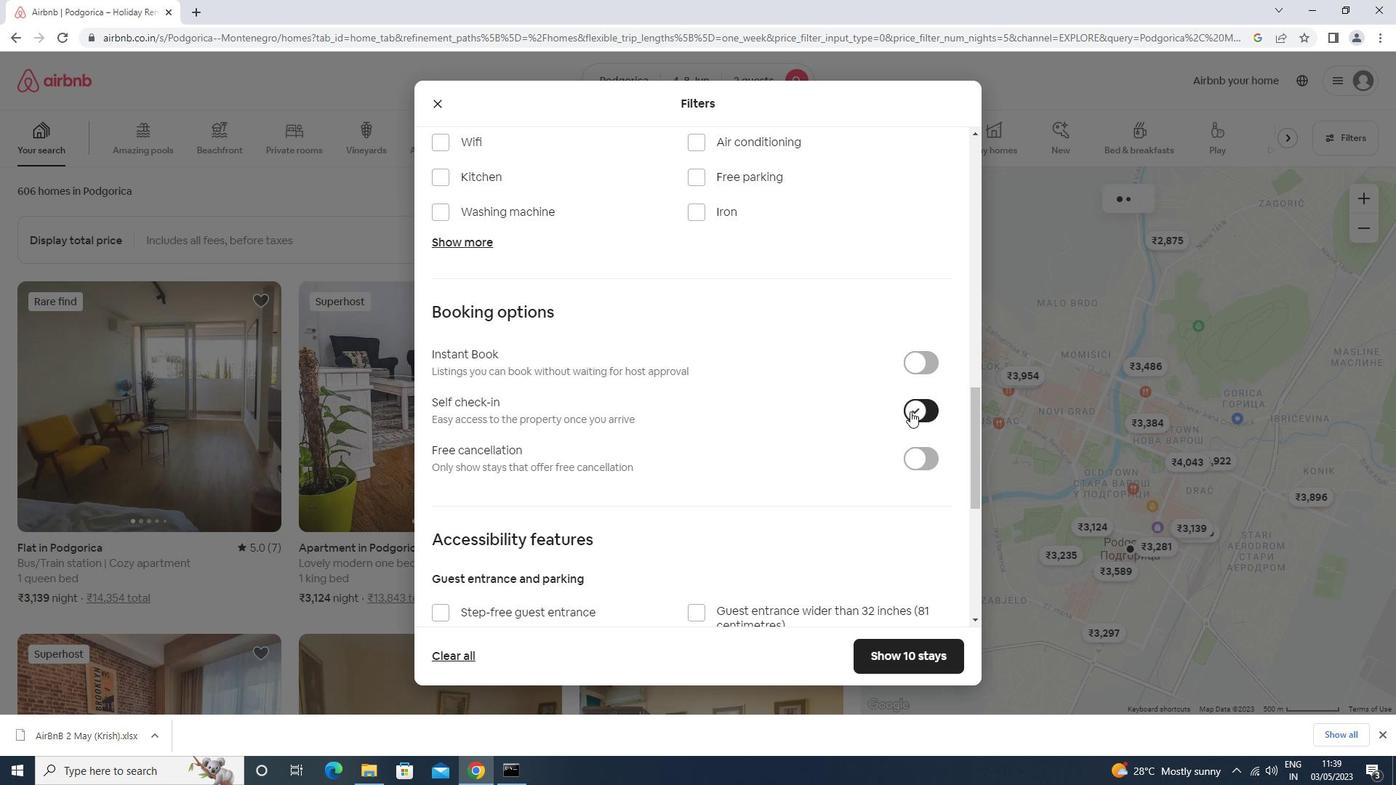 
Action: Mouse scrolled (907, 410) with delta (0, 0)
Screenshot: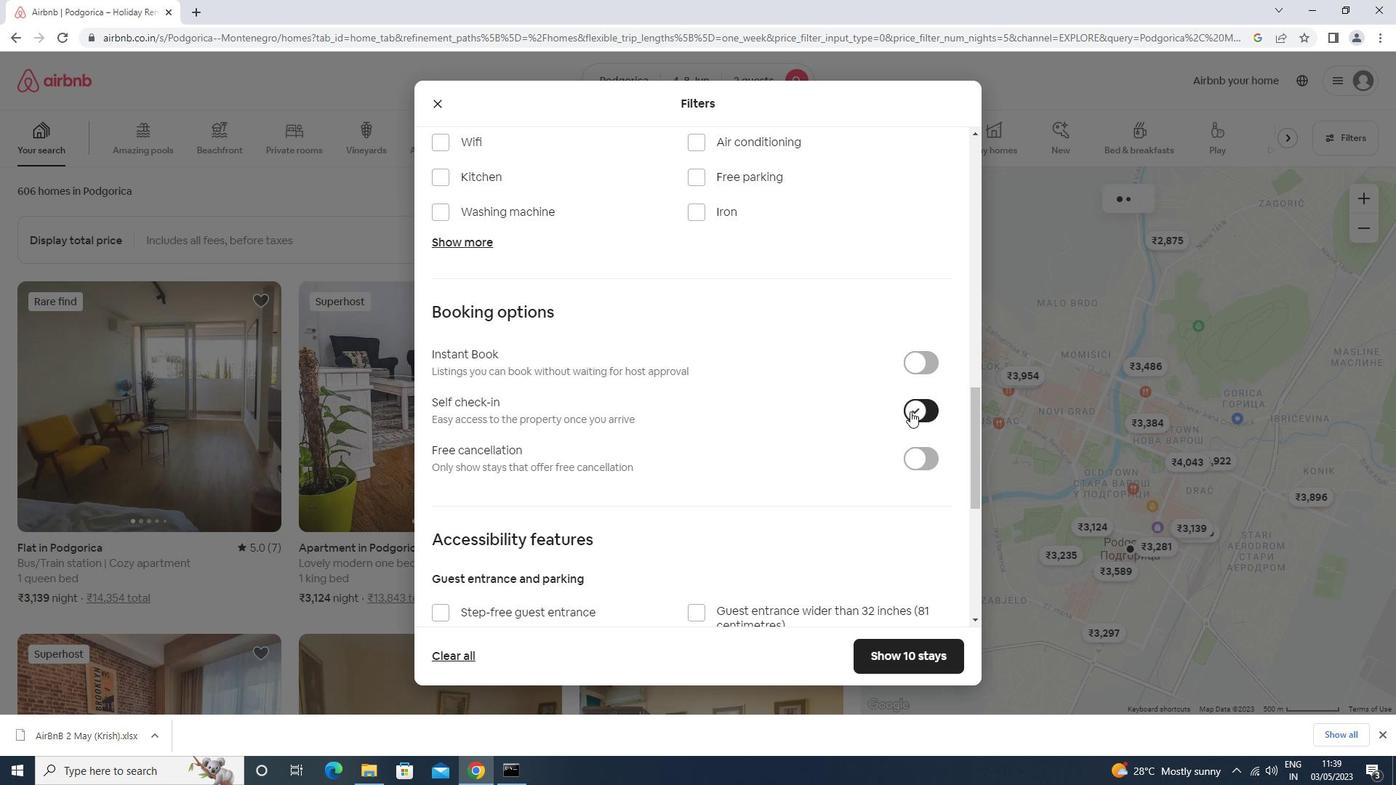 
Action: Mouse scrolled (907, 410) with delta (0, 0)
Screenshot: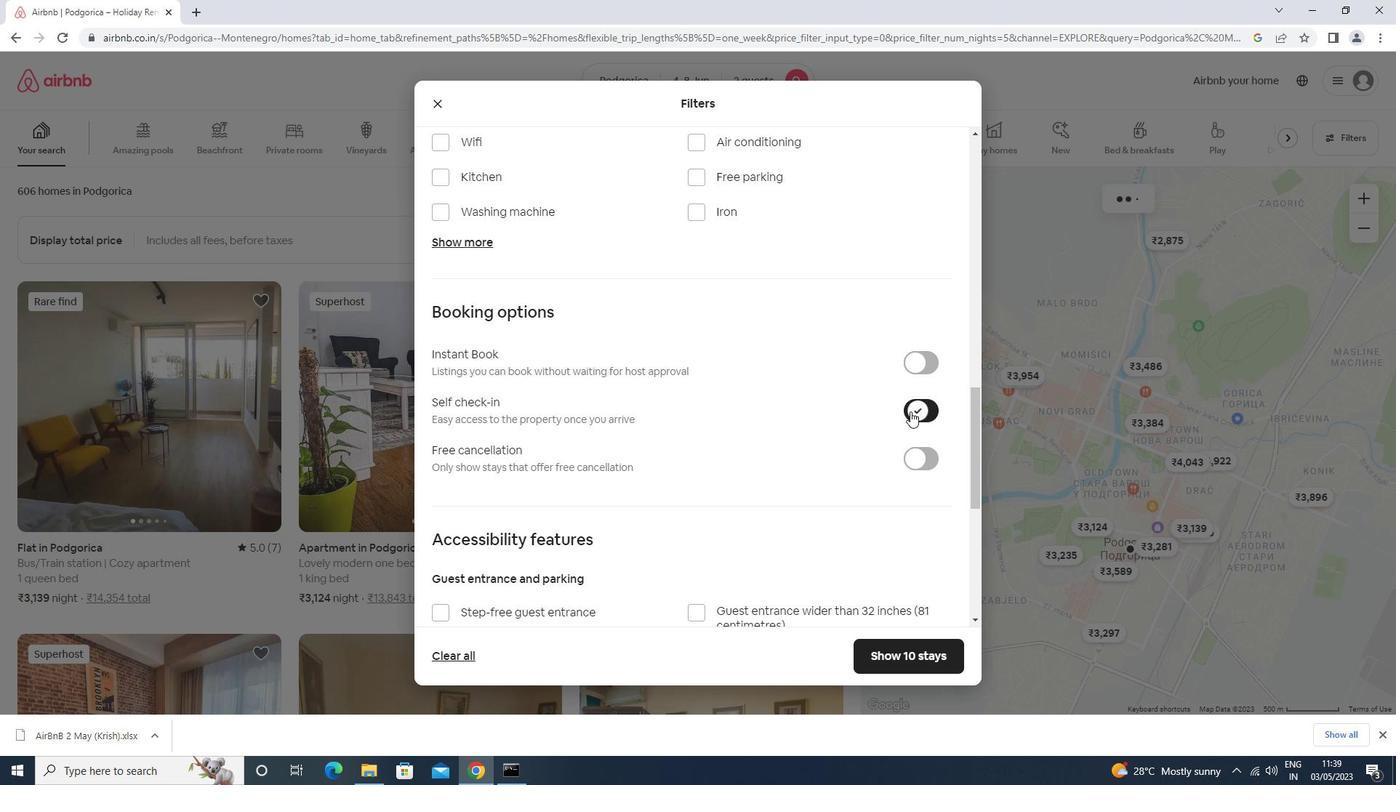 
Action: Mouse scrolled (907, 410) with delta (0, 0)
Screenshot: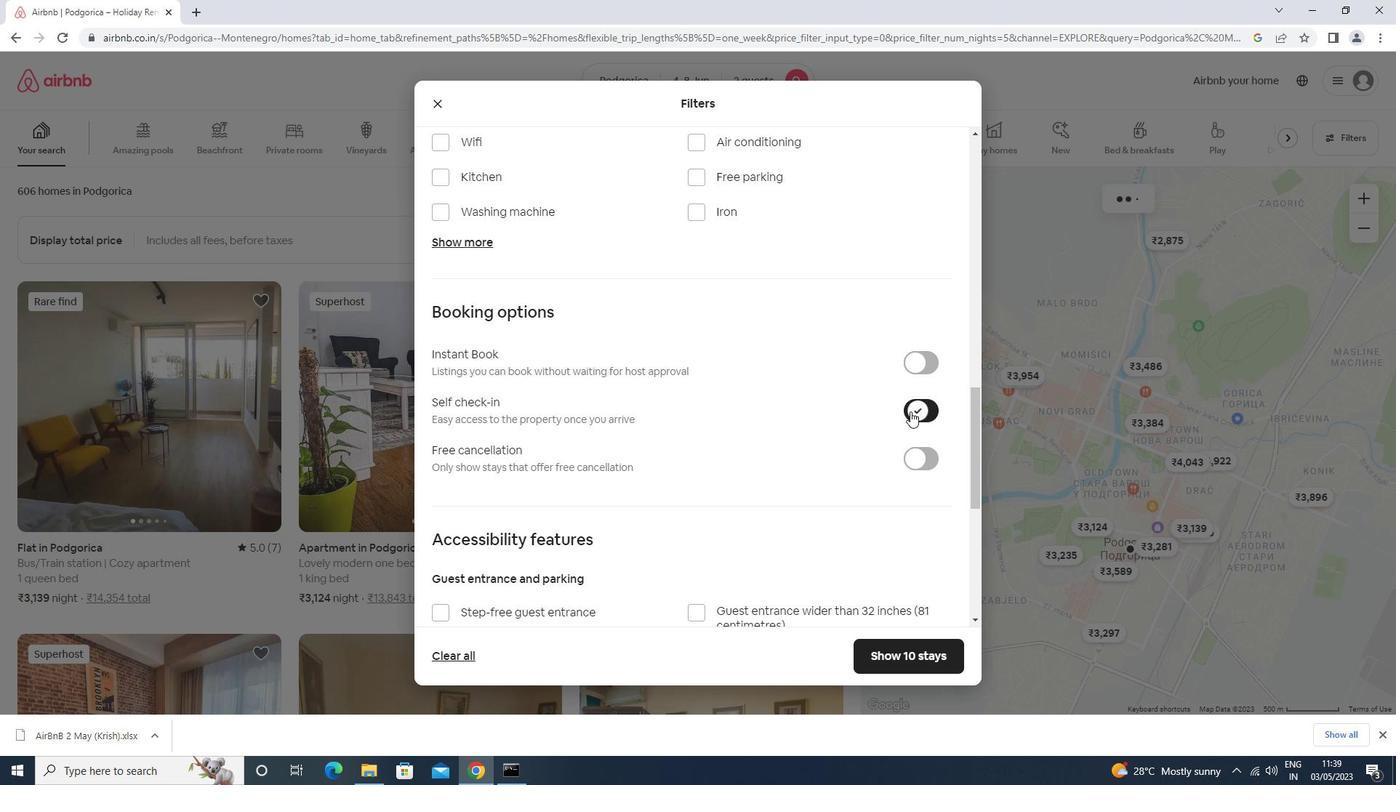 
Action: Mouse scrolled (907, 410) with delta (0, 0)
Screenshot: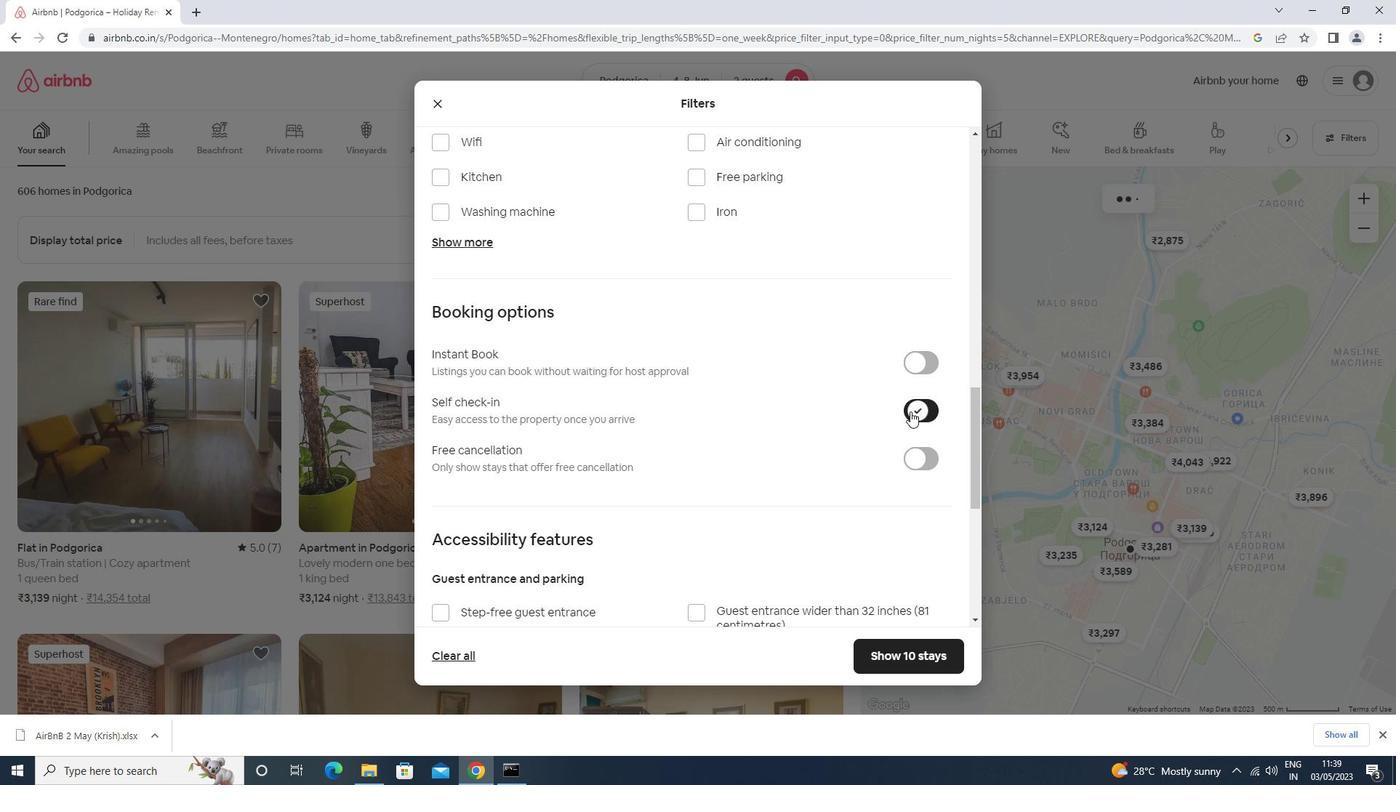 
Action: Mouse moved to (904, 413)
Screenshot: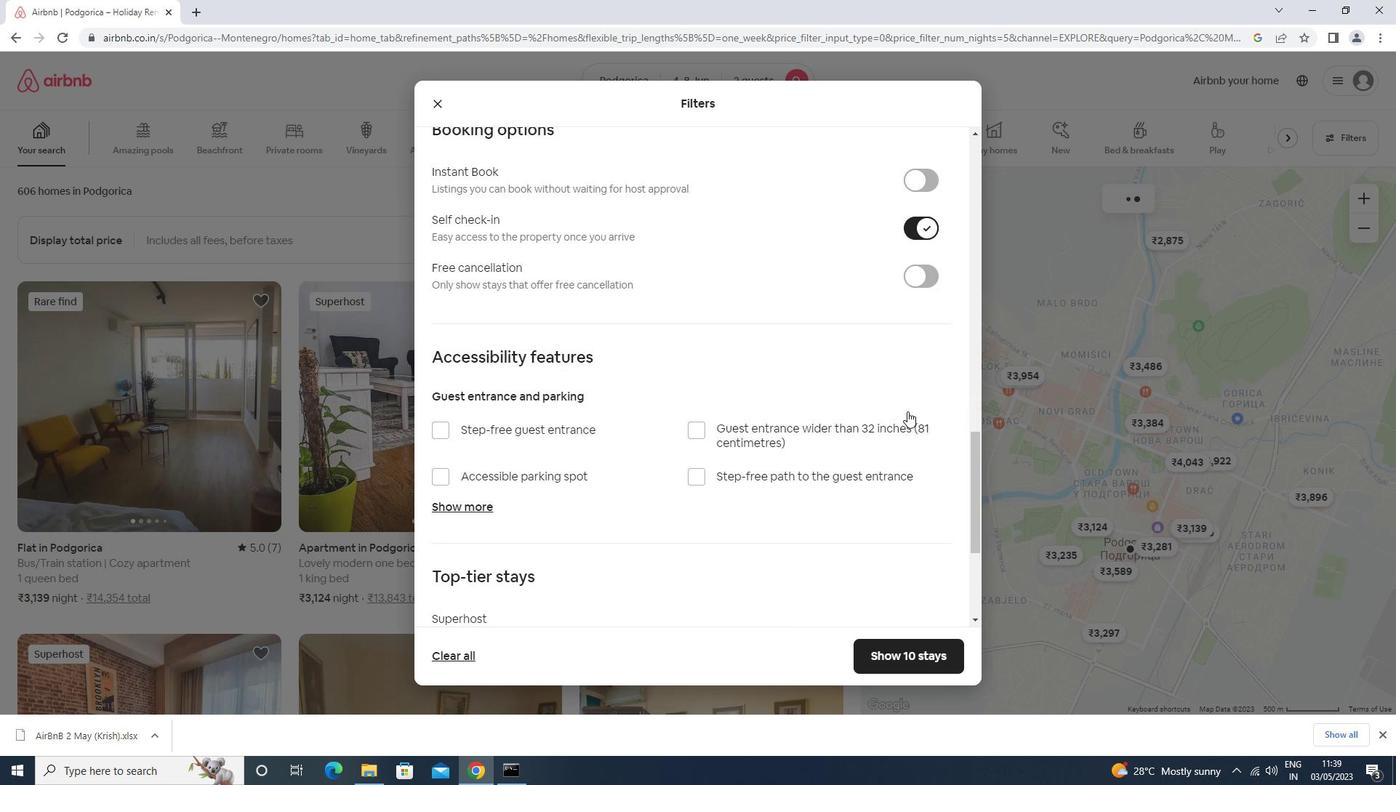 
Action: Mouse scrolled (904, 413) with delta (0, 0)
Screenshot: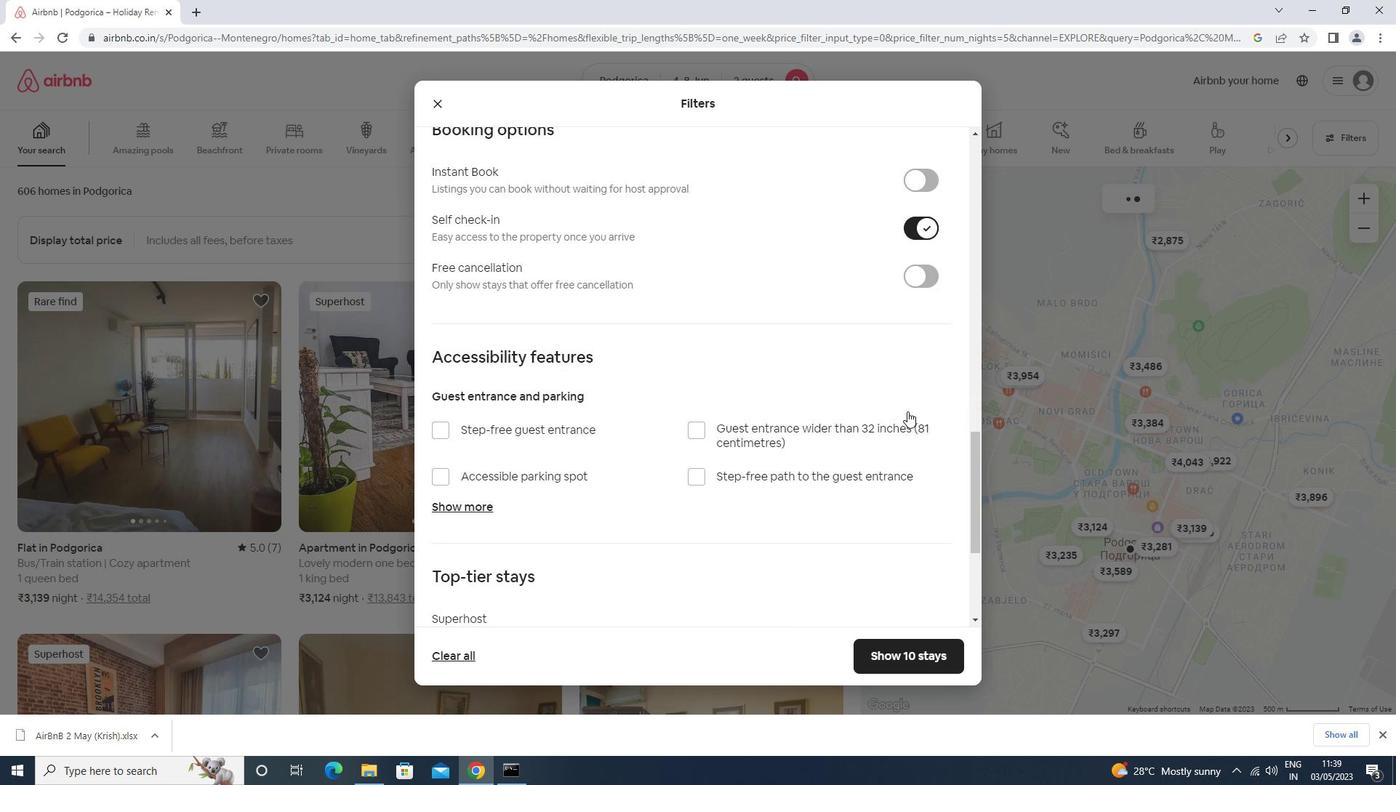 
Action: Mouse scrolled (904, 413) with delta (0, 0)
Screenshot: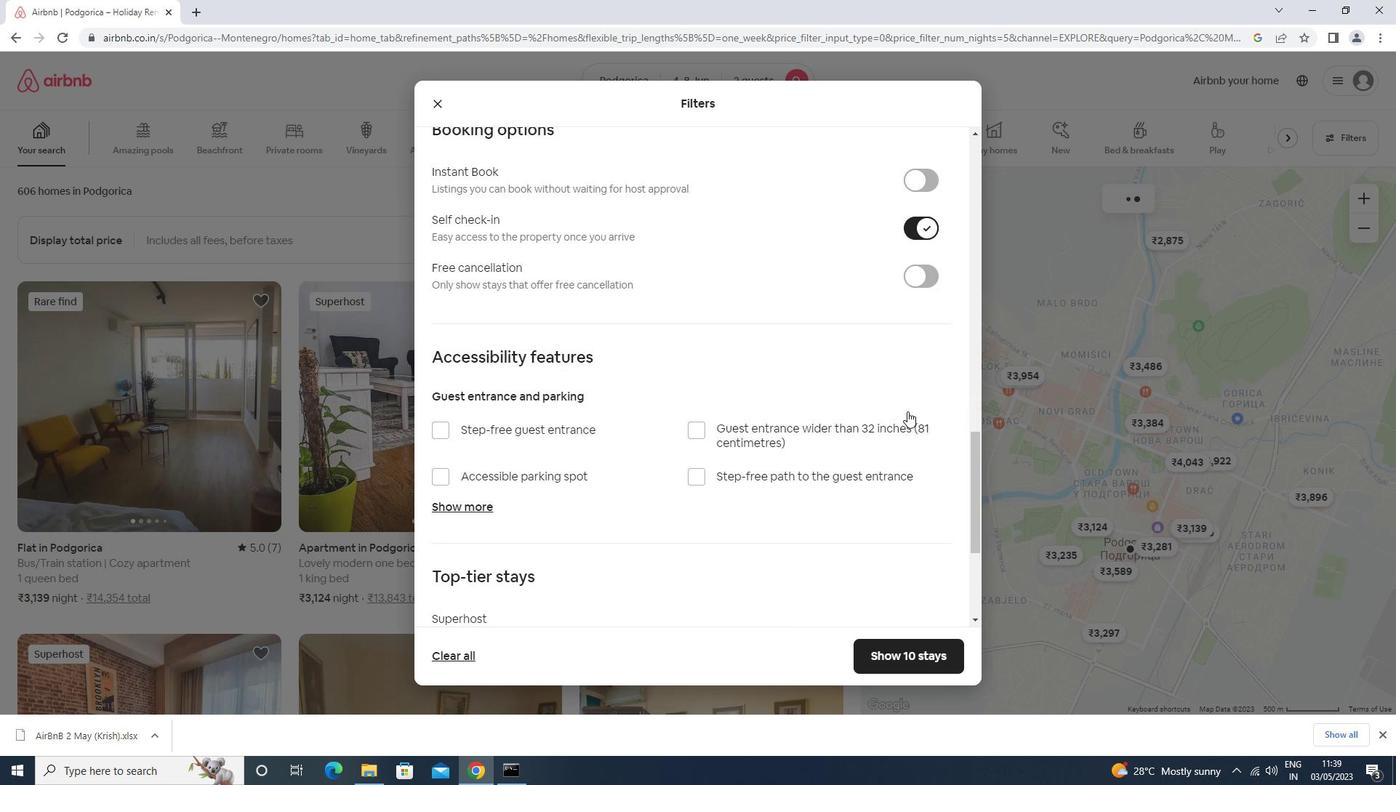 
Action: Mouse moved to (903, 413)
Screenshot: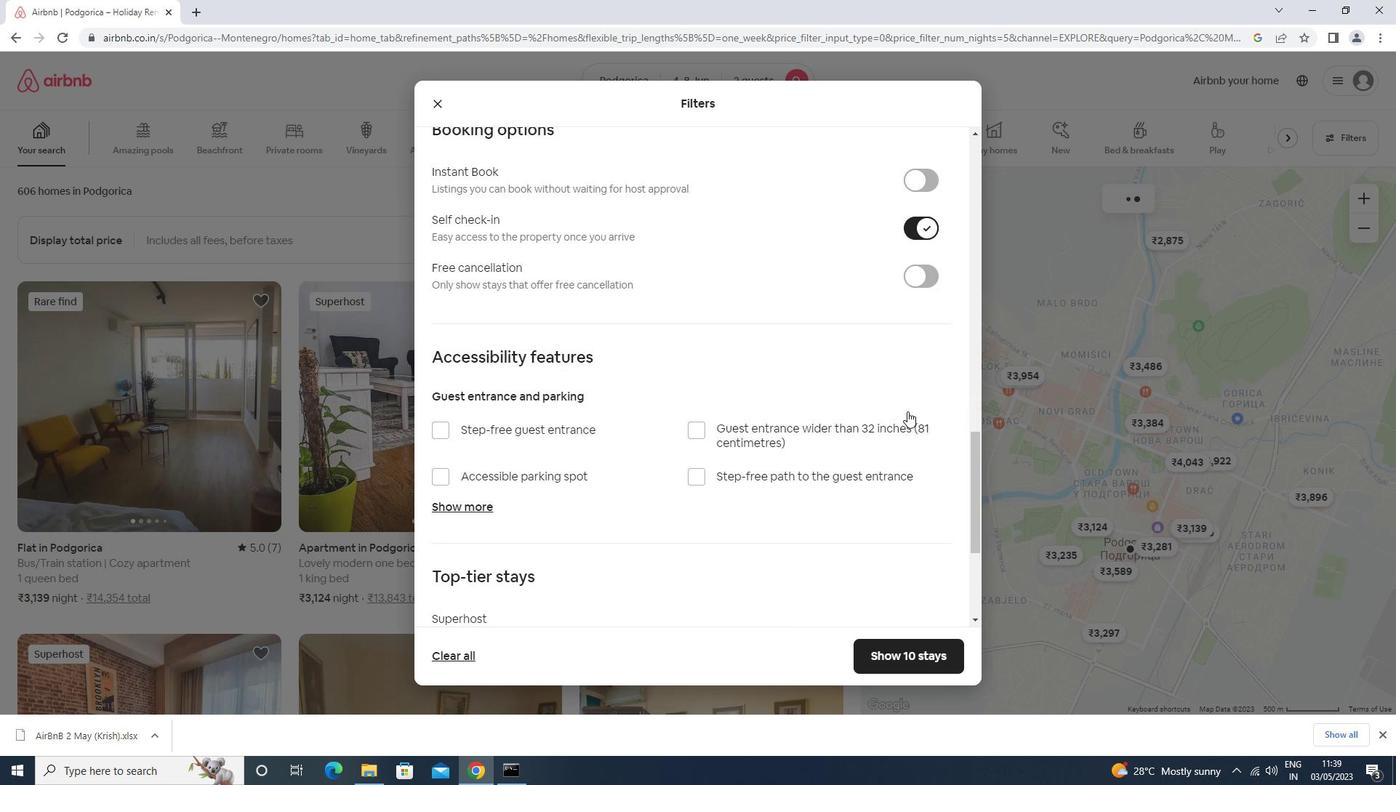 
Action: Mouse scrolled (903, 413) with delta (0, 0)
Screenshot: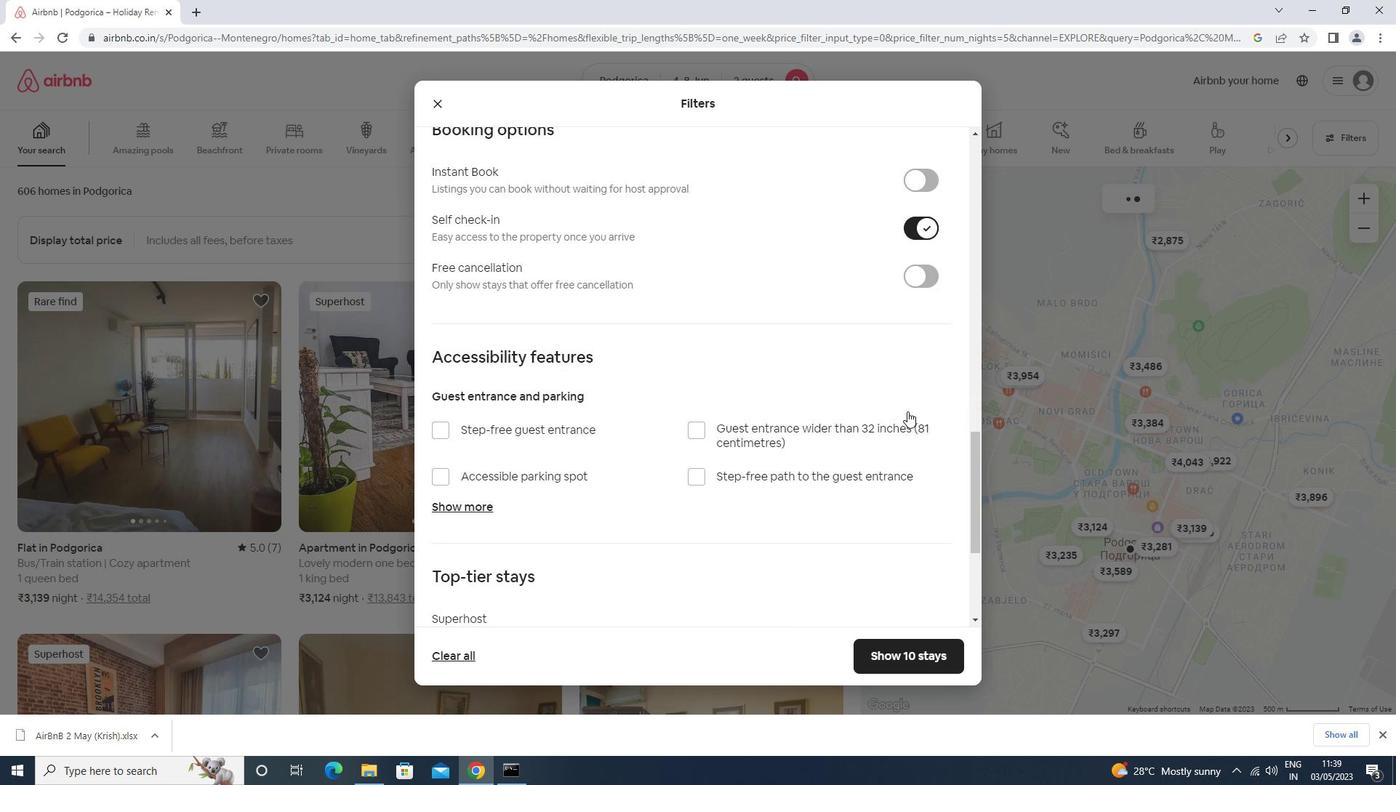 
Action: Mouse moved to (903, 413)
Screenshot: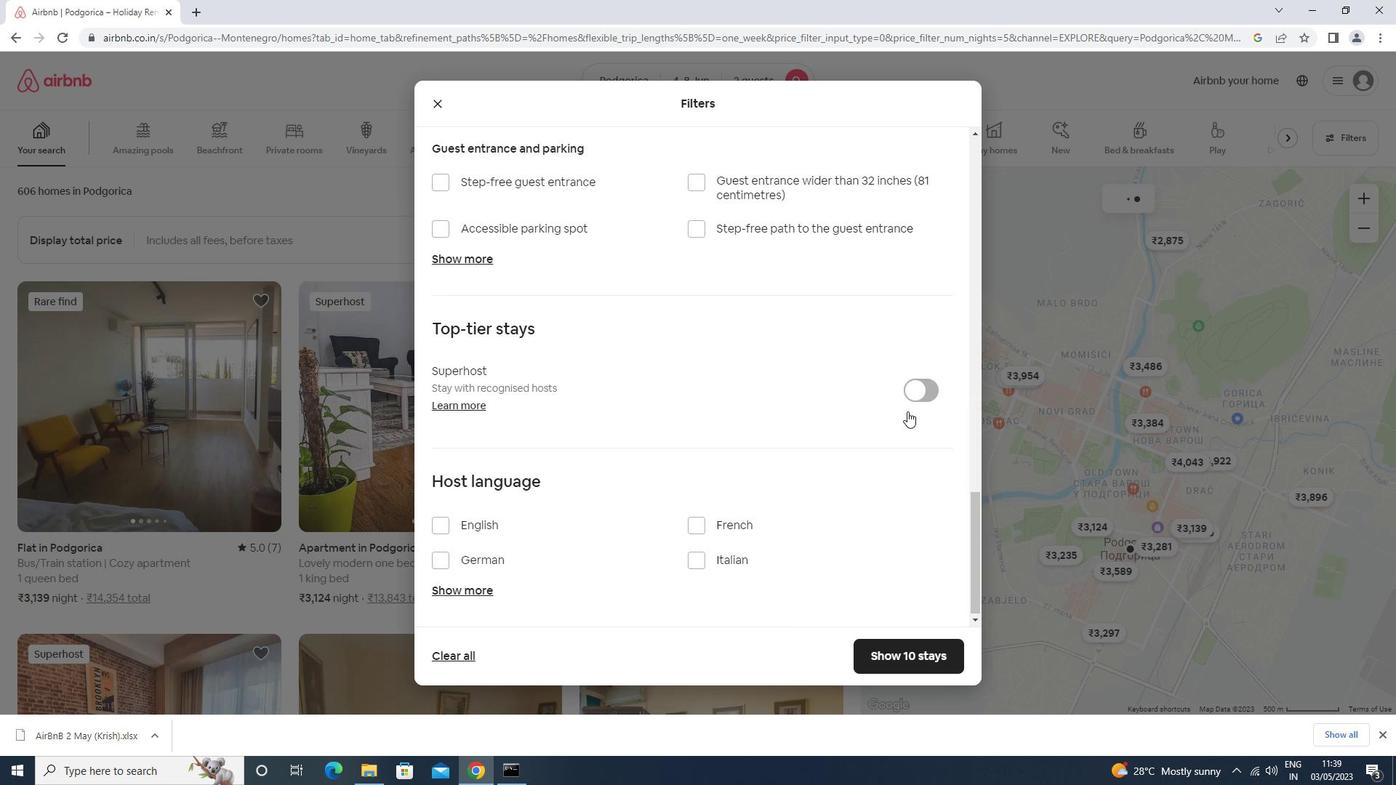 
Action: Mouse scrolled (903, 413) with delta (0, 0)
Screenshot: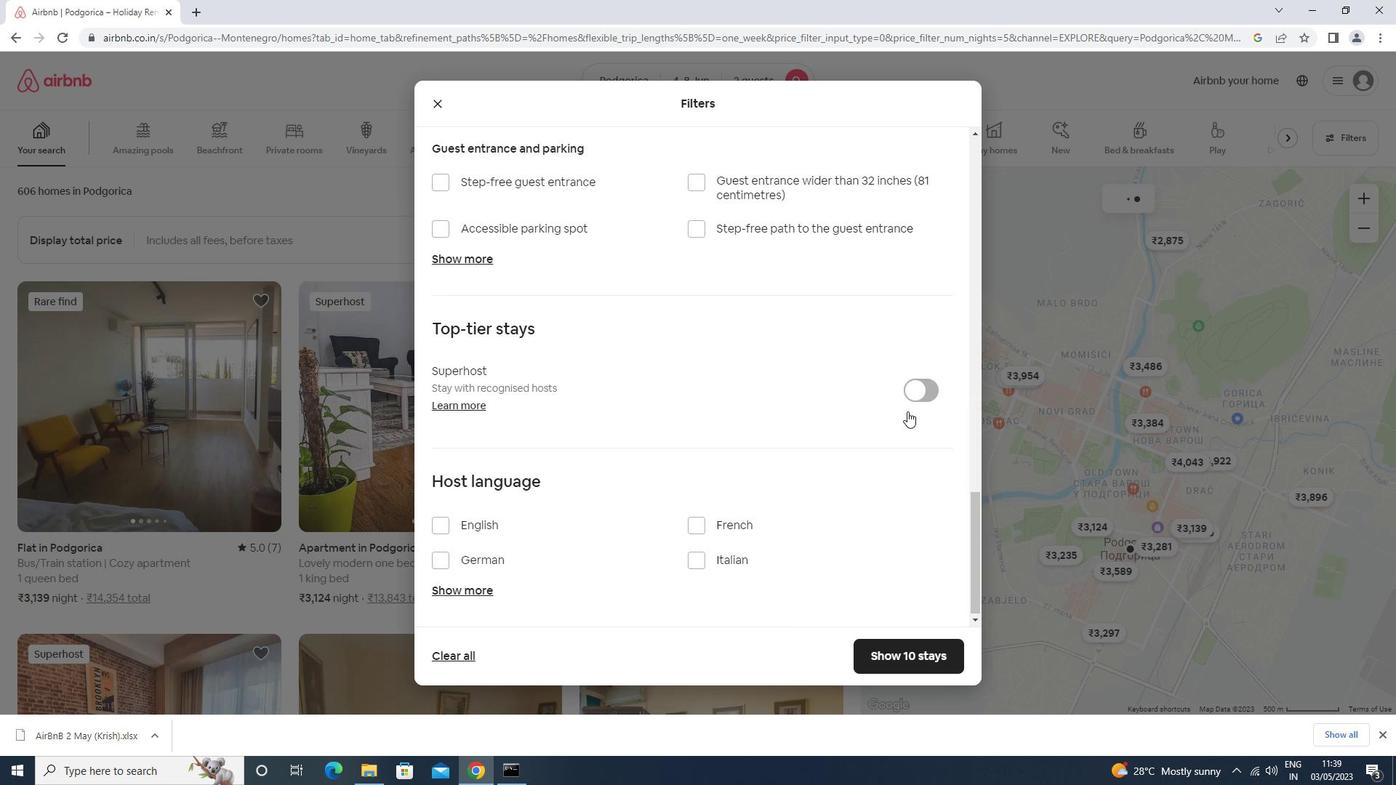 
Action: Mouse scrolled (903, 413) with delta (0, 0)
Screenshot: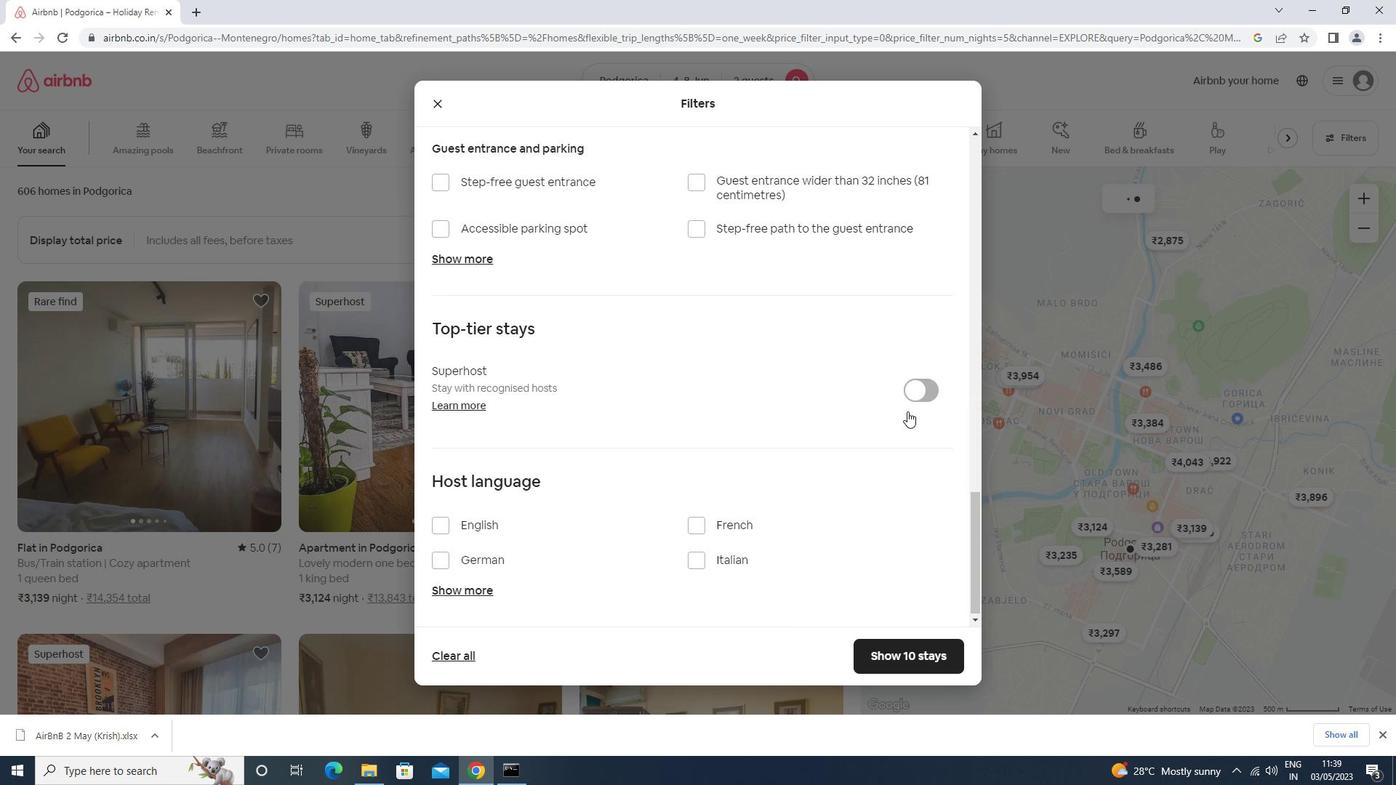 
Action: Mouse moved to (459, 516)
Screenshot: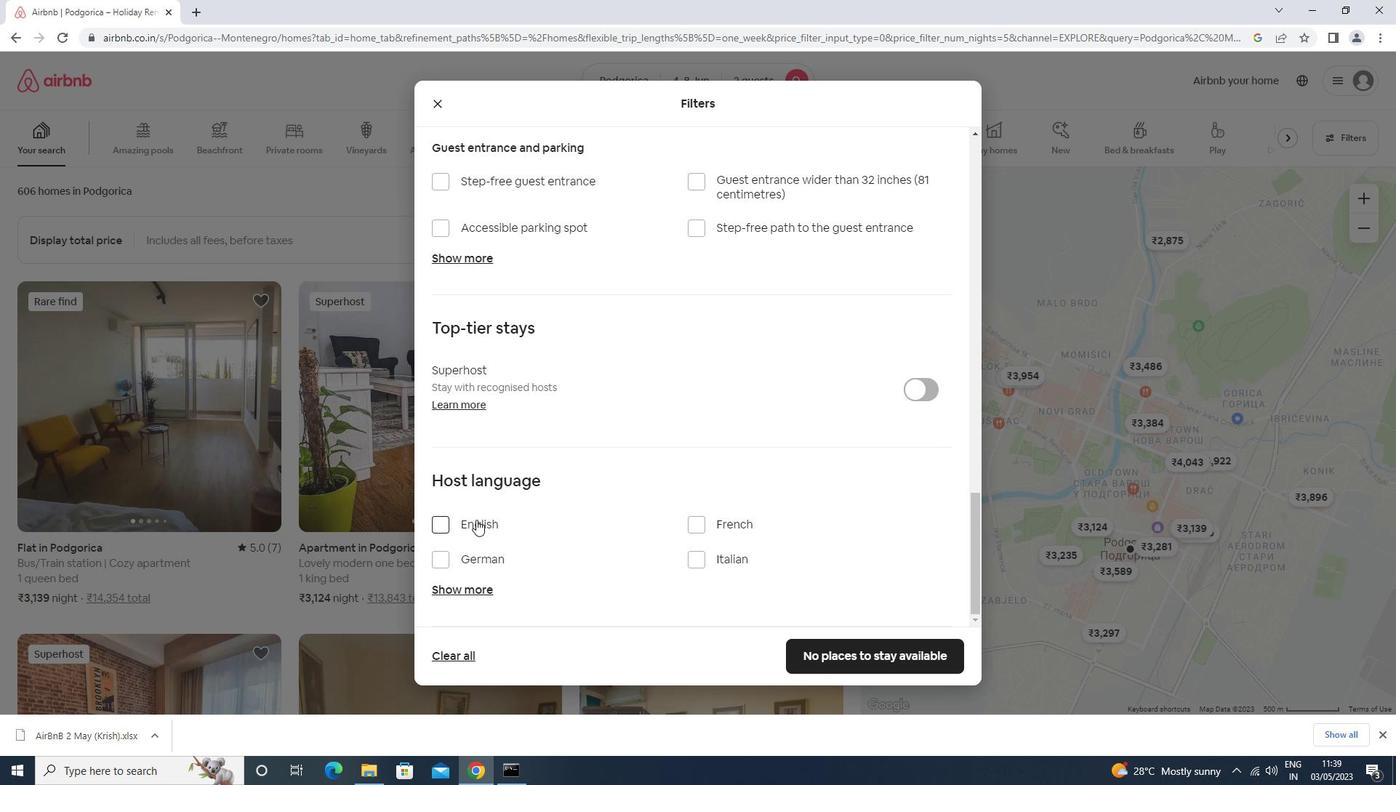 
Action: Mouse pressed left at (459, 516)
Screenshot: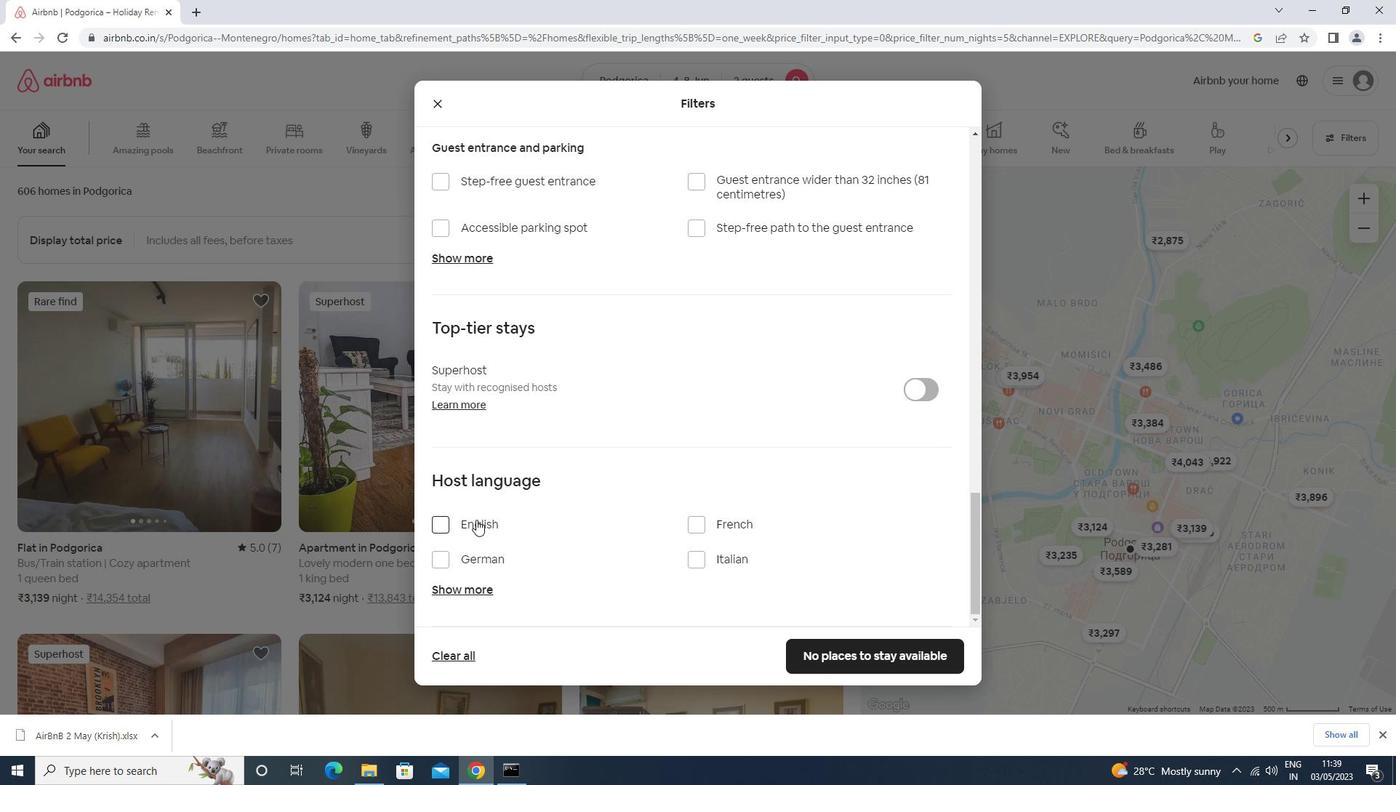 
Action: Mouse moved to (821, 649)
Screenshot: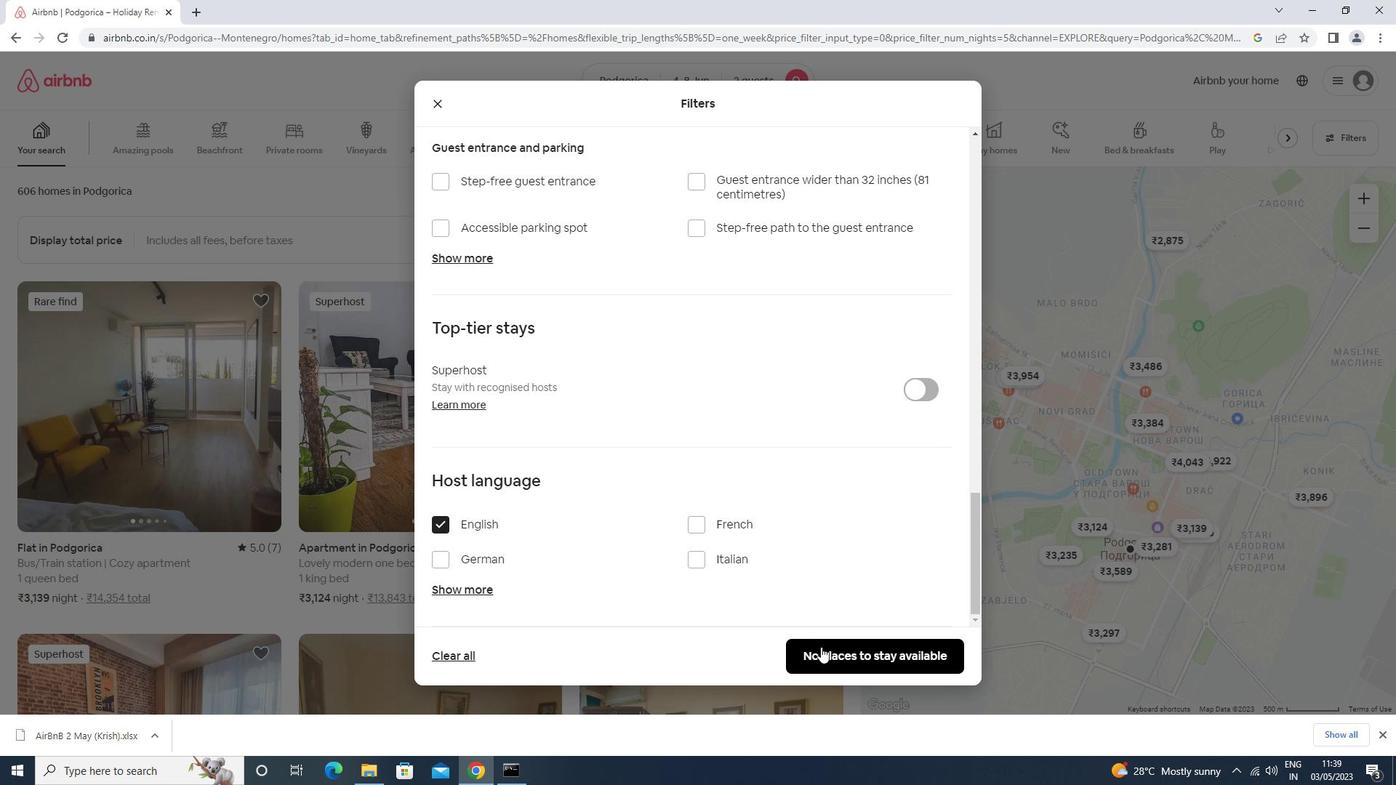 
Action: Mouse pressed left at (821, 649)
Screenshot: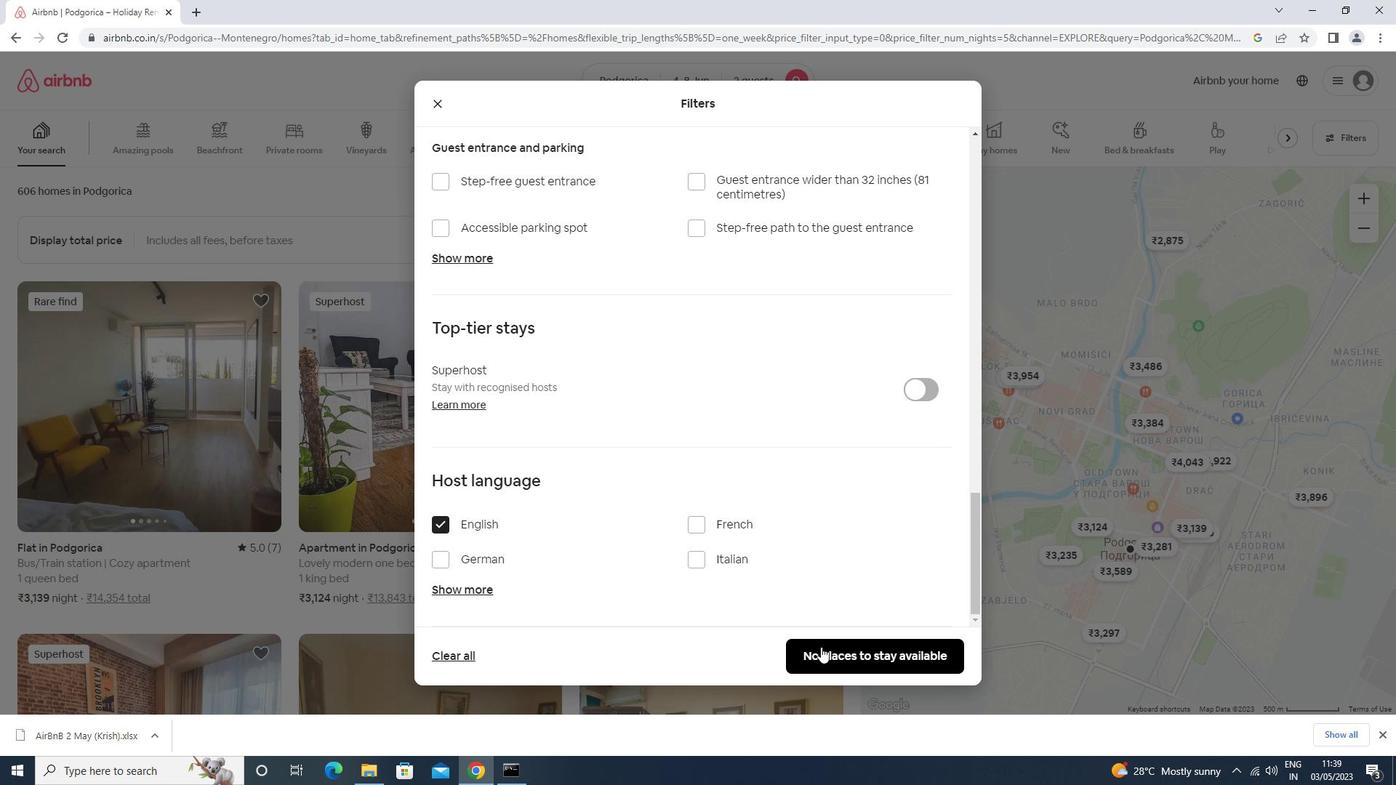 
Action: Mouse moved to (821, 650)
Screenshot: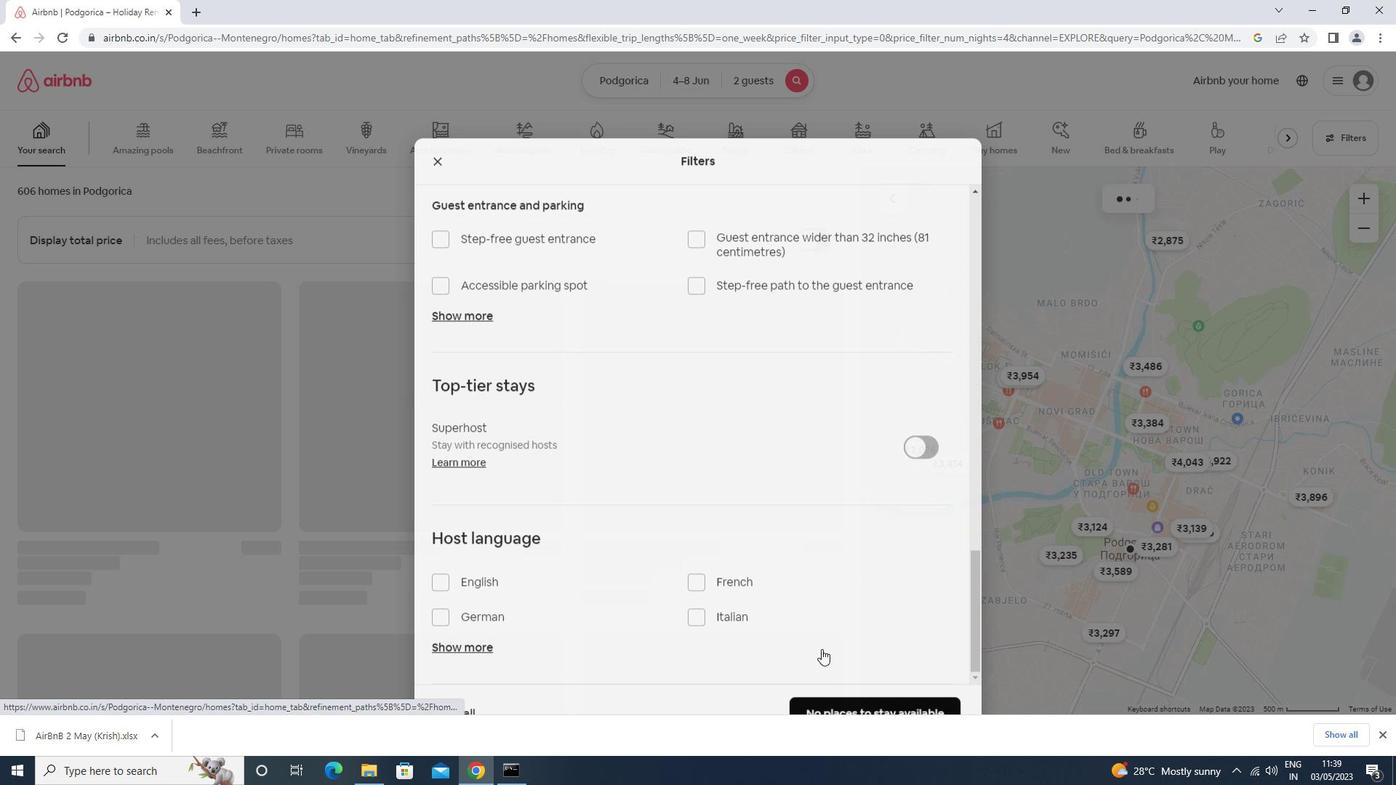 
